 Task: Add a signature Lisa Hernandez containing With heartfelt thanks and warm wishes, Lisa Hernandez to email address softage.9@softage.net and add a label Training materials
Action: Mouse moved to (1152, 64)
Screenshot: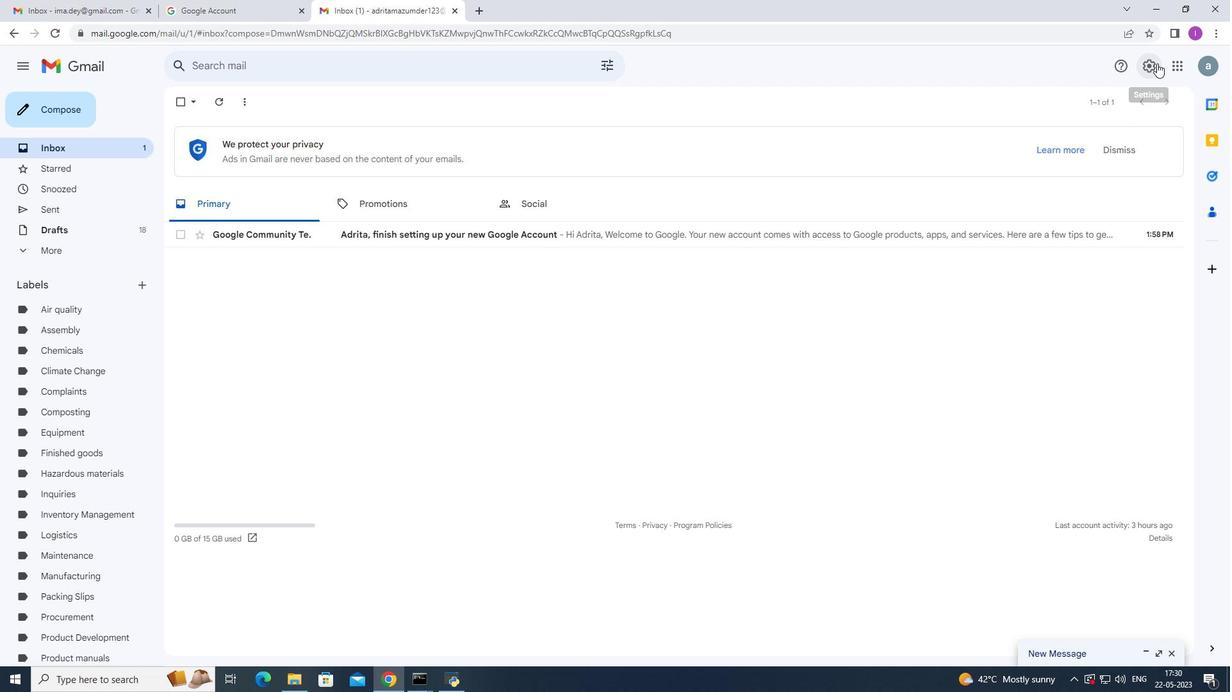 
Action: Mouse pressed left at (1152, 64)
Screenshot: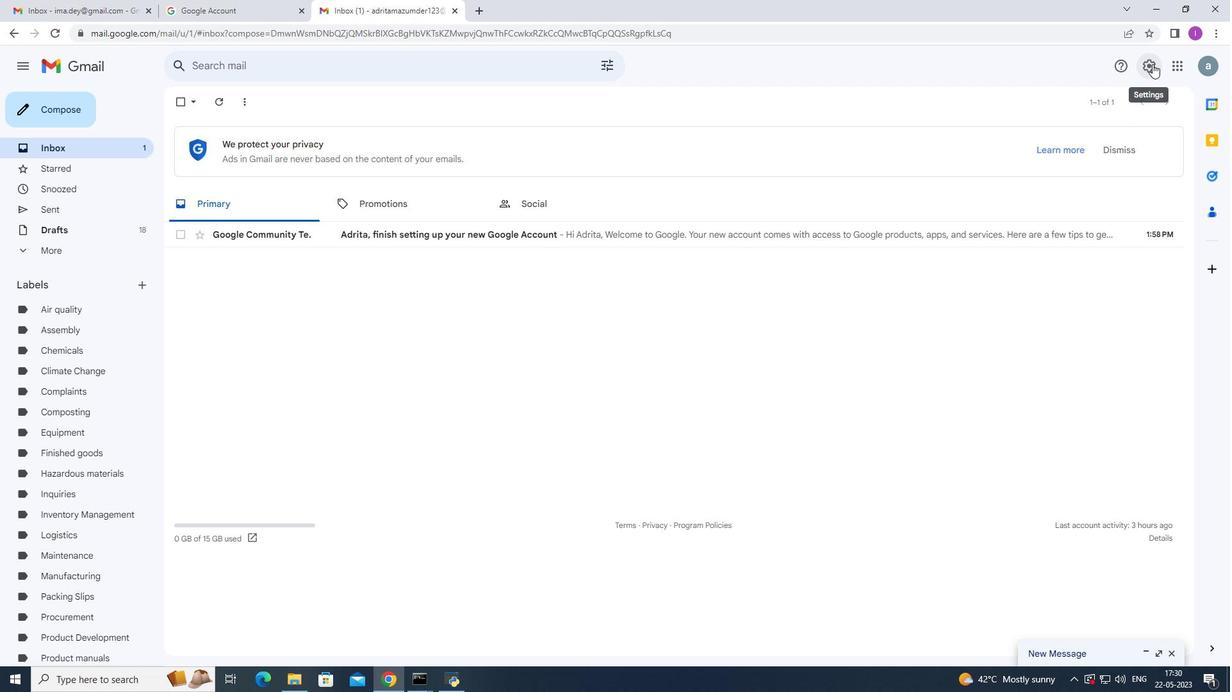 
Action: Mouse moved to (1092, 132)
Screenshot: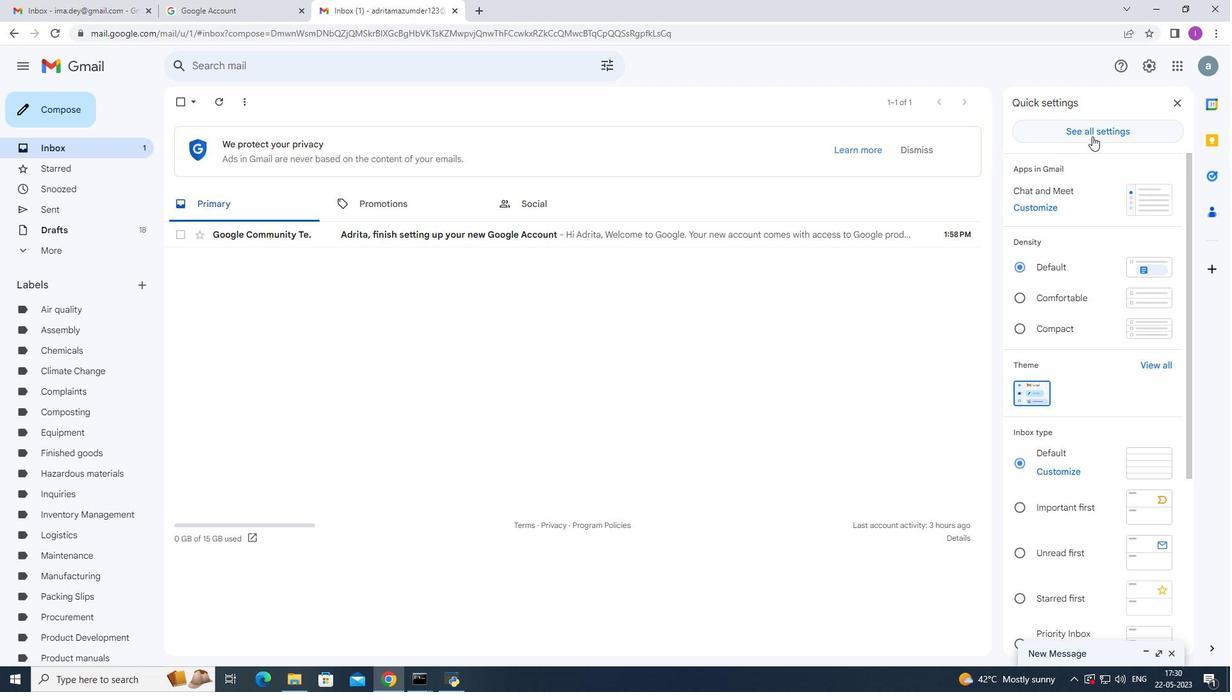 
Action: Mouse pressed left at (1092, 132)
Screenshot: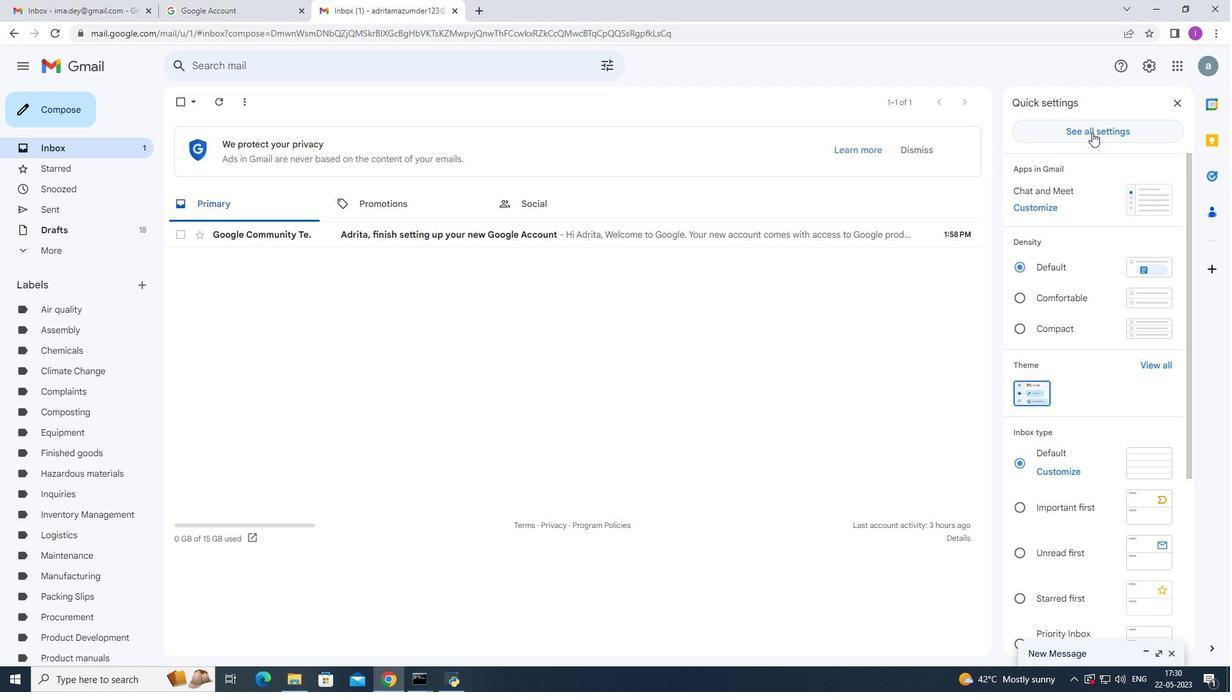 
Action: Mouse moved to (649, 412)
Screenshot: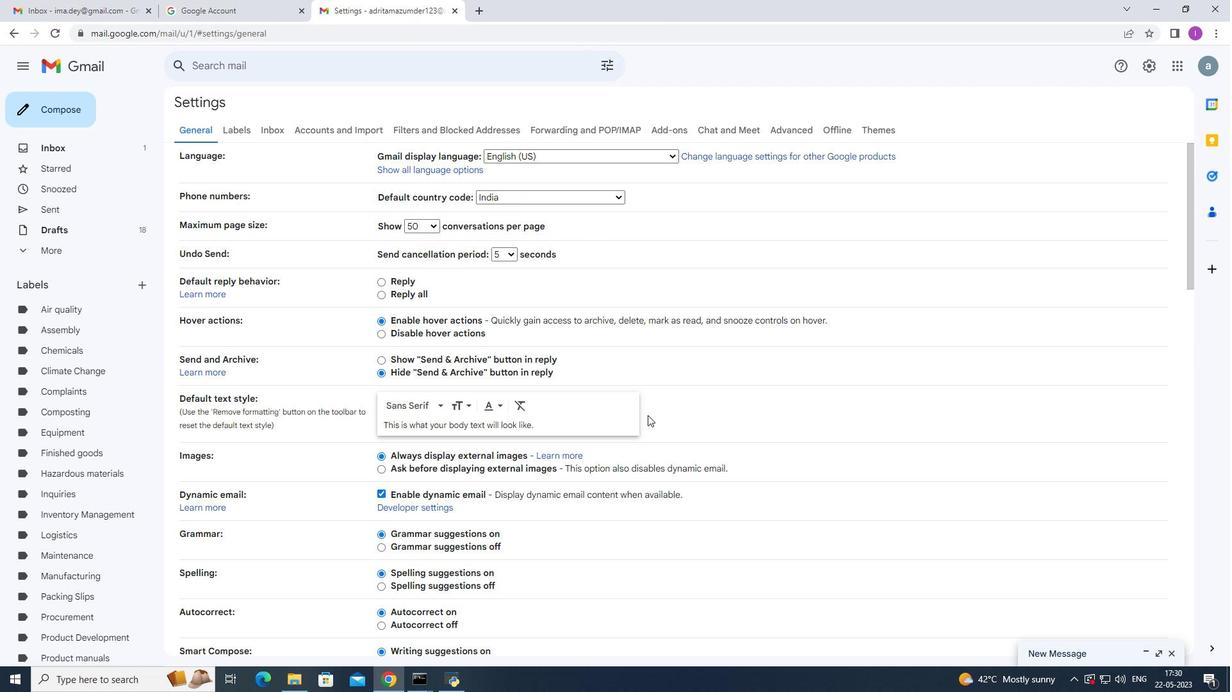 
Action: Mouse scrolled (649, 412) with delta (0, 0)
Screenshot: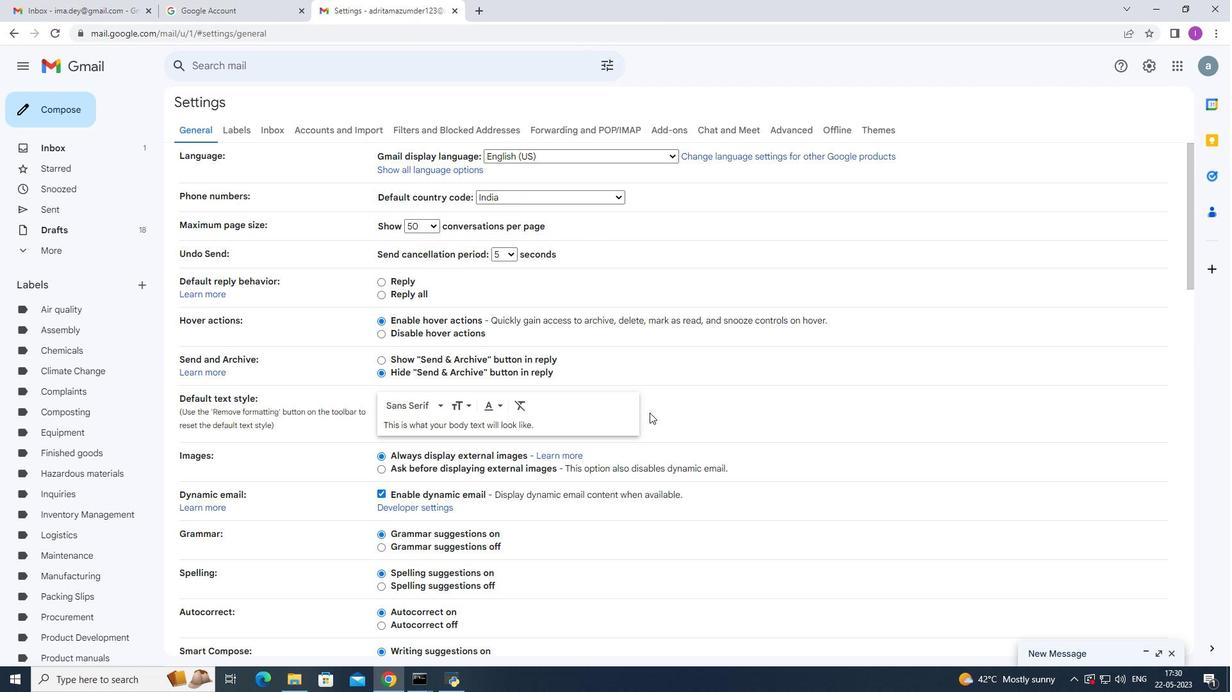 
Action: Mouse moved to (651, 415)
Screenshot: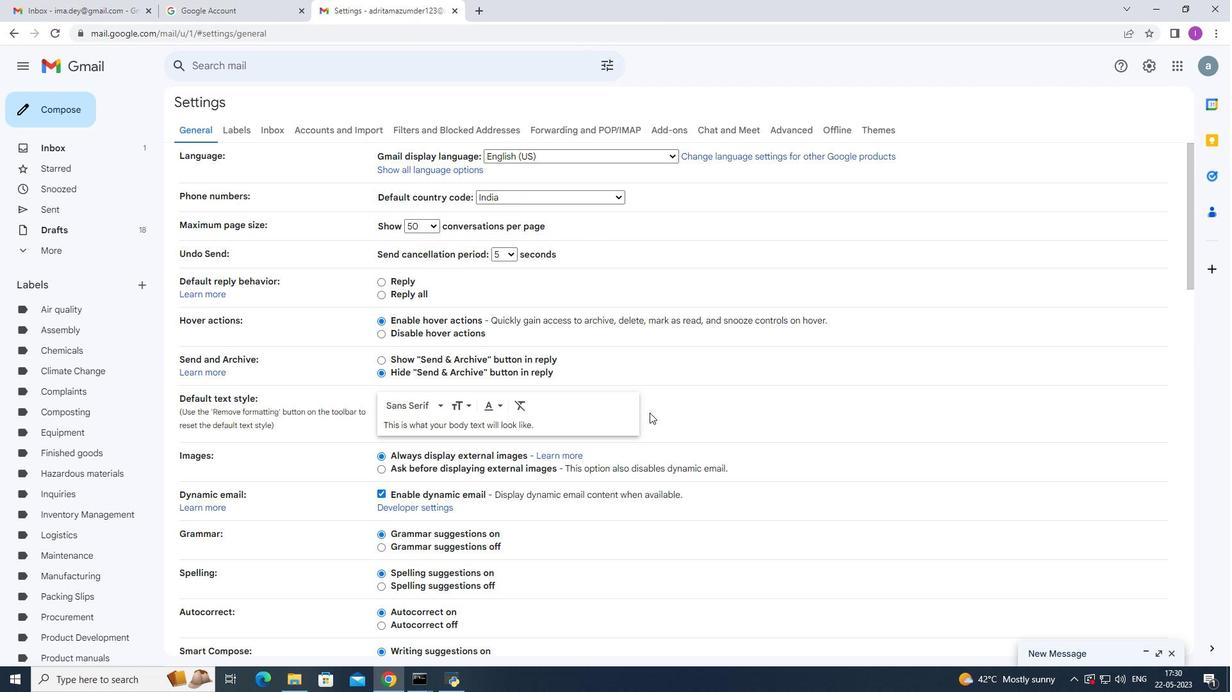 
Action: Mouse scrolled (651, 414) with delta (0, 0)
Screenshot: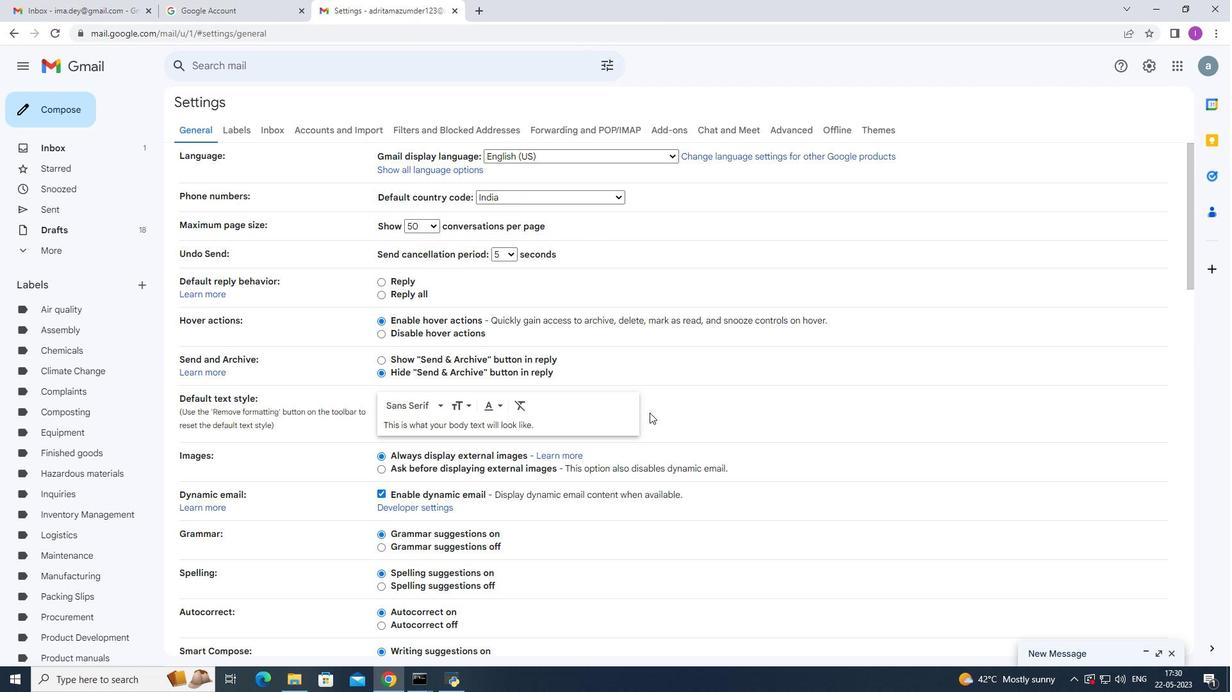 
Action: Mouse moved to (652, 416)
Screenshot: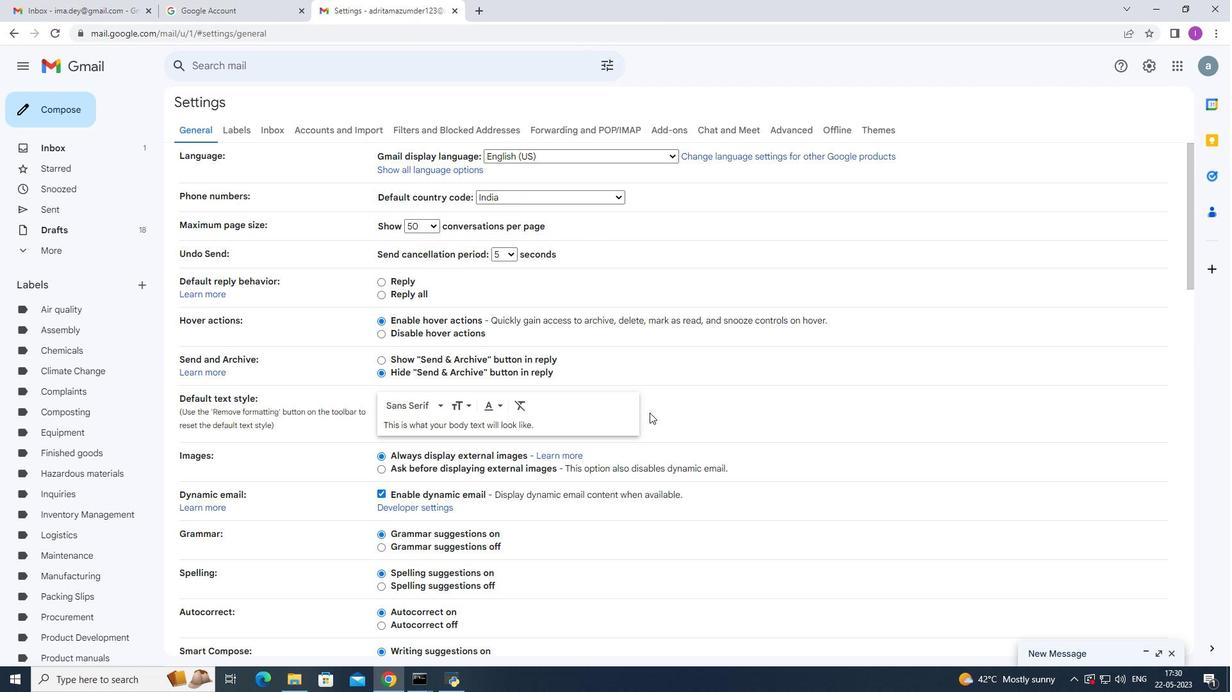 
Action: Mouse scrolled (651, 415) with delta (0, 0)
Screenshot: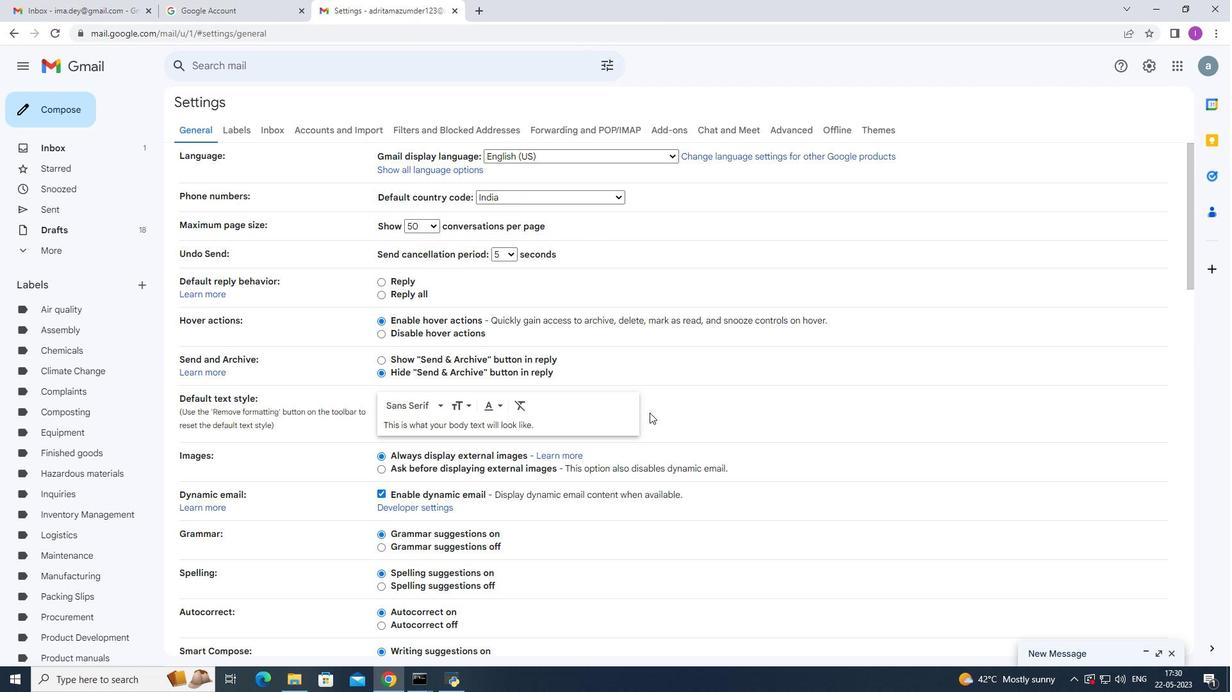 
Action: Mouse scrolled (652, 415) with delta (0, 0)
Screenshot: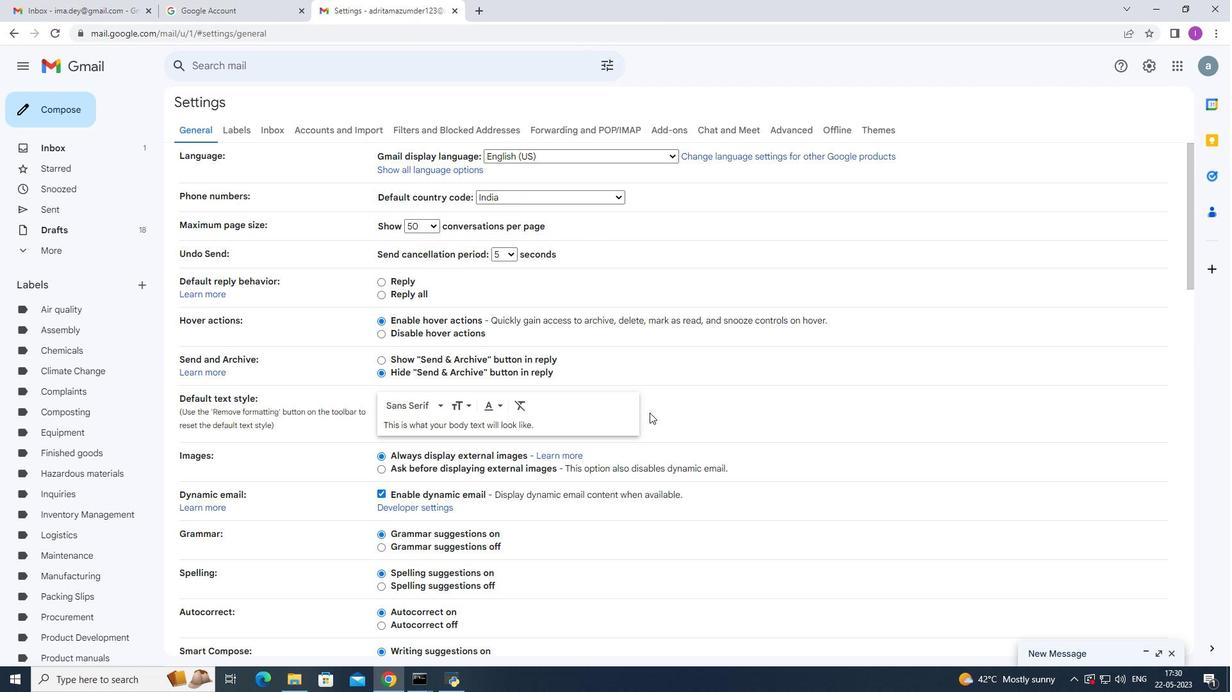 
Action: Mouse scrolled (652, 415) with delta (0, 0)
Screenshot: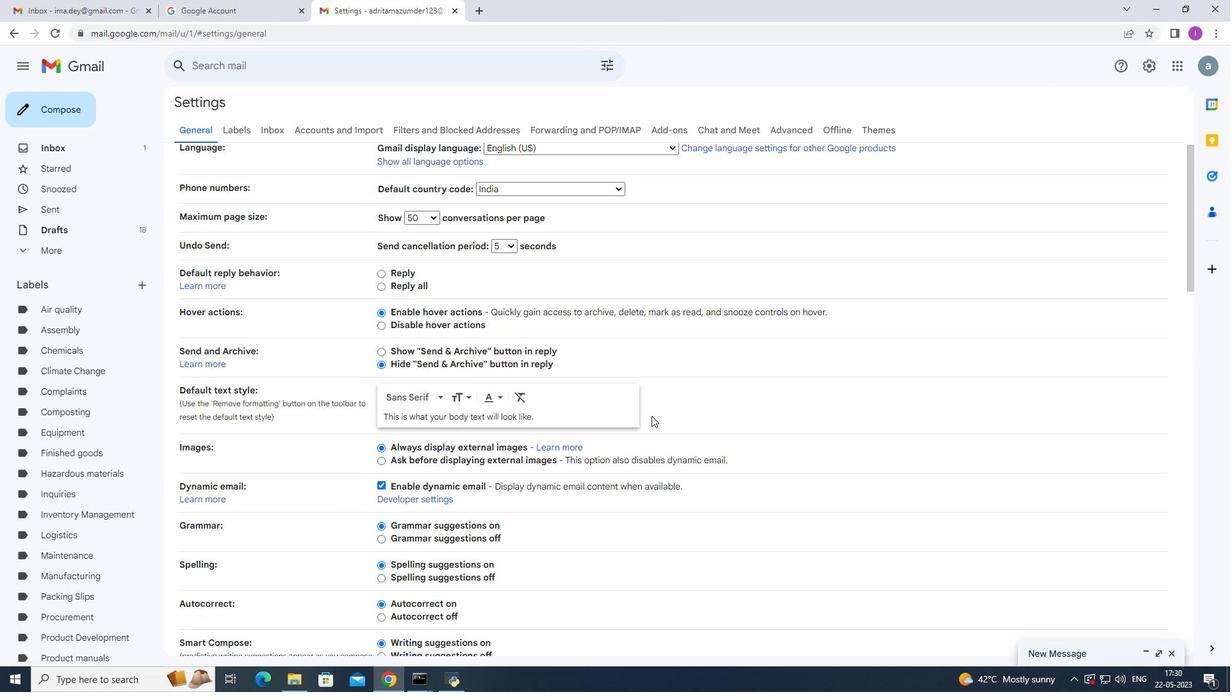 
Action: Mouse moved to (487, 427)
Screenshot: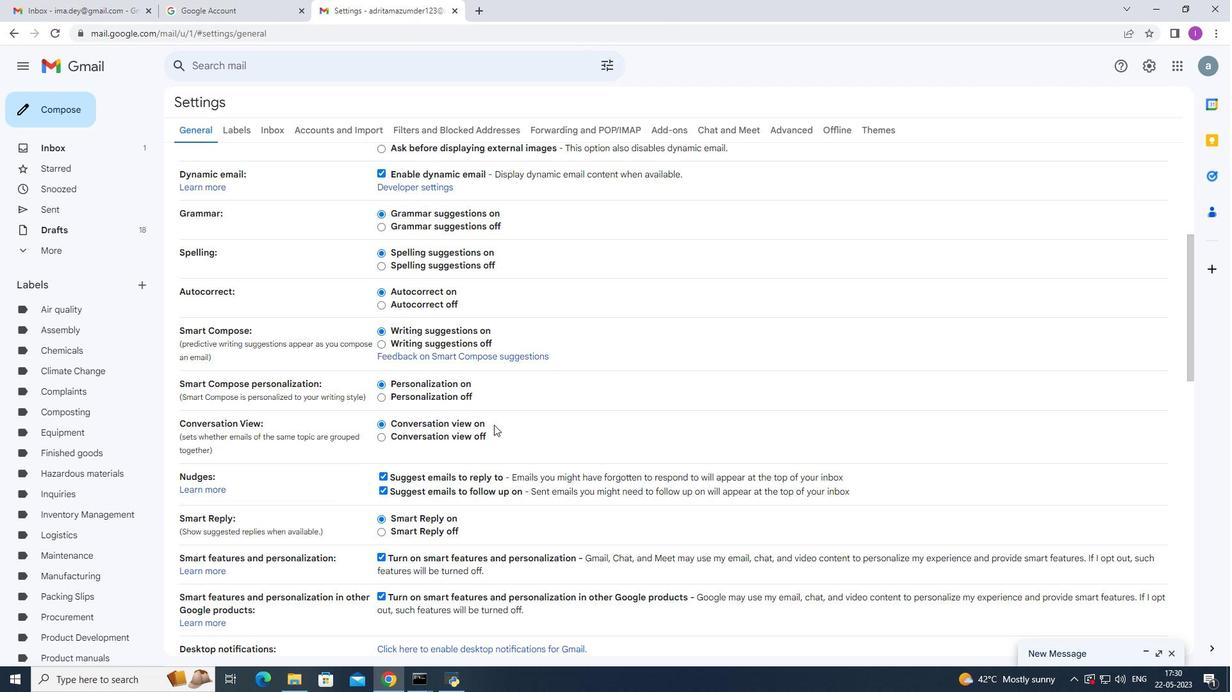 
Action: Mouse scrolled (487, 426) with delta (0, 0)
Screenshot: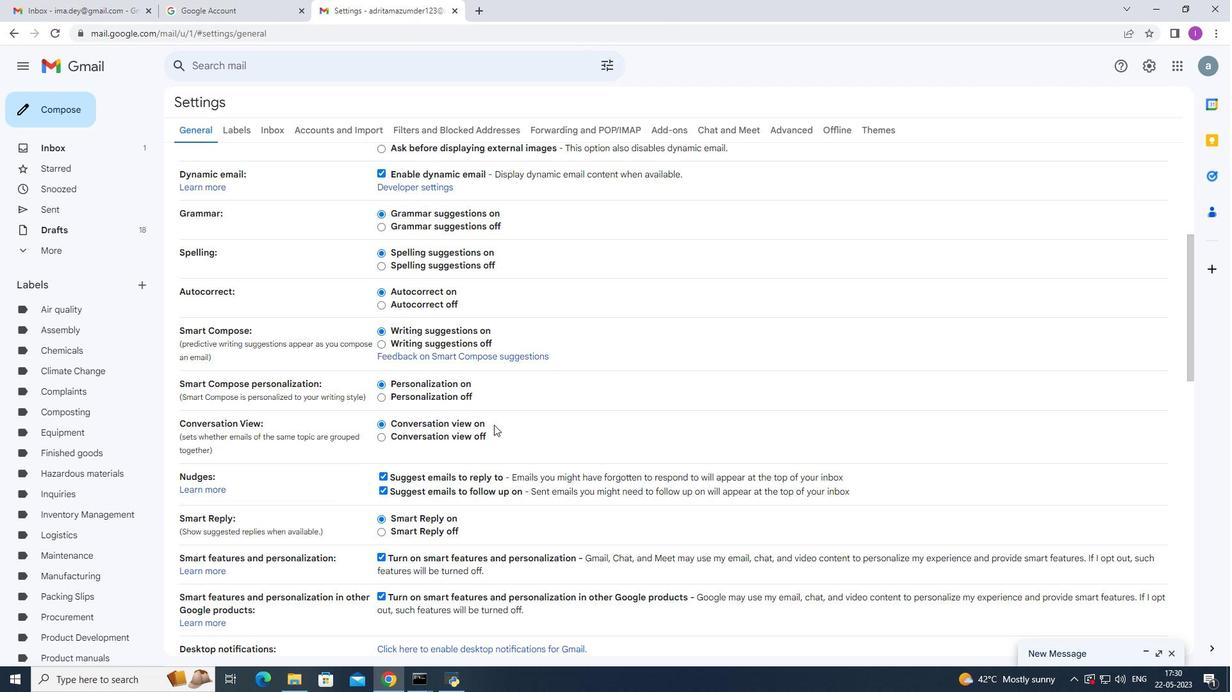 
Action: Mouse moved to (487, 430)
Screenshot: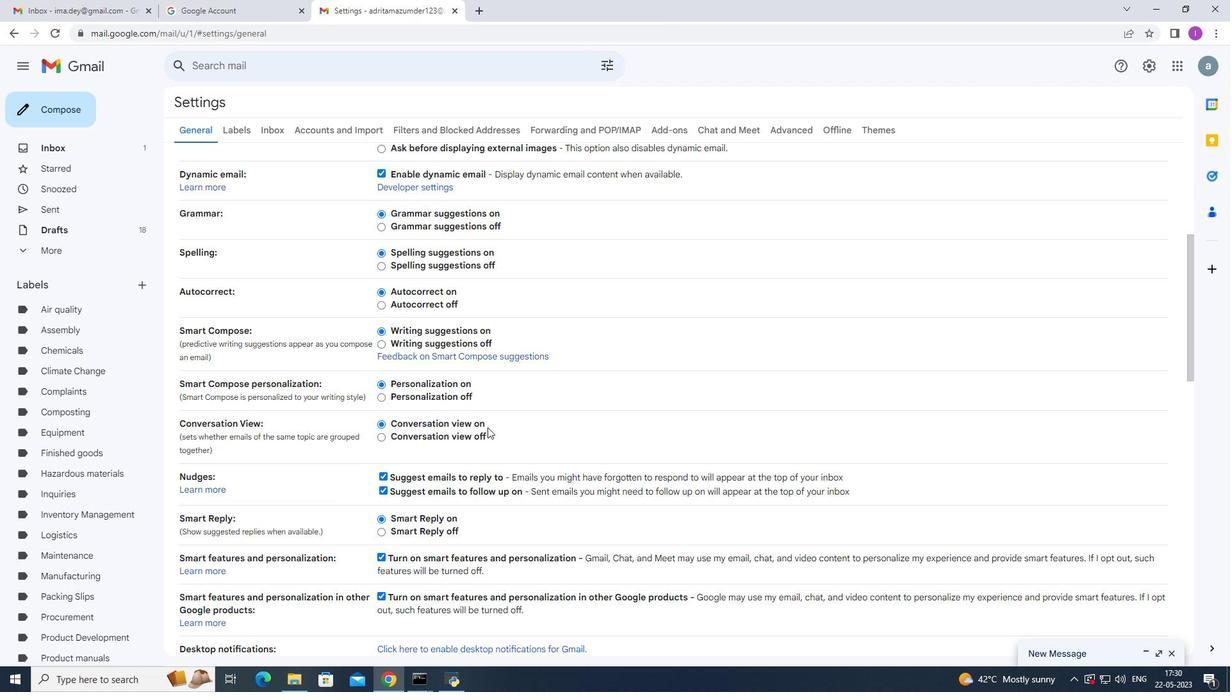 
Action: Mouse scrolled (487, 430) with delta (0, 0)
Screenshot: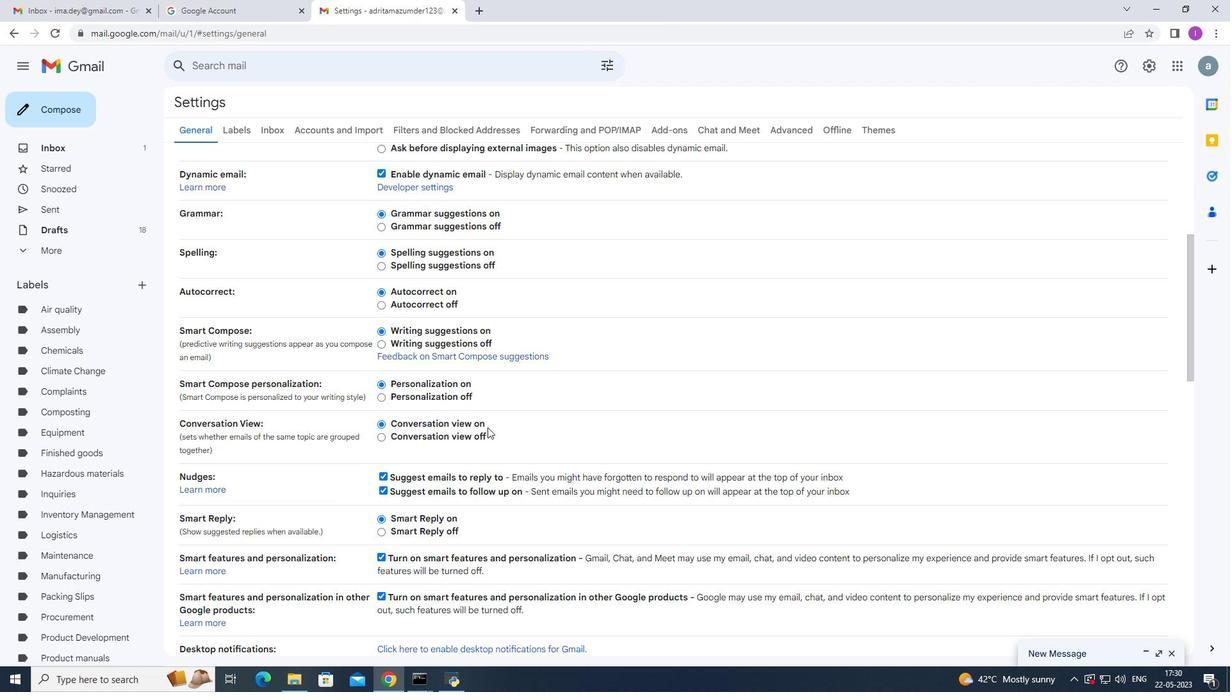 
Action: Mouse moved to (487, 432)
Screenshot: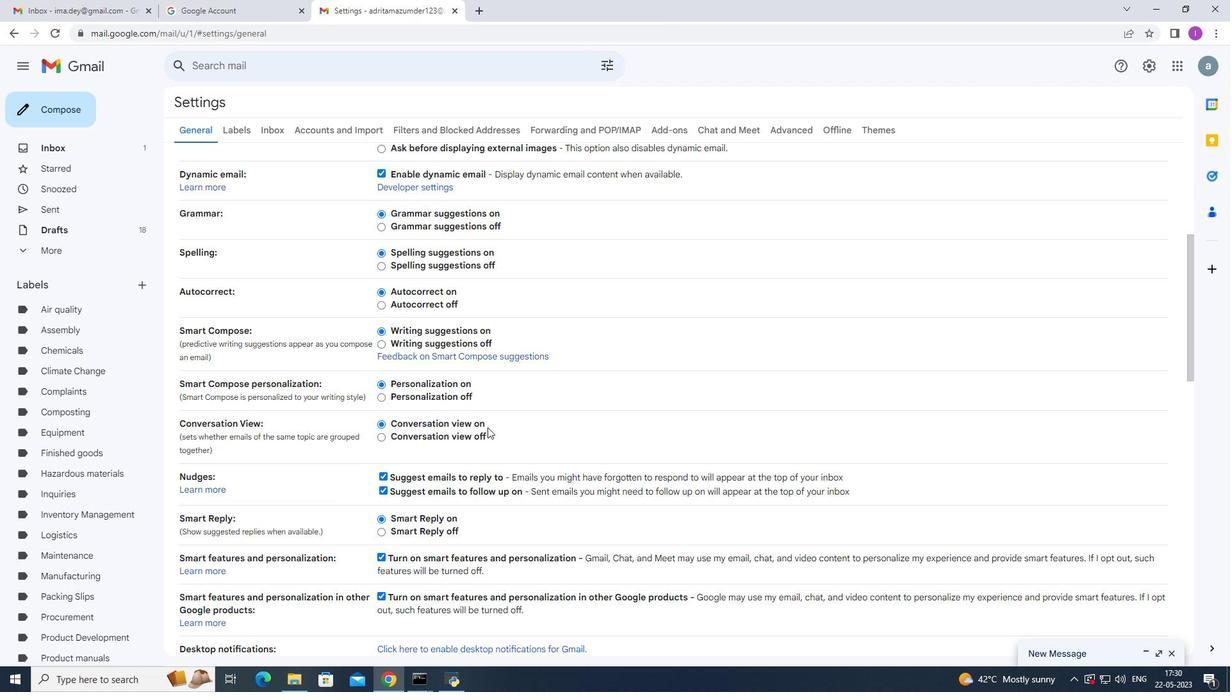 
Action: Mouse scrolled (487, 431) with delta (0, 0)
Screenshot: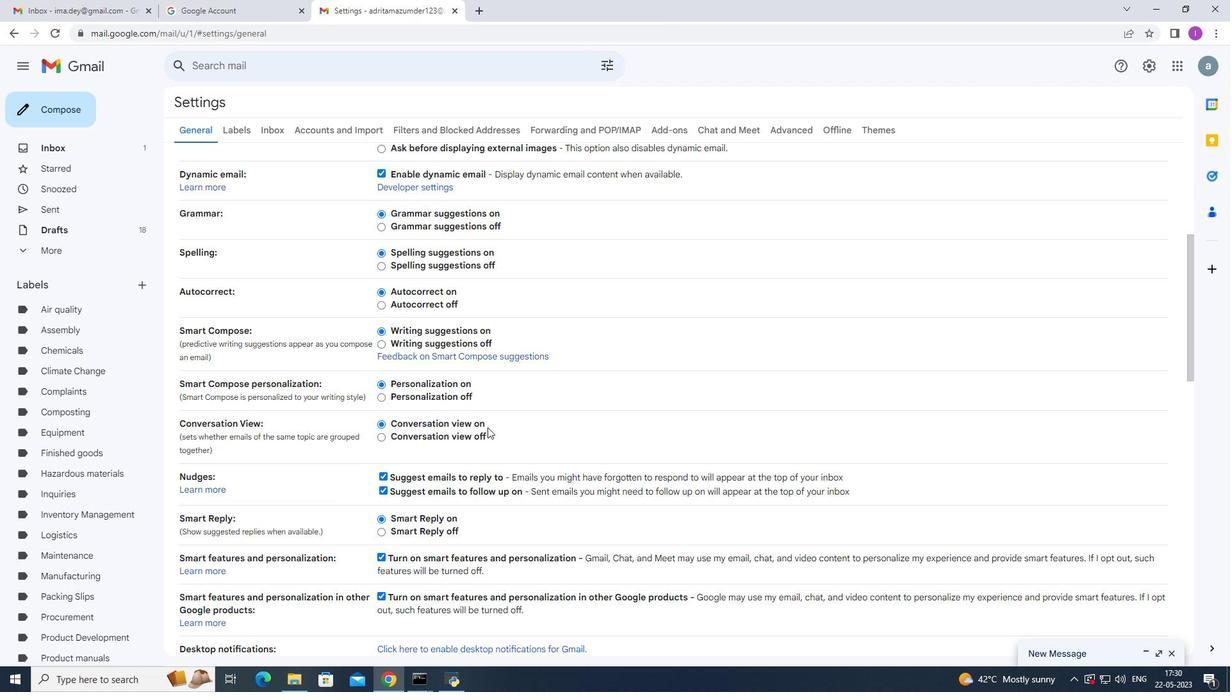 
Action: Mouse scrolled (487, 431) with delta (0, 0)
Screenshot: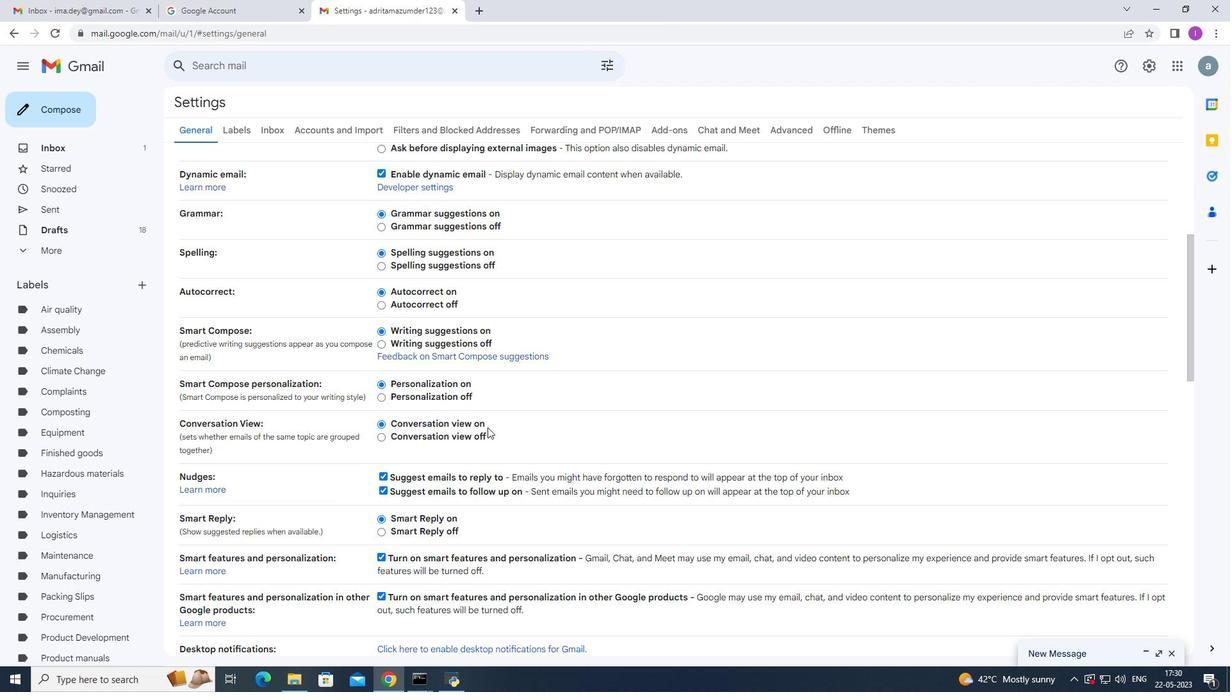 
Action: Mouse scrolled (487, 431) with delta (0, 0)
Screenshot: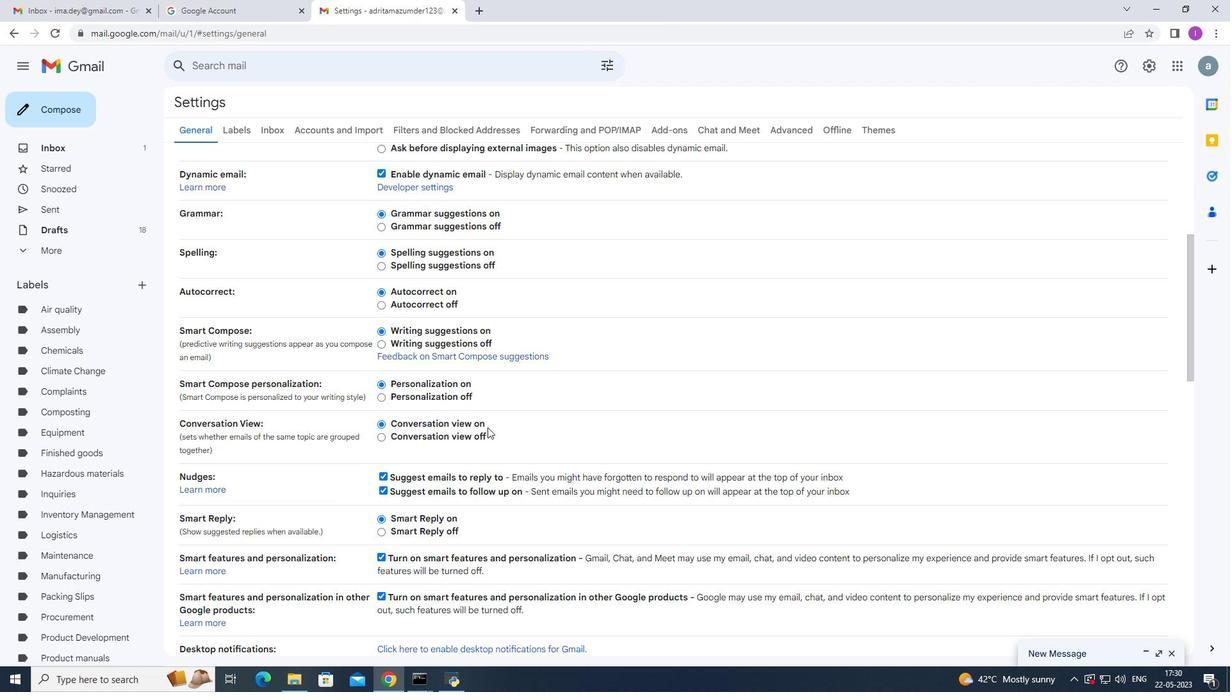 
Action: Mouse moved to (460, 509)
Screenshot: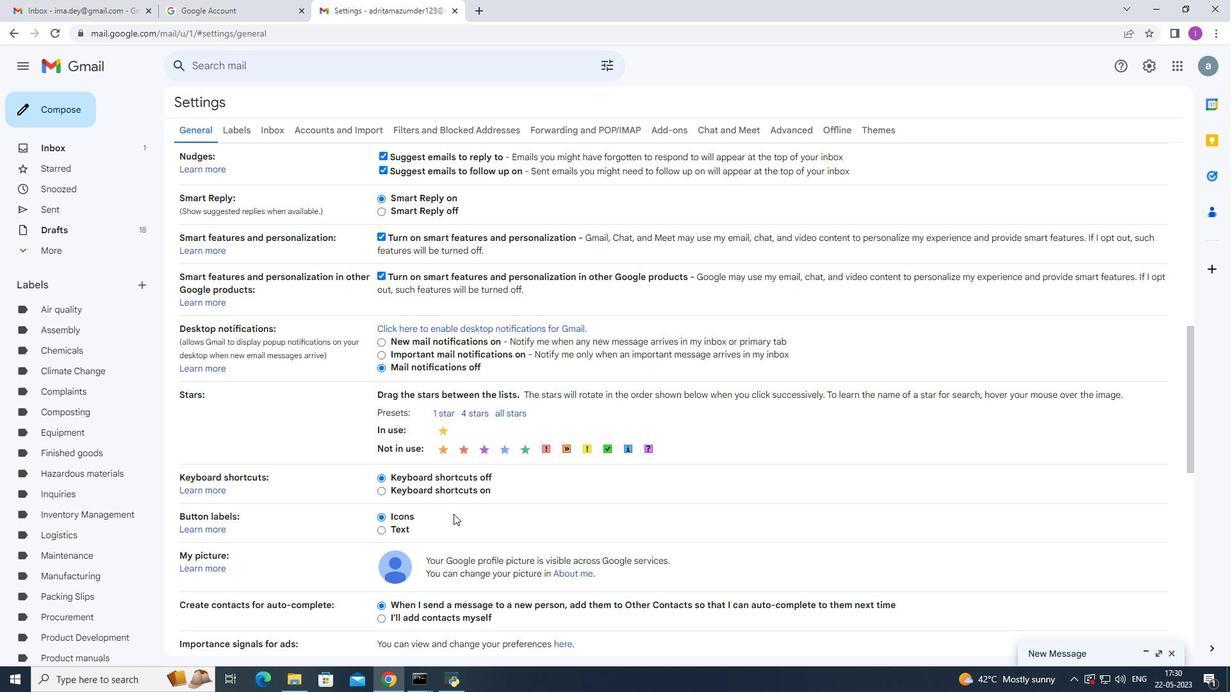 
Action: Mouse scrolled (460, 508) with delta (0, 0)
Screenshot: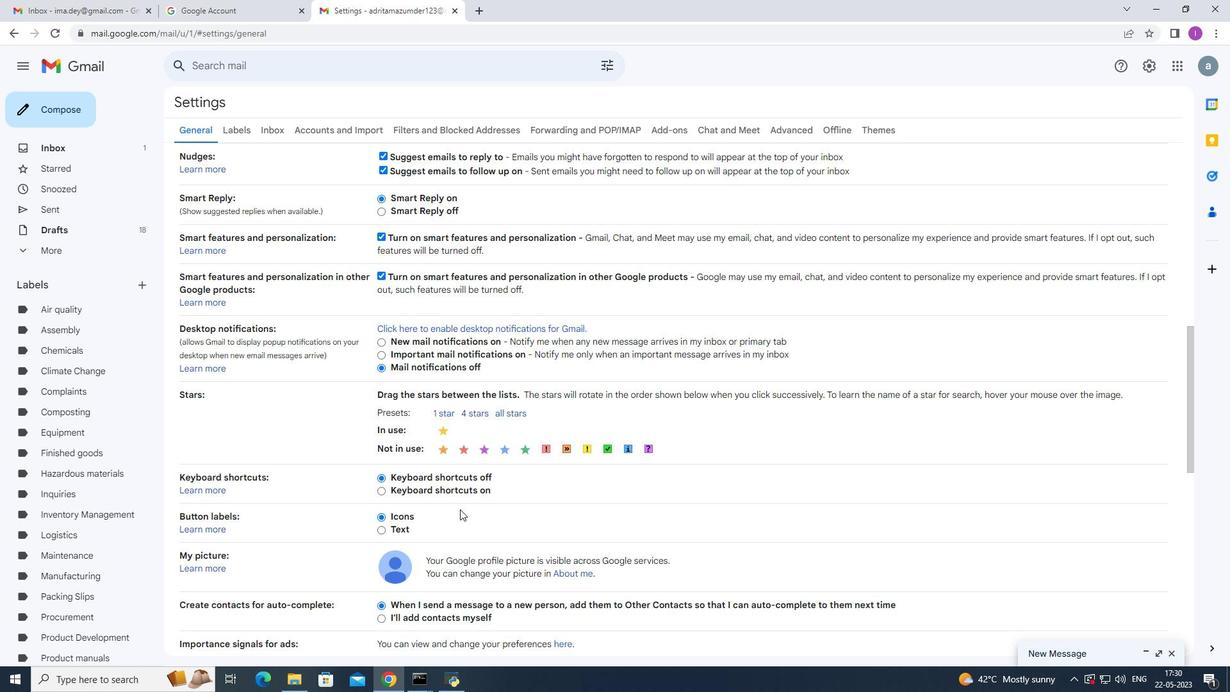 
Action: Mouse moved to (460, 509)
Screenshot: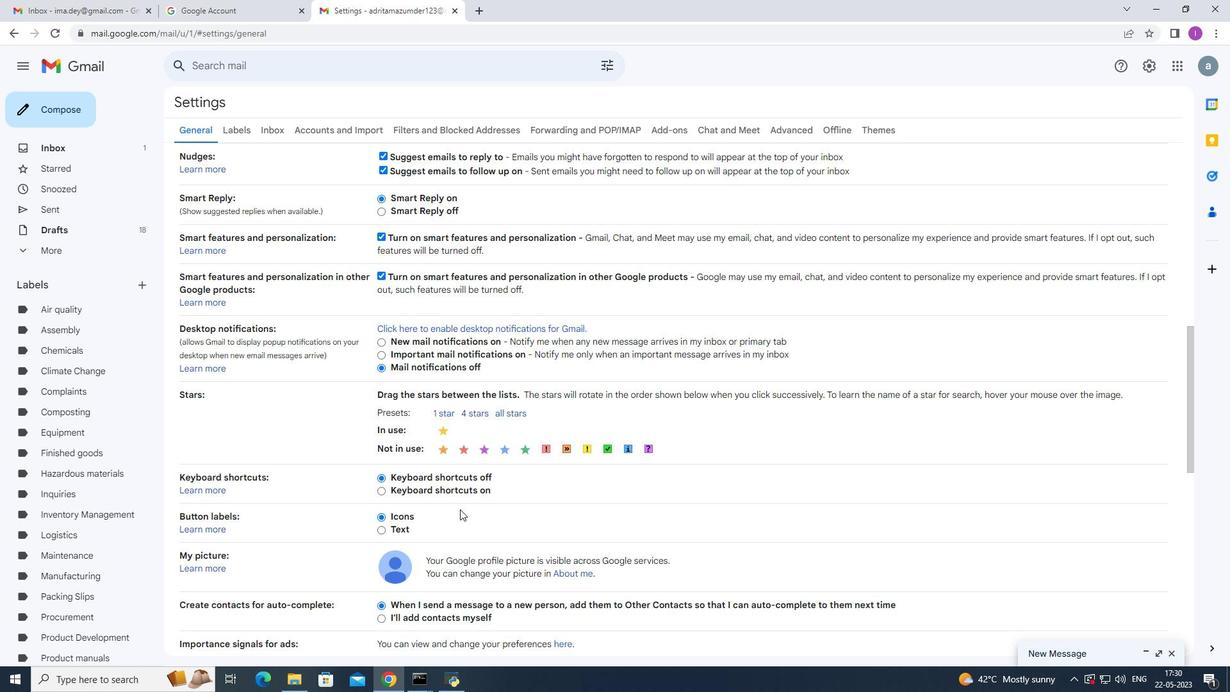 
Action: Mouse scrolled (460, 508) with delta (0, 0)
Screenshot: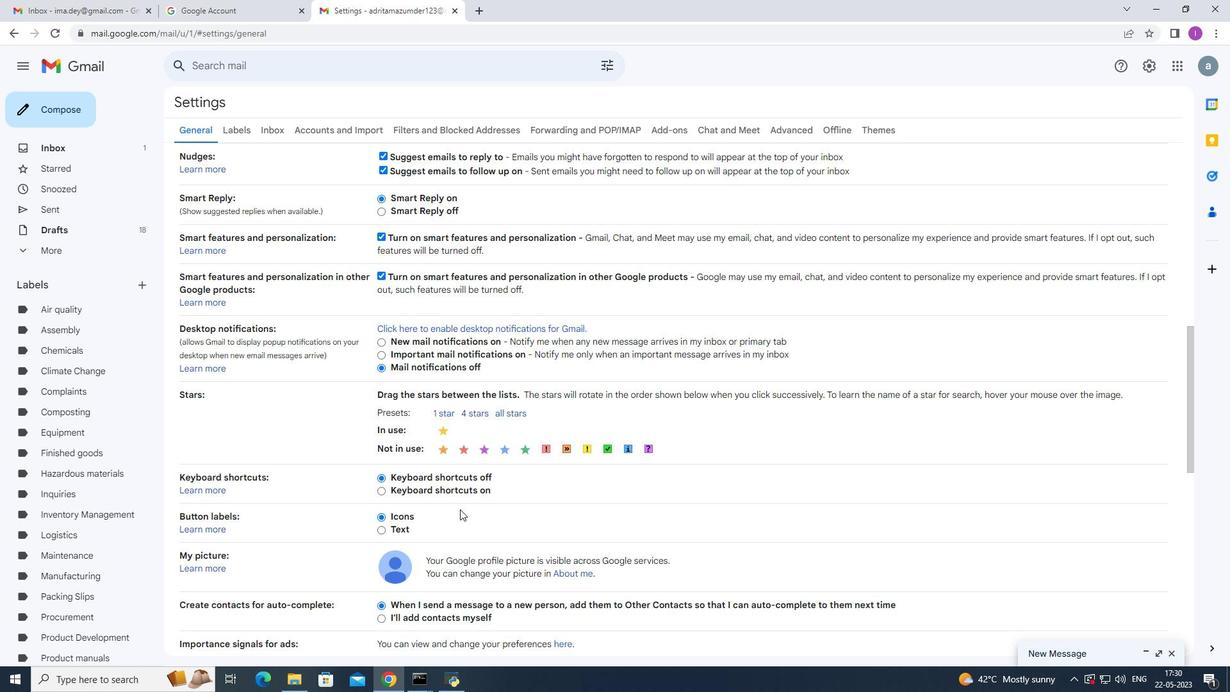 
Action: Mouse moved to (461, 509)
Screenshot: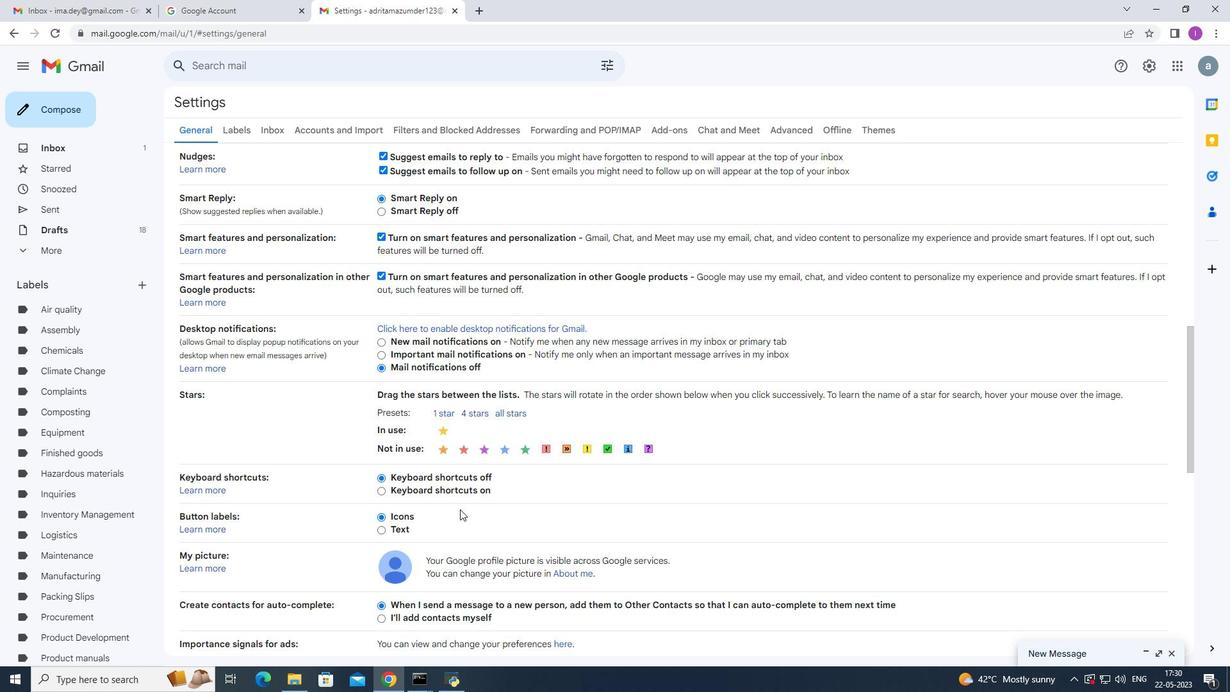 
Action: Mouse scrolled (461, 508) with delta (0, 0)
Screenshot: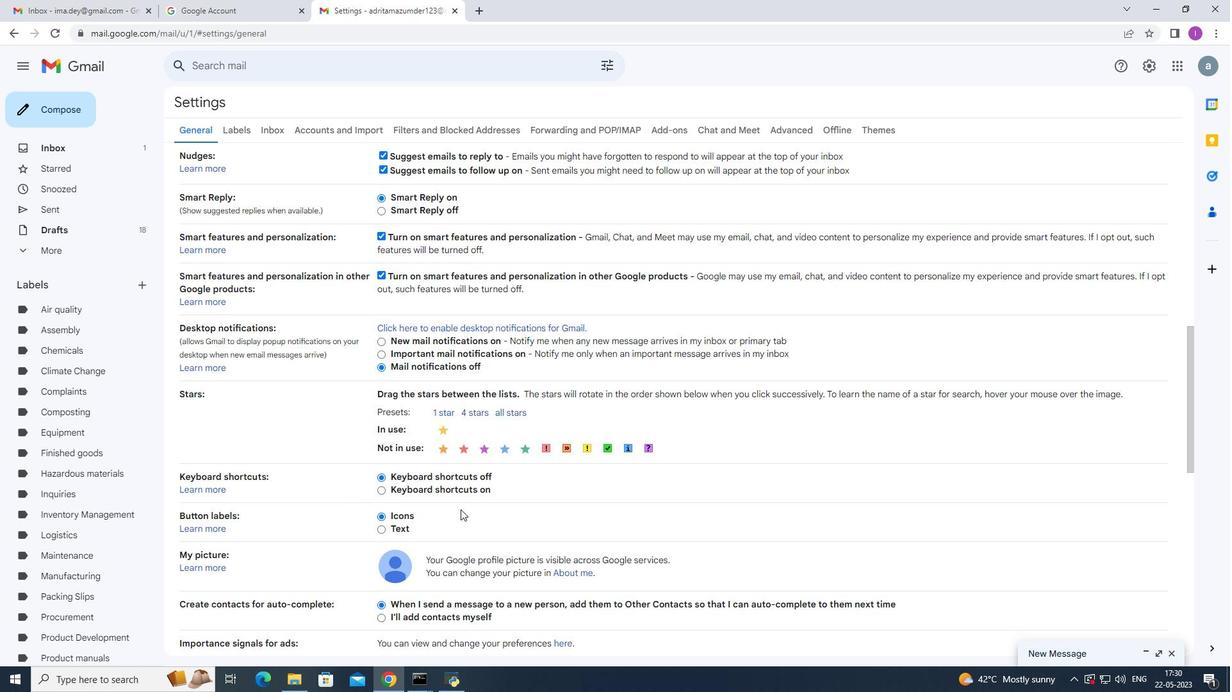 
Action: Mouse moved to (462, 509)
Screenshot: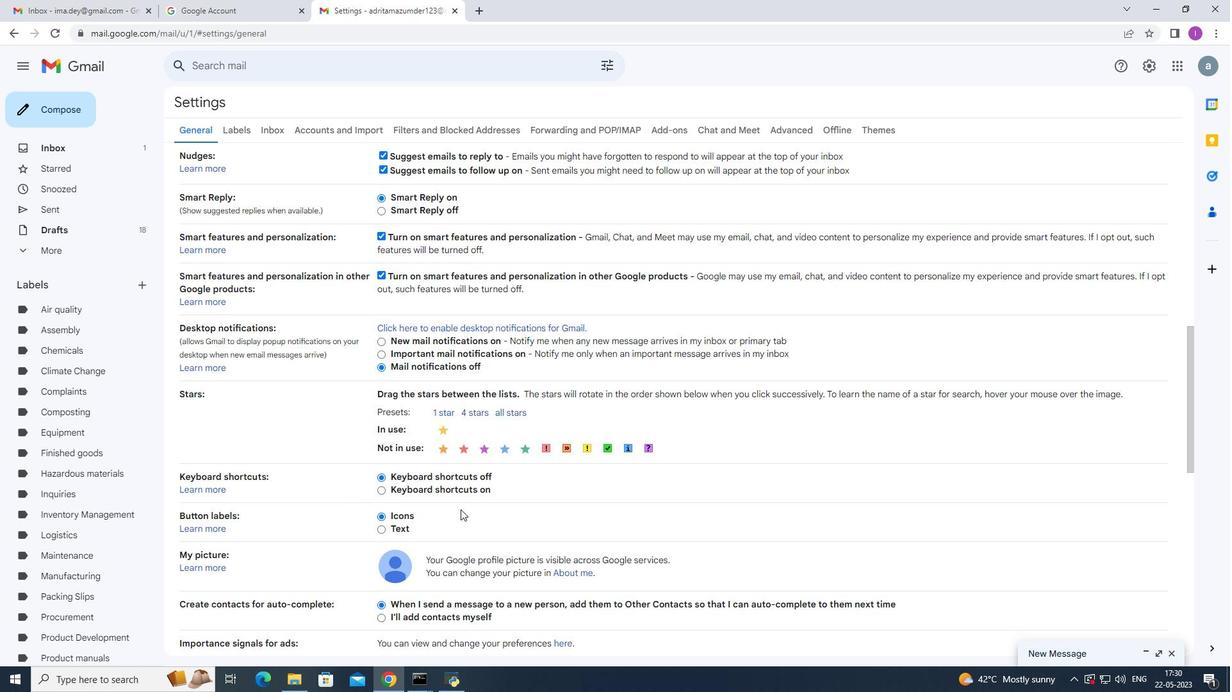 
Action: Mouse scrolled (462, 508) with delta (0, 0)
Screenshot: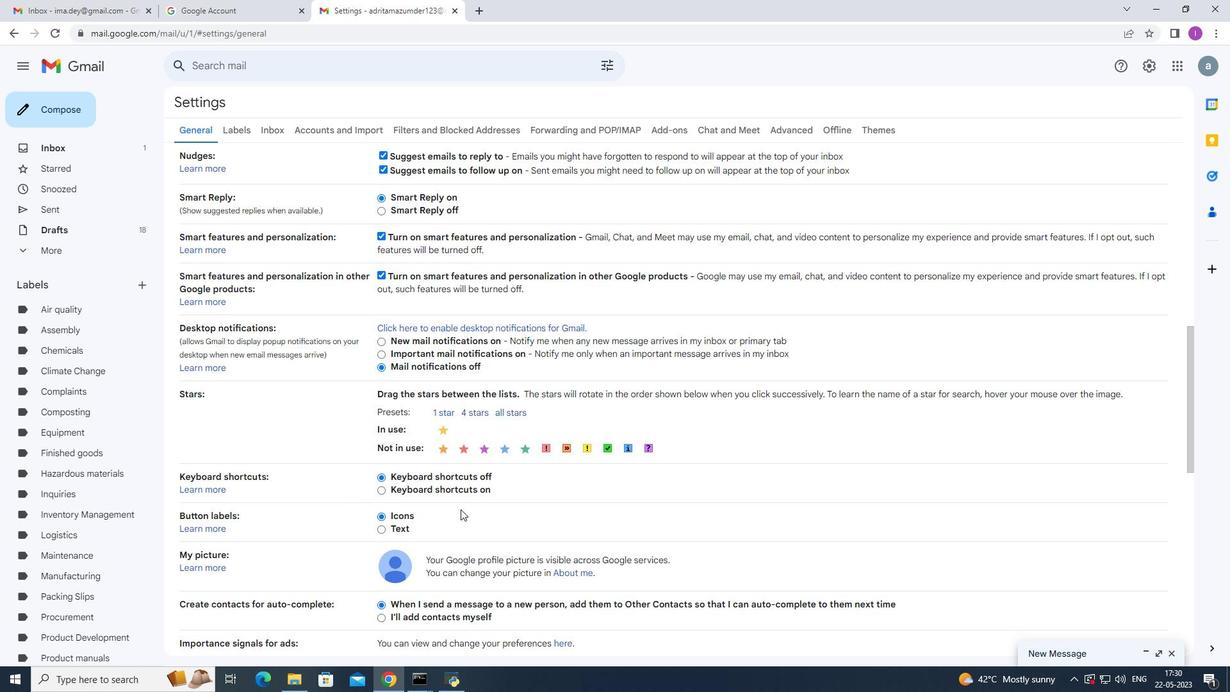 
Action: Mouse moved to (462, 509)
Screenshot: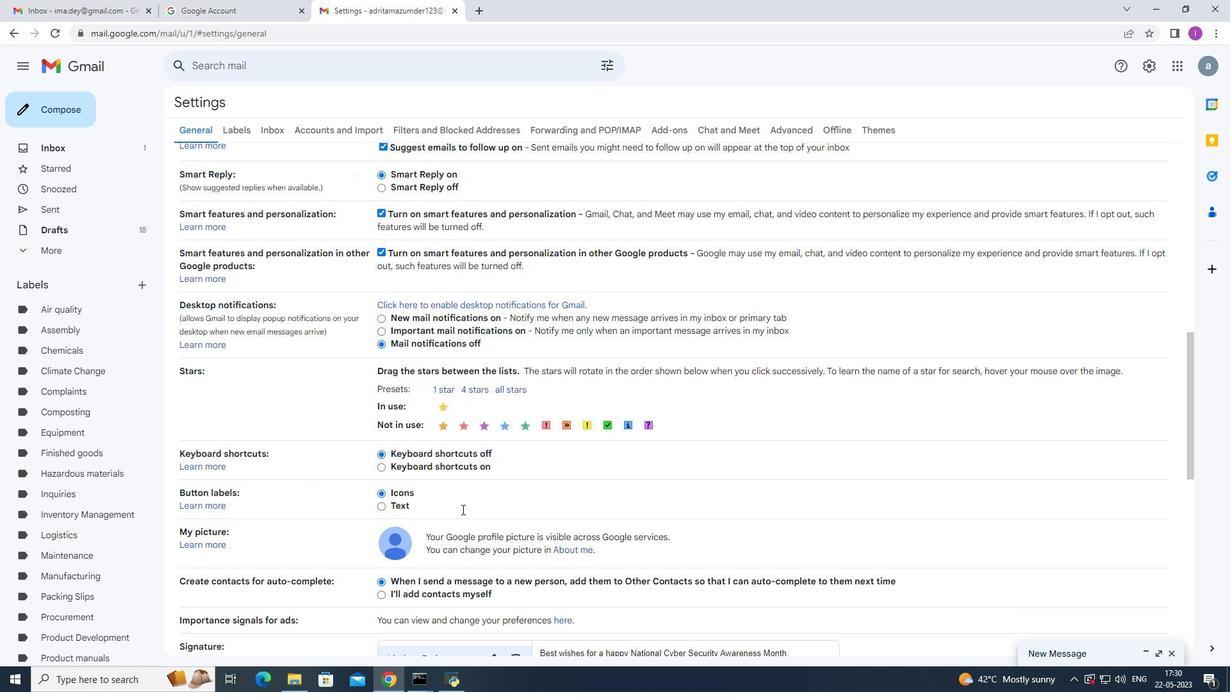 
Action: Mouse scrolled (462, 508) with delta (0, 0)
Screenshot: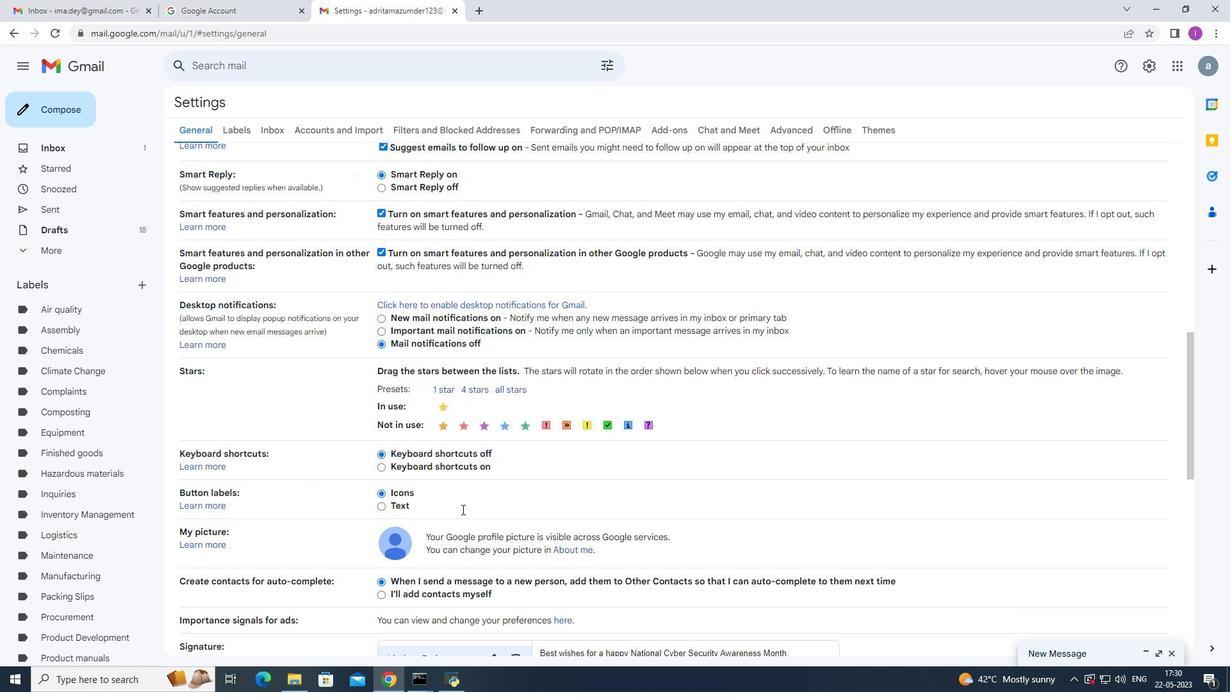 
Action: Mouse moved to (515, 362)
Screenshot: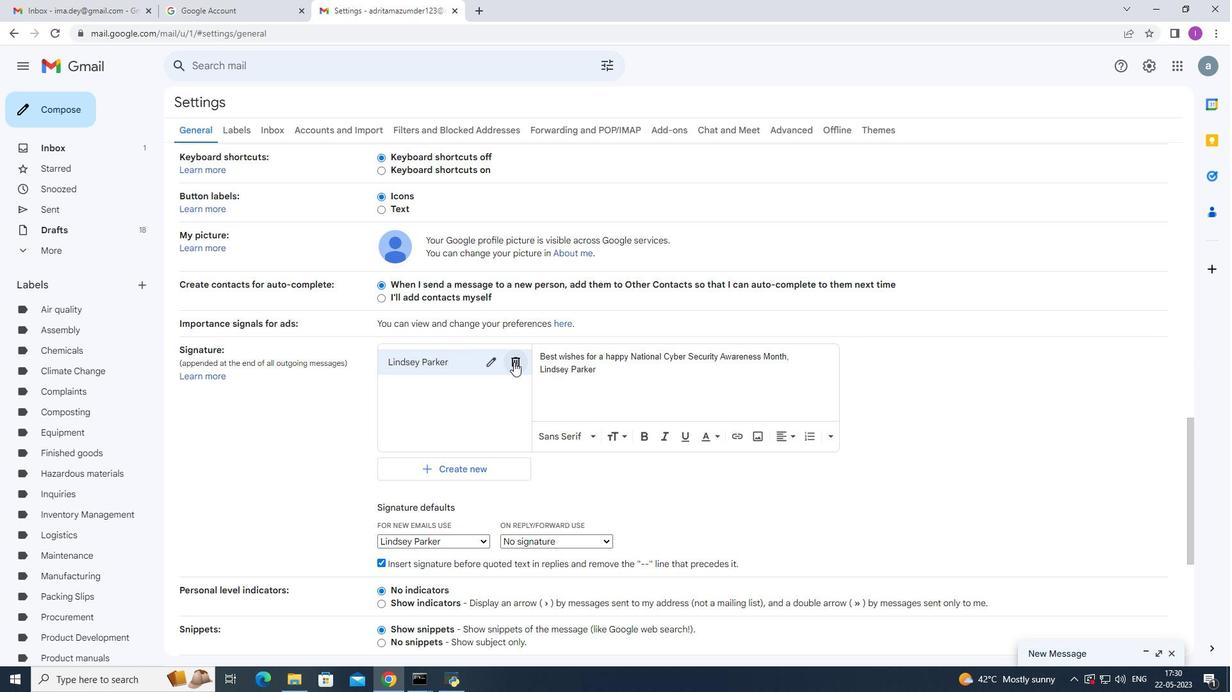 
Action: Mouse pressed left at (515, 362)
Screenshot: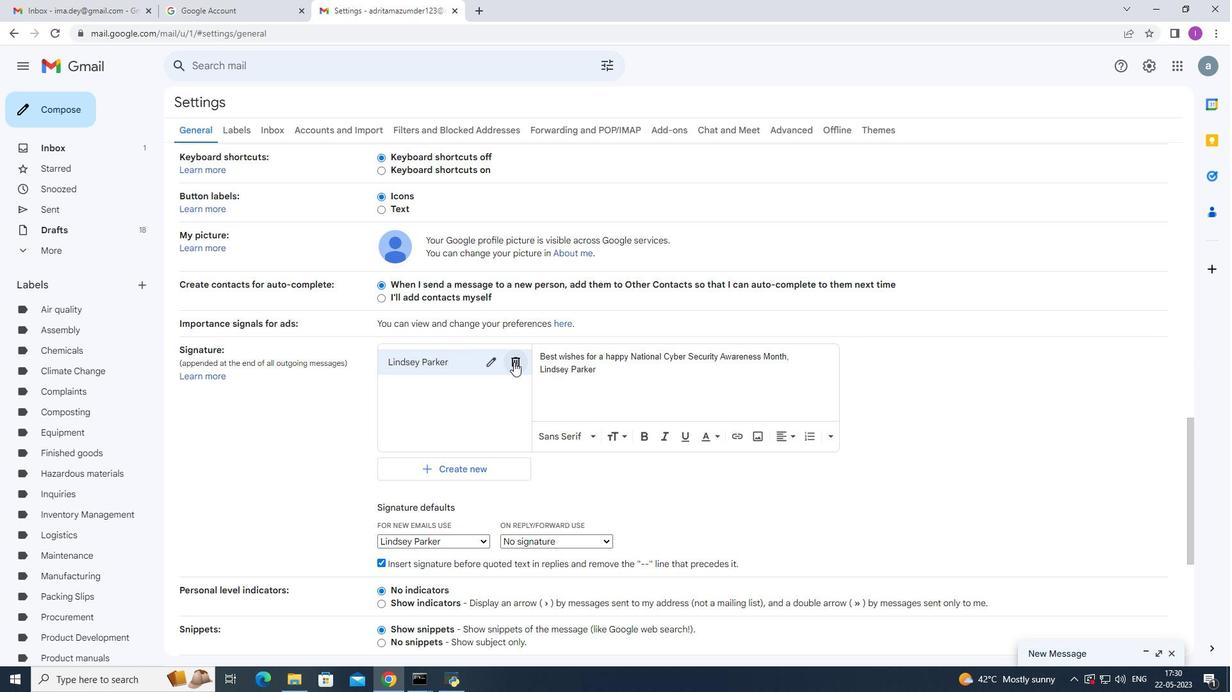 
Action: Mouse moved to (725, 387)
Screenshot: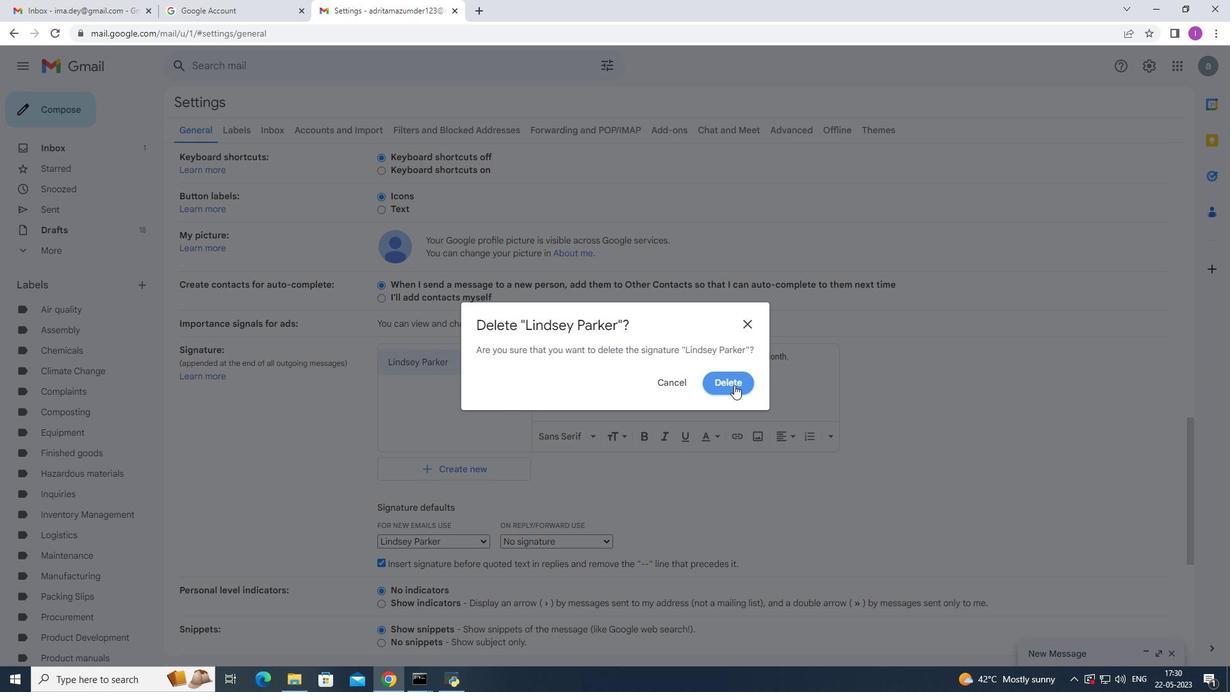 
Action: Mouse pressed left at (725, 387)
Screenshot: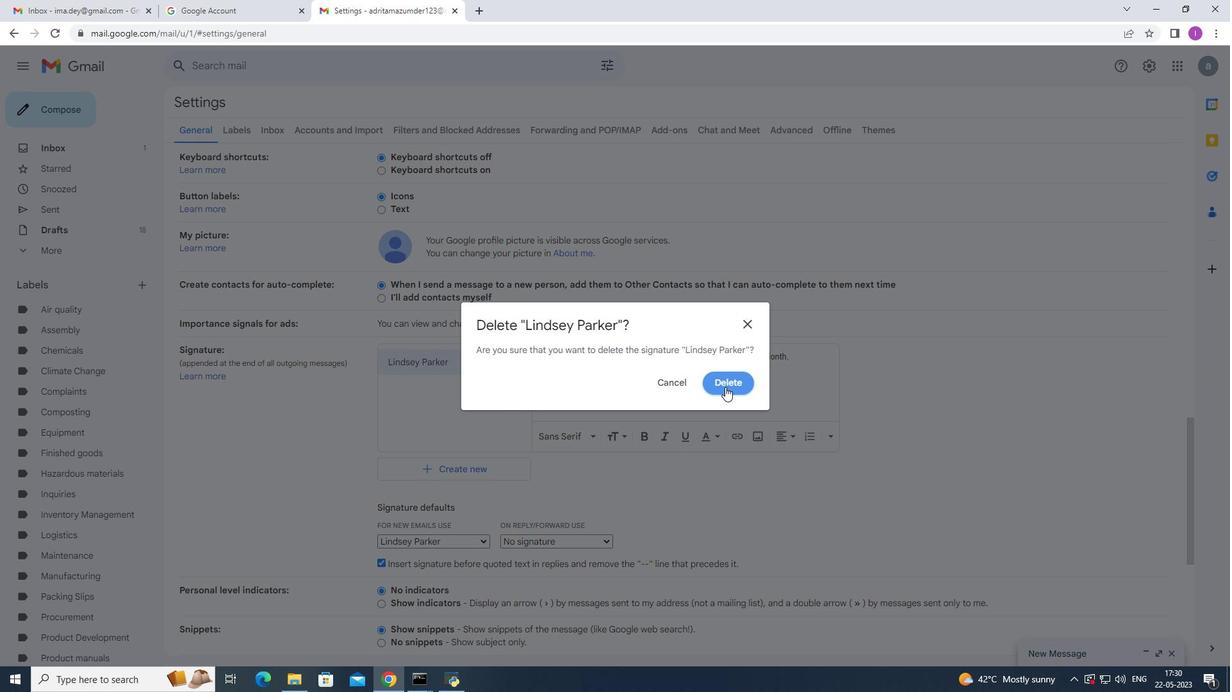 
Action: Mouse moved to (424, 377)
Screenshot: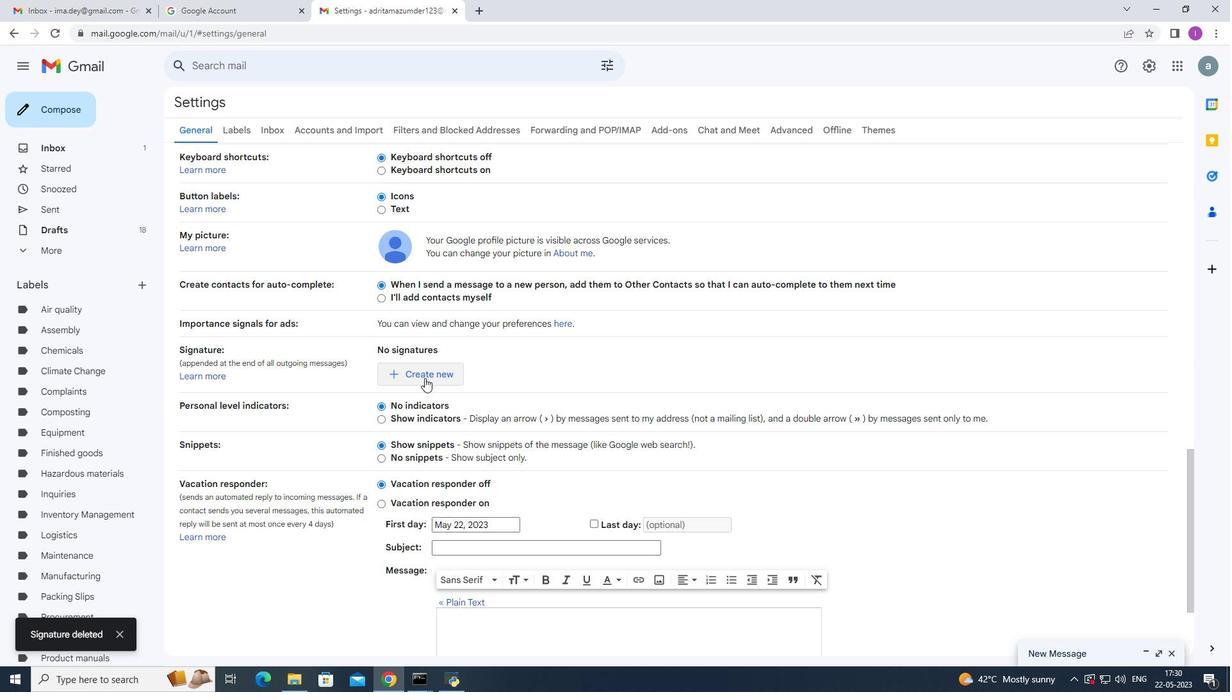 
Action: Mouse pressed left at (424, 377)
Screenshot: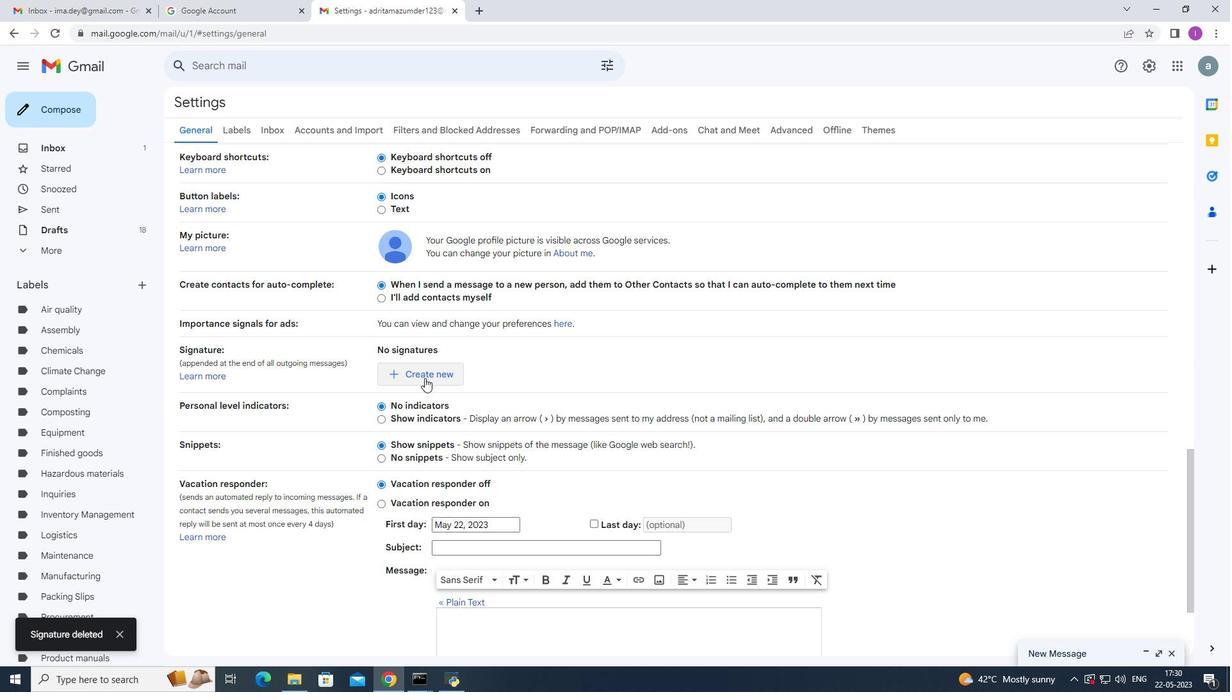 
Action: Mouse moved to (556, 354)
Screenshot: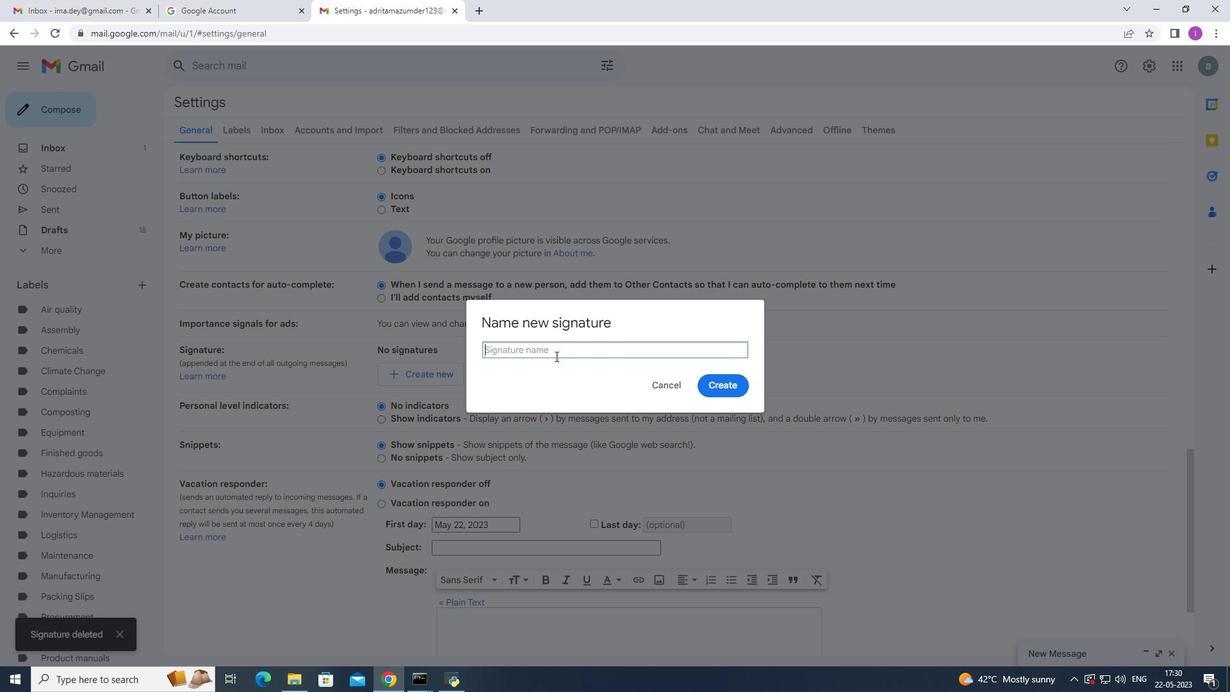 
Action: Key pressed <Key.shift><Key.shift><Key.shift><Key.shift>Lisa<Key.space><Key.shift><Key.shift><Key.shift><Key.shift><Key.shift><Key.shift><Key.shift><Key.shift><Key.shift><Key.shift><Key.shift><Key.shift><Key.shift><Key.shift><Key.shift><Key.shift><Key.shift><Key.shift><Key.shift><Key.shift>Hernandez
Screenshot: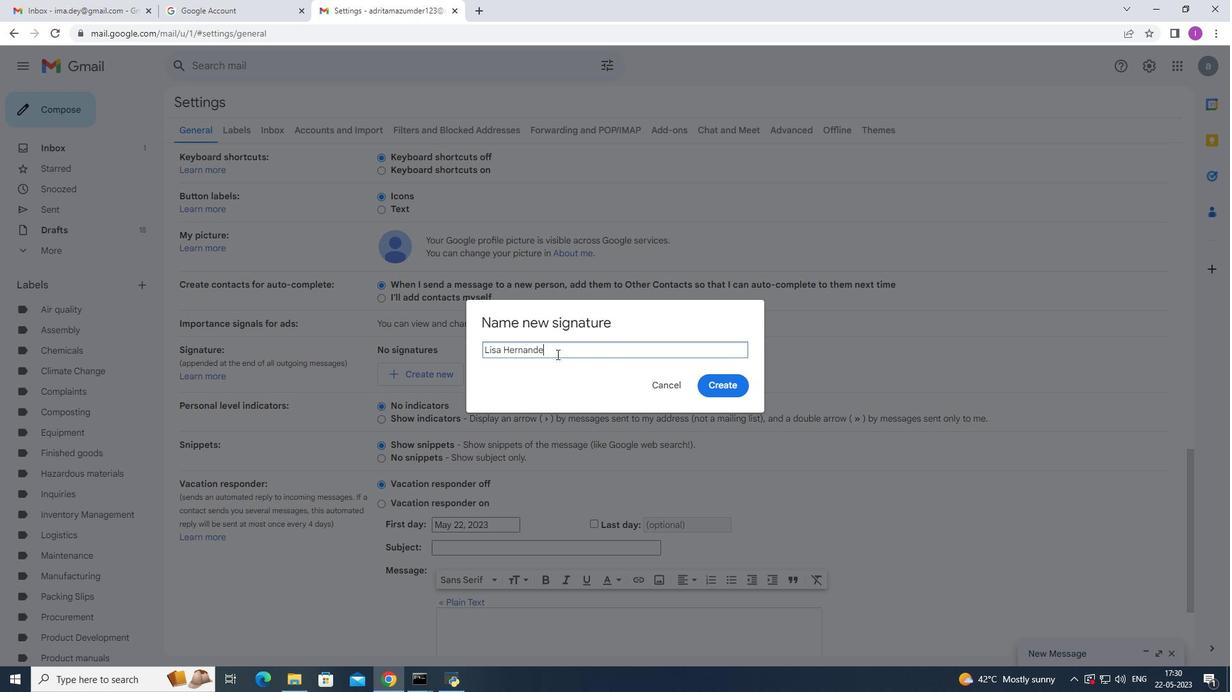 
Action: Mouse moved to (719, 380)
Screenshot: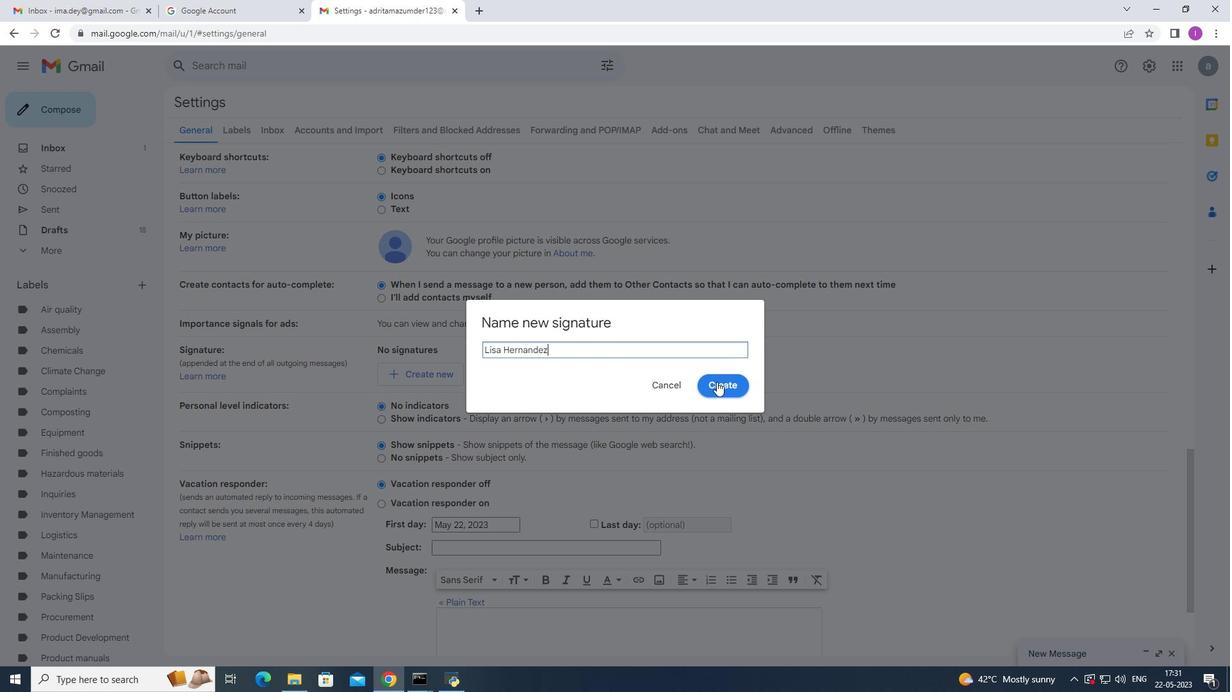 
Action: Mouse pressed left at (719, 380)
Screenshot: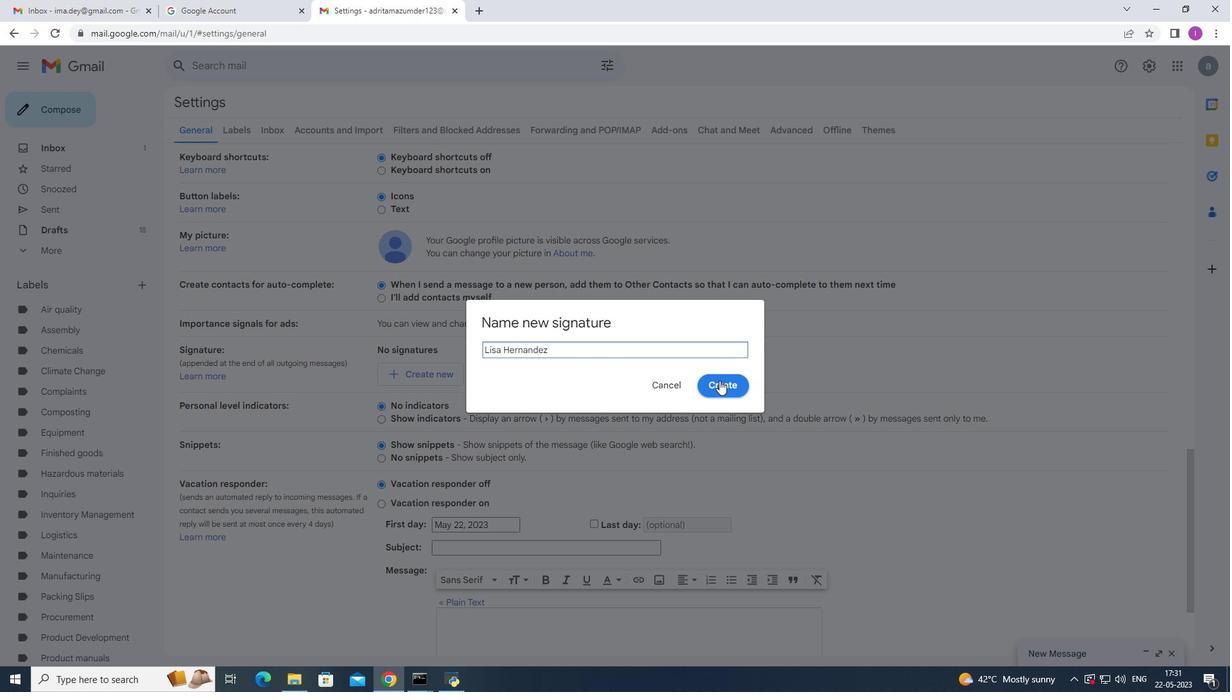 
Action: Mouse moved to (486, 544)
Screenshot: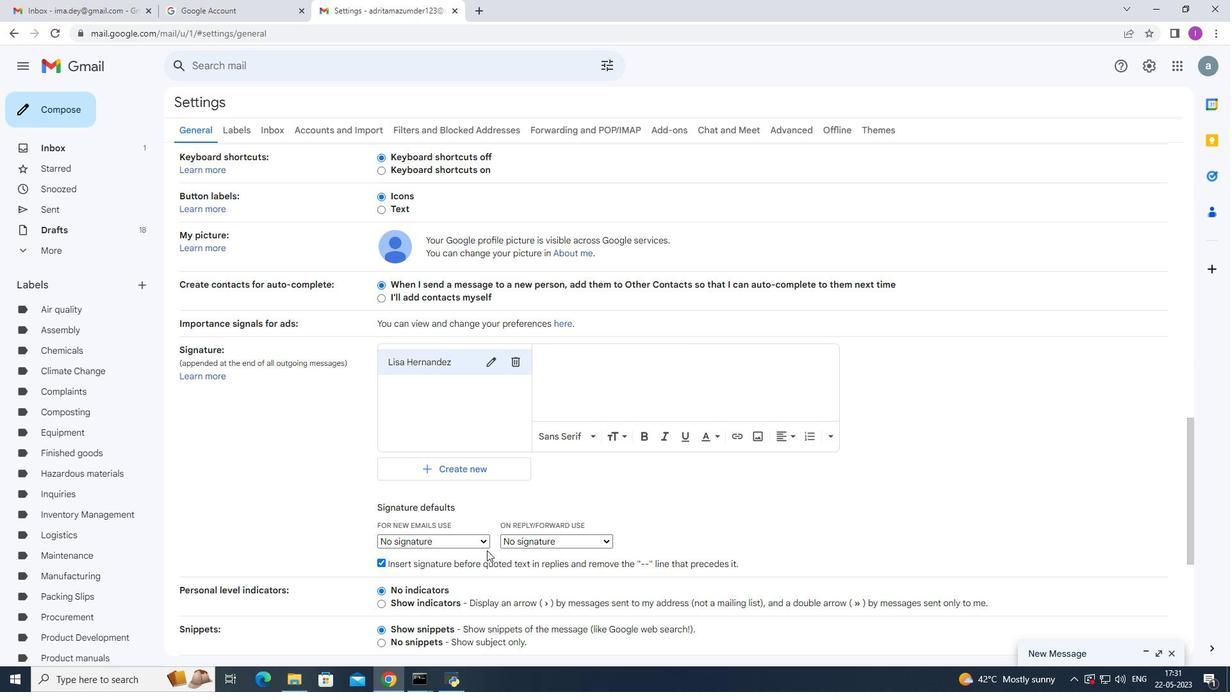 
Action: Mouse pressed left at (486, 544)
Screenshot: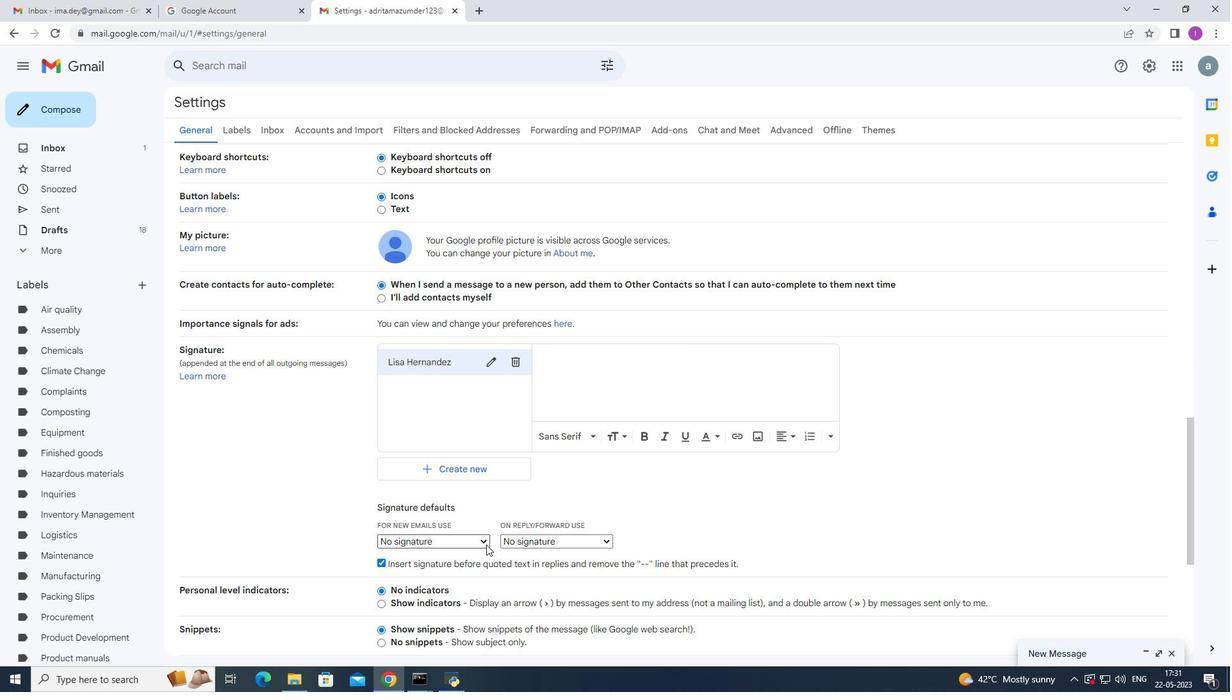 
Action: Mouse moved to (466, 565)
Screenshot: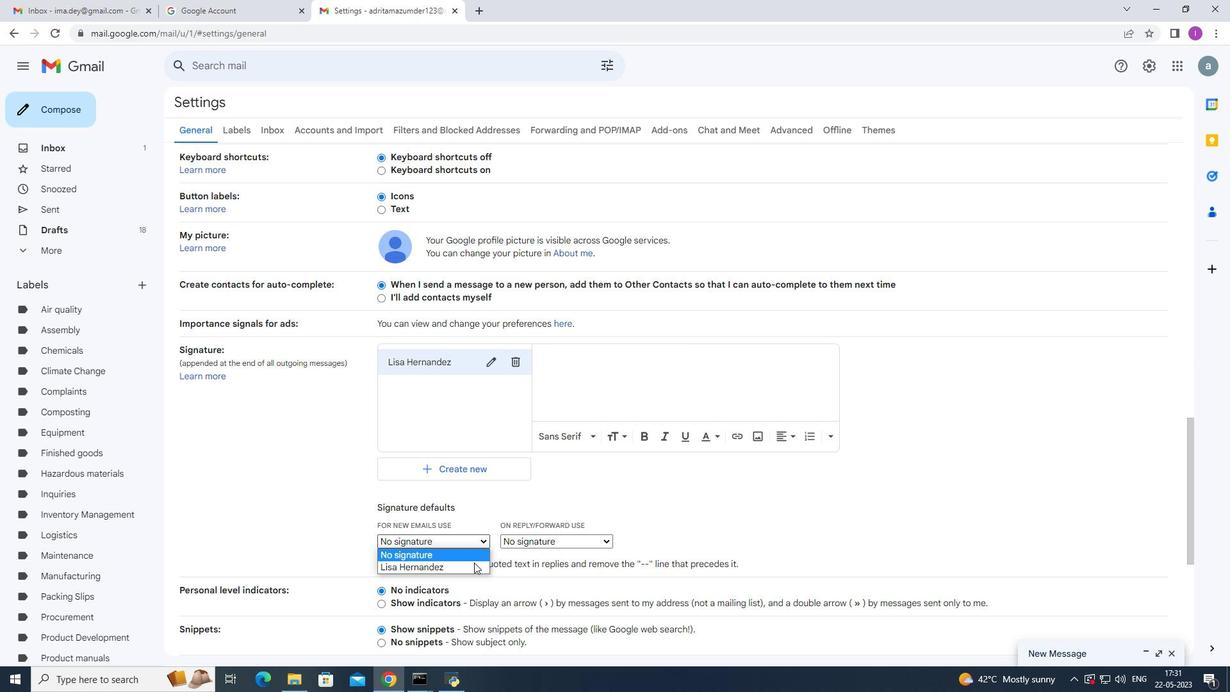 
Action: Mouse pressed left at (466, 565)
Screenshot: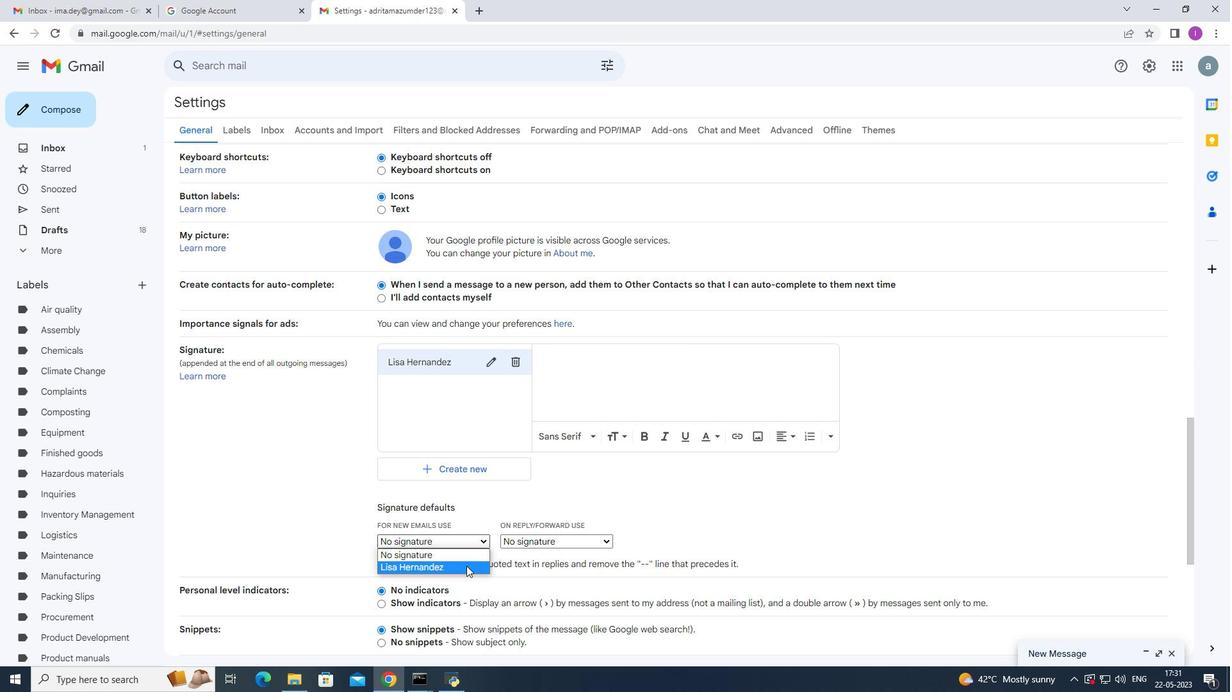 
Action: Mouse moved to (557, 356)
Screenshot: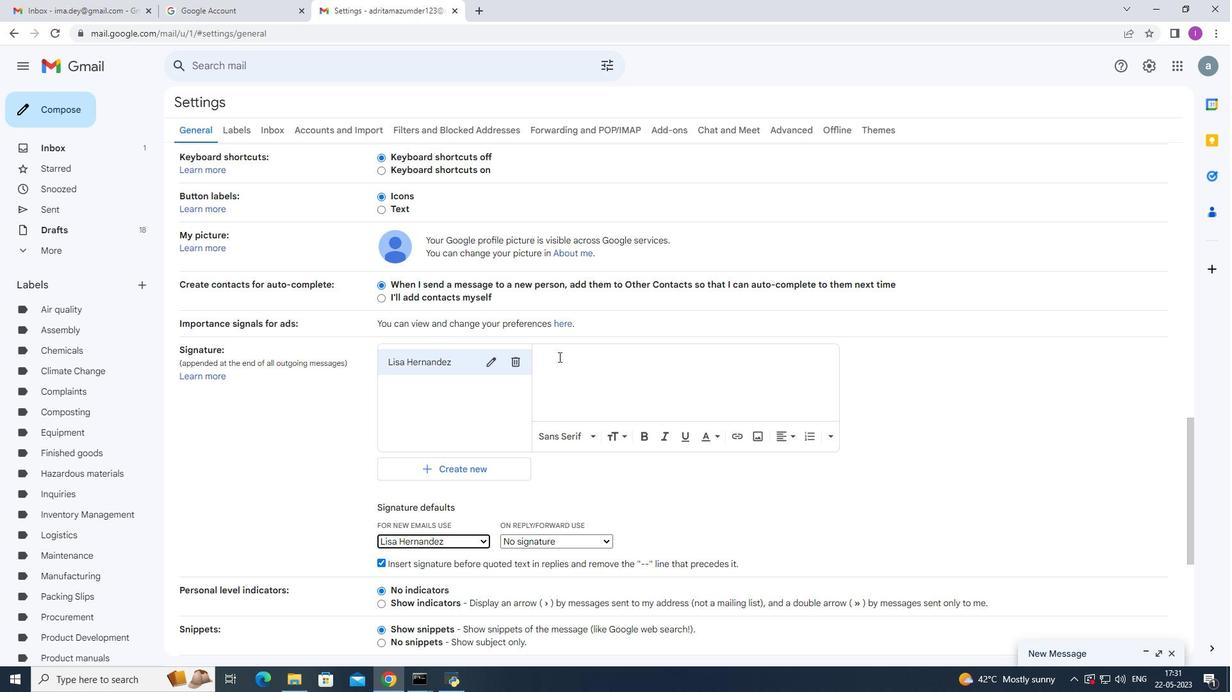
Action: Mouse pressed left at (557, 356)
Screenshot: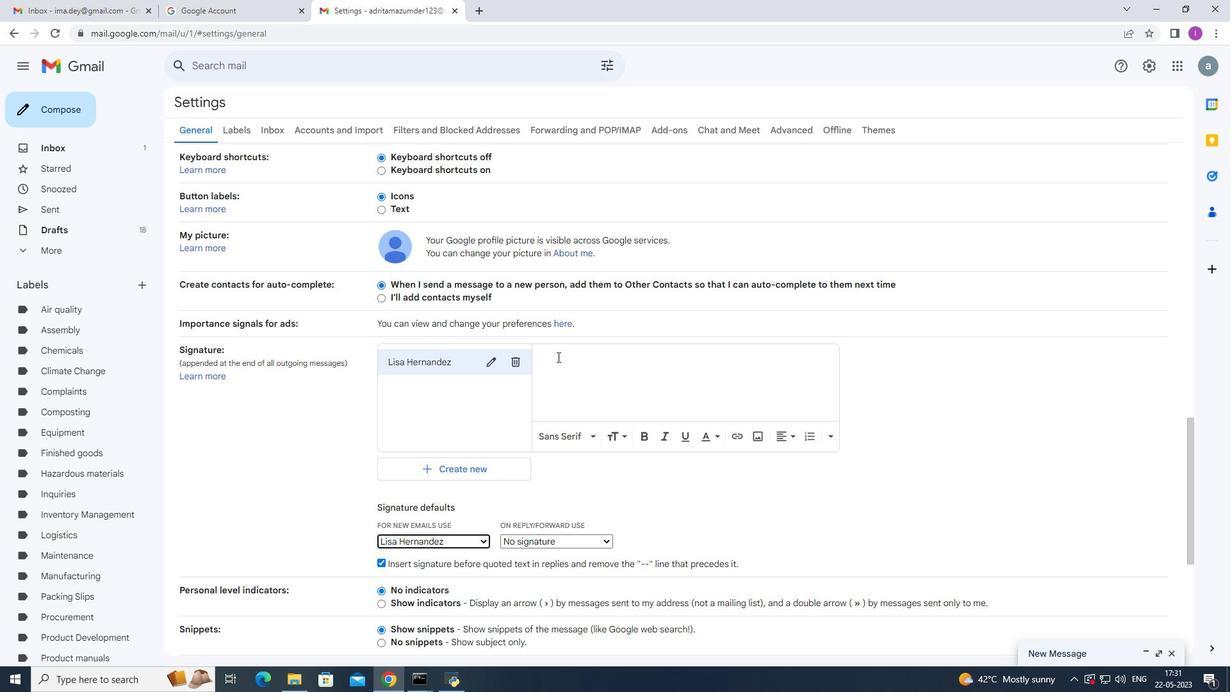 
Action: Mouse moved to (638, 367)
Screenshot: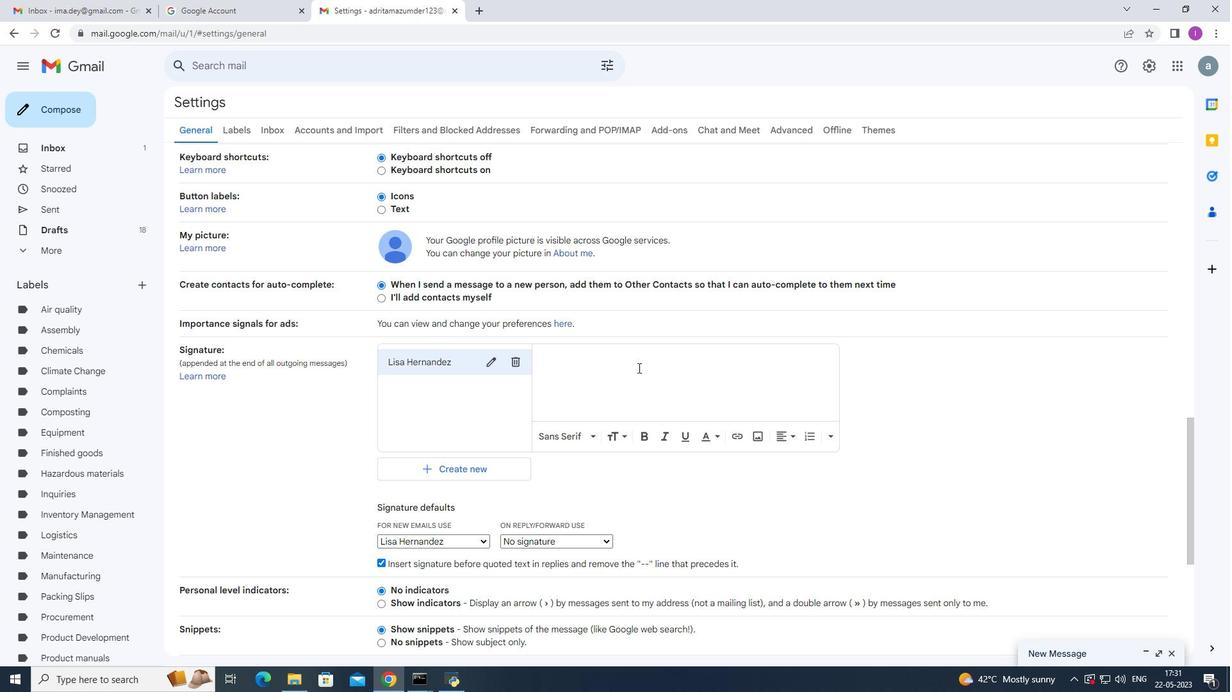 
Action: Key pressed <Key.shift><Key.shift><Key.shift><Key.shift><Key.shift><Key.shift><Key.shift><Key.shift><Key.shift><Key.shift><Key.shift><Key.shift><Key.shift><Key.shift><Key.shift>With<Key.space>heartfek
Screenshot: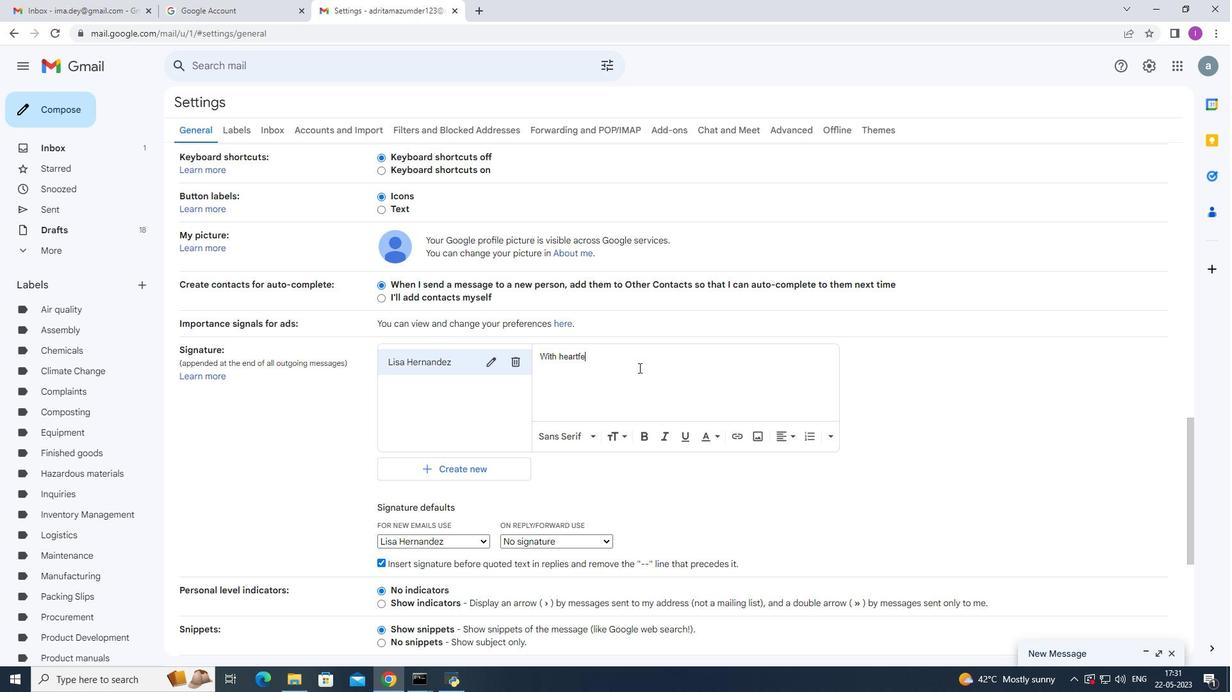 
Action: Mouse moved to (652, 385)
Screenshot: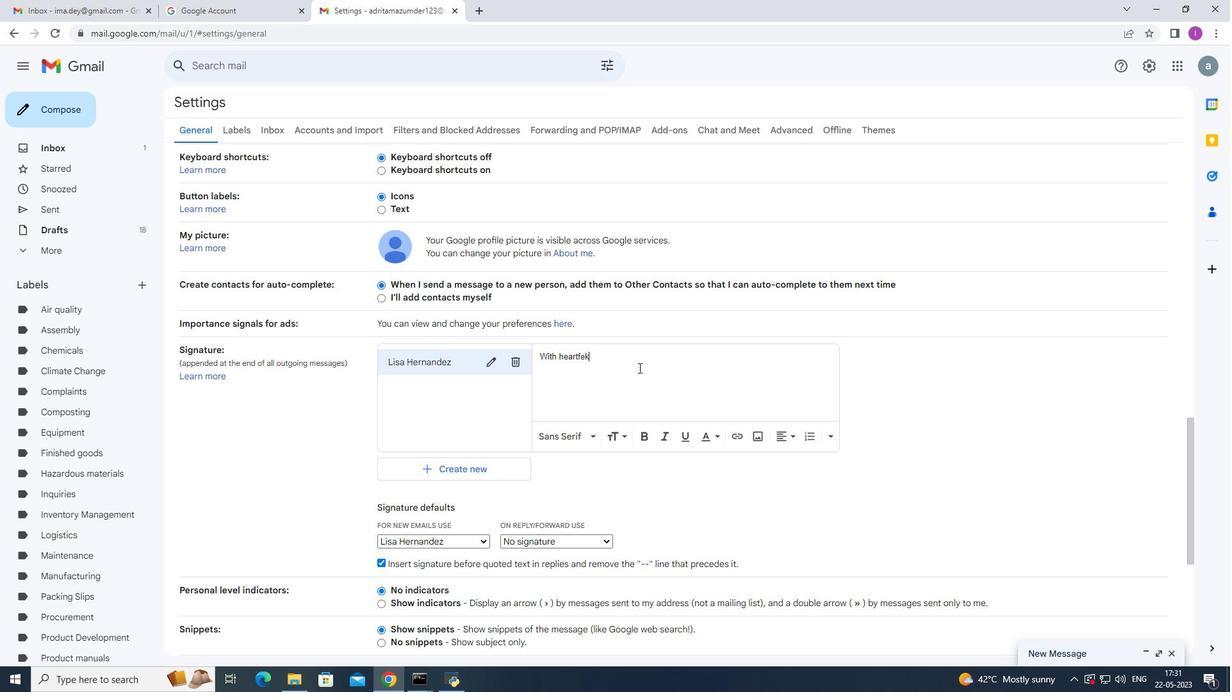 
Action: Mouse pressed left at (652, 385)
Screenshot: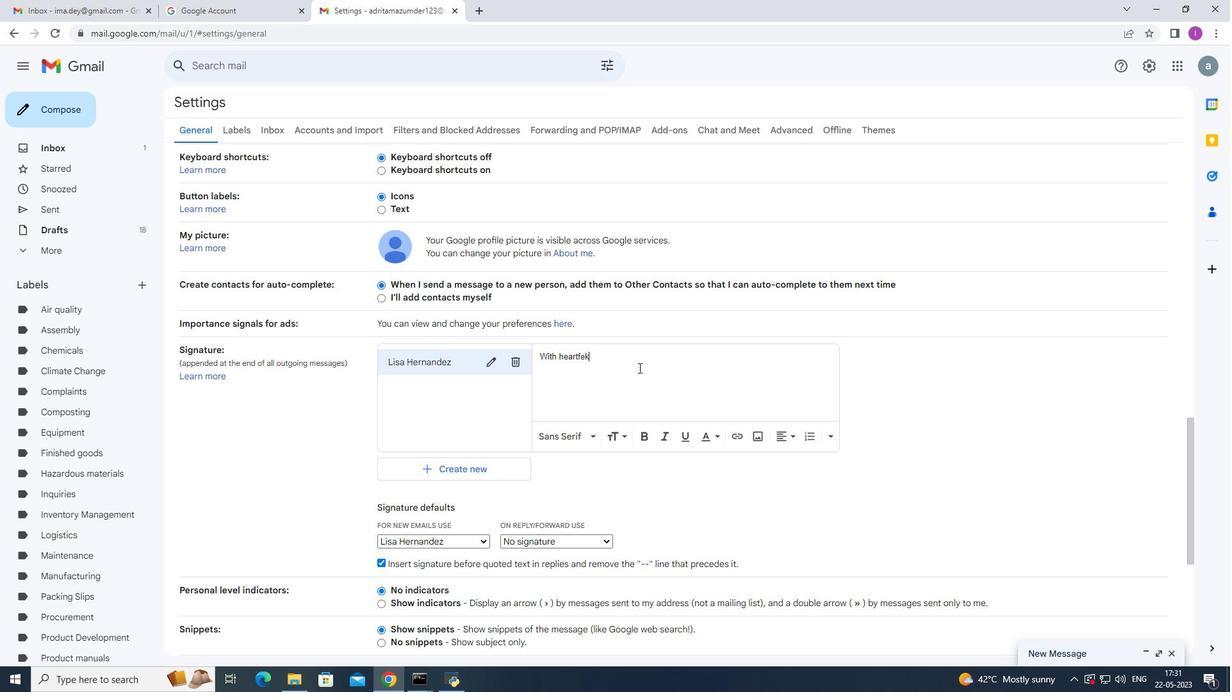 
Action: Mouse moved to (722, 485)
Screenshot: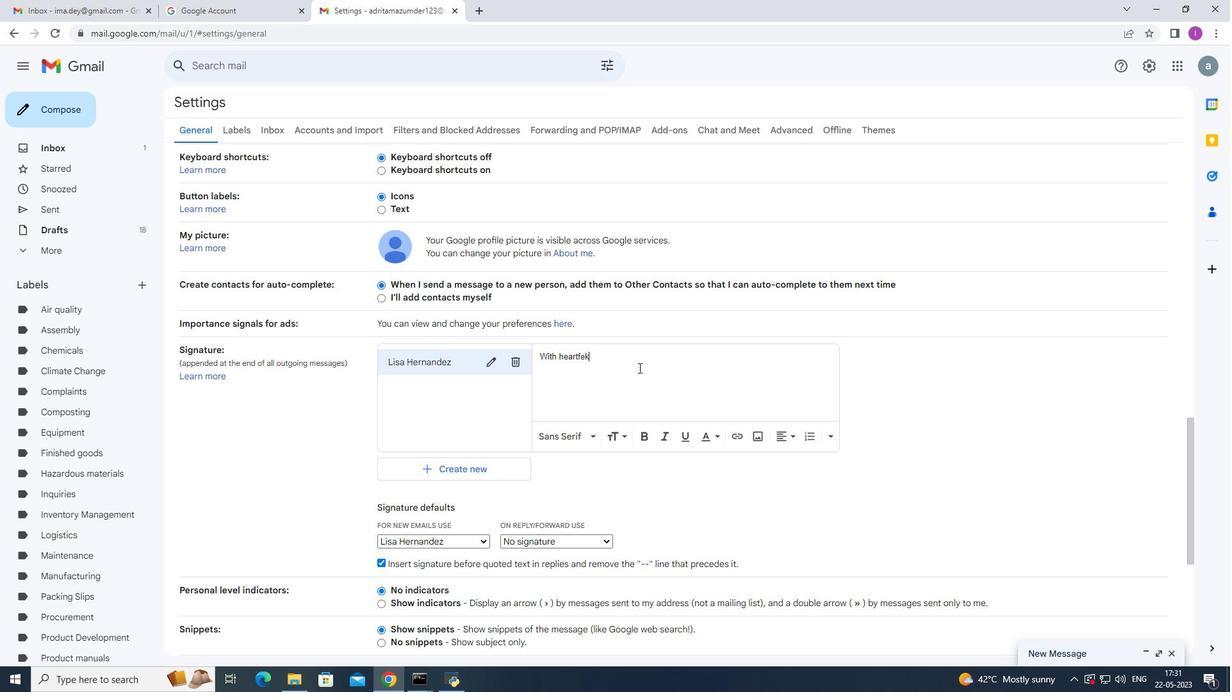
Action: Key pressed <Key.backspace>lt<Key.space>thanks<Key.space>and<Key.space>warm<Key.space>wishes,<Key.enter><Key.shift>Lisa<Key.space><Key.shift>Hernandez
Screenshot: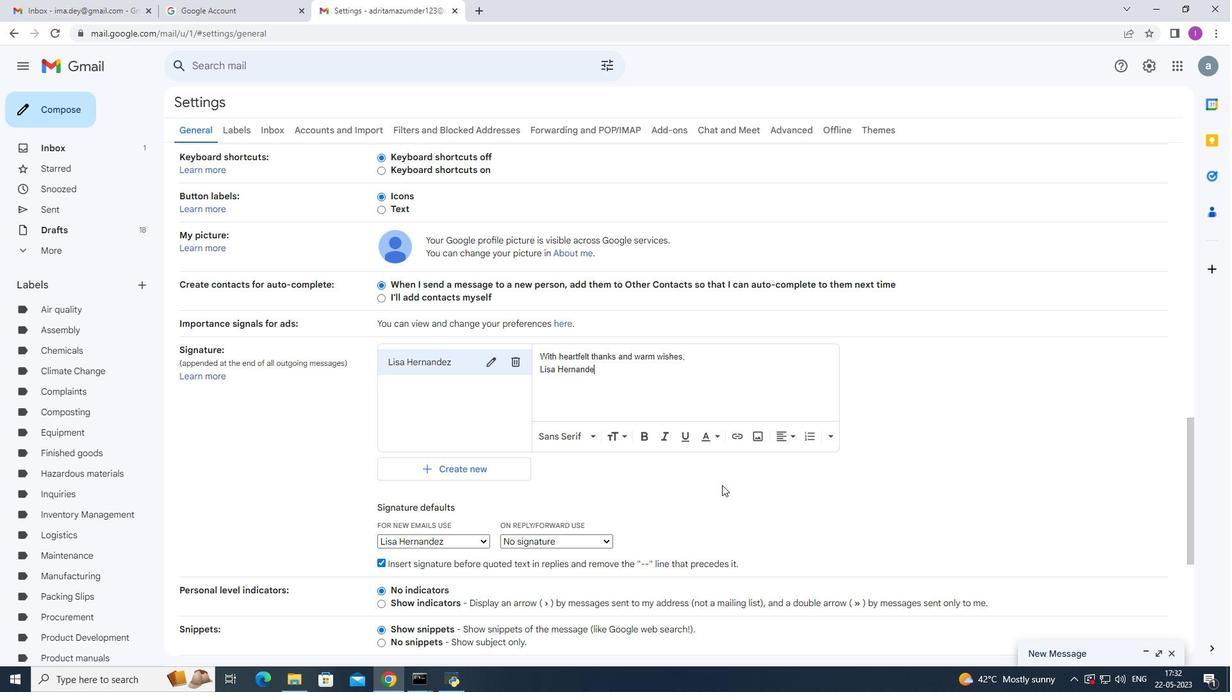 
Action: Mouse moved to (523, 469)
Screenshot: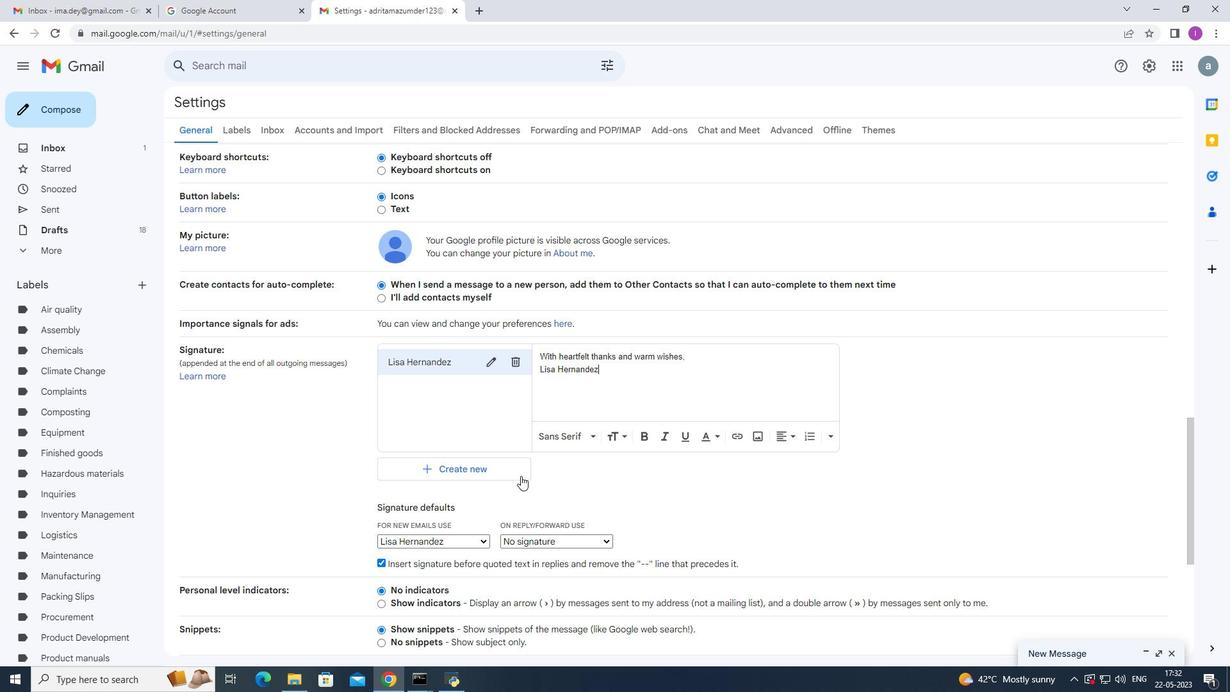 
Action: Mouse scrolled (523, 468) with delta (0, 0)
Screenshot: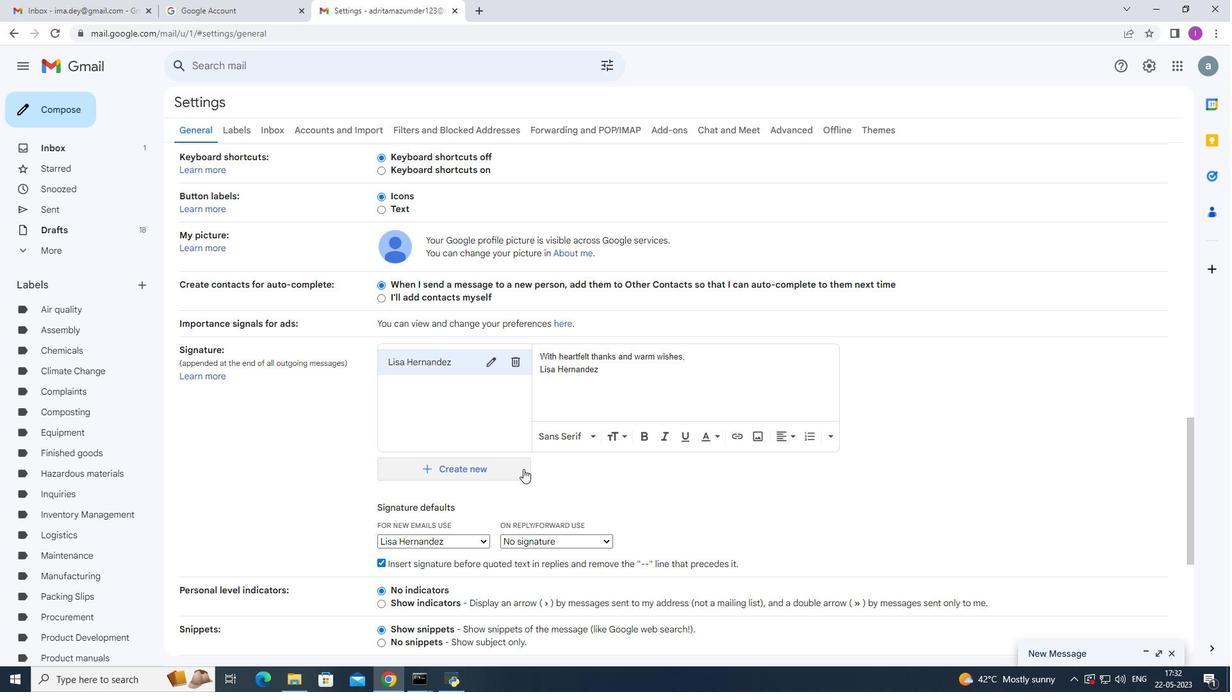 
Action: Mouse moved to (523, 468)
Screenshot: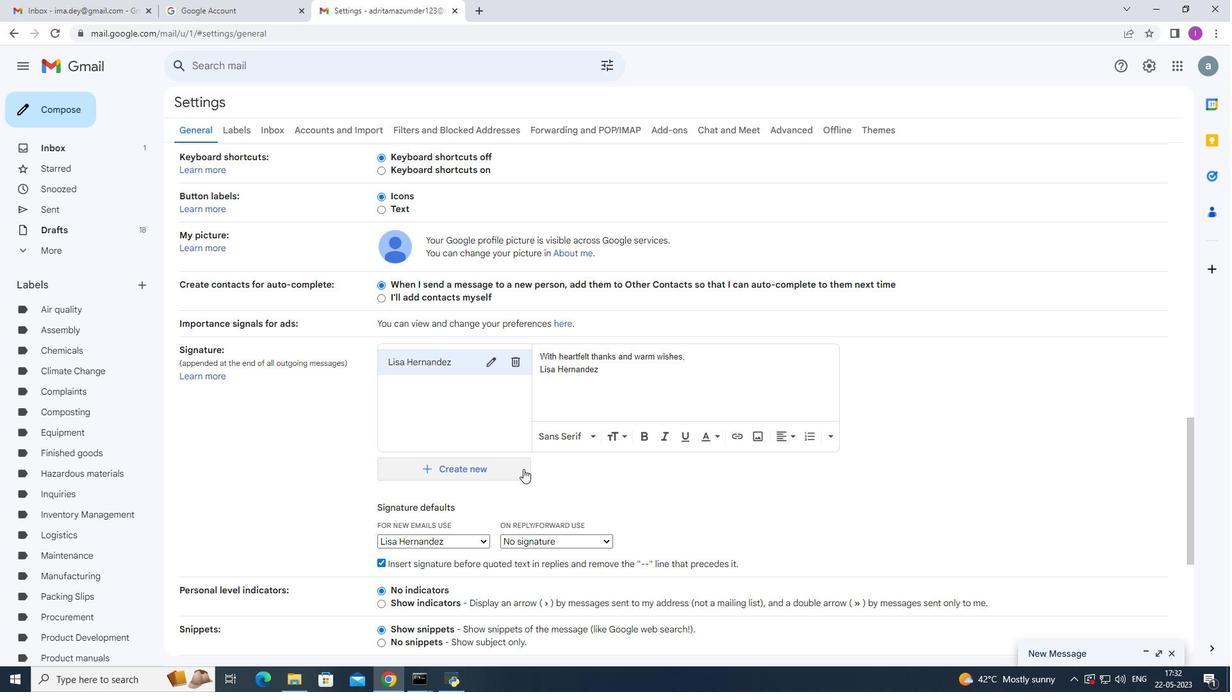 
Action: Mouse scrolled (523, 467) with delta (0, 0)
Screenshot: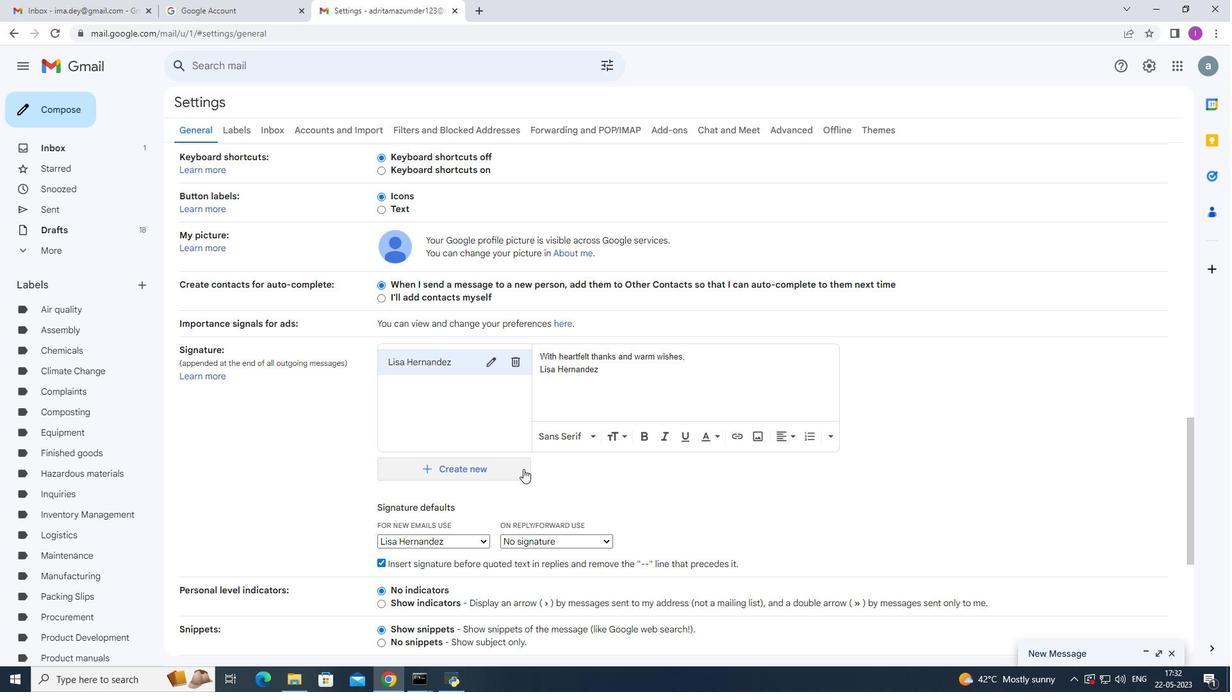 
Action: Mouse scrolled (523, 467) with delta (0, 0)
Screenshot: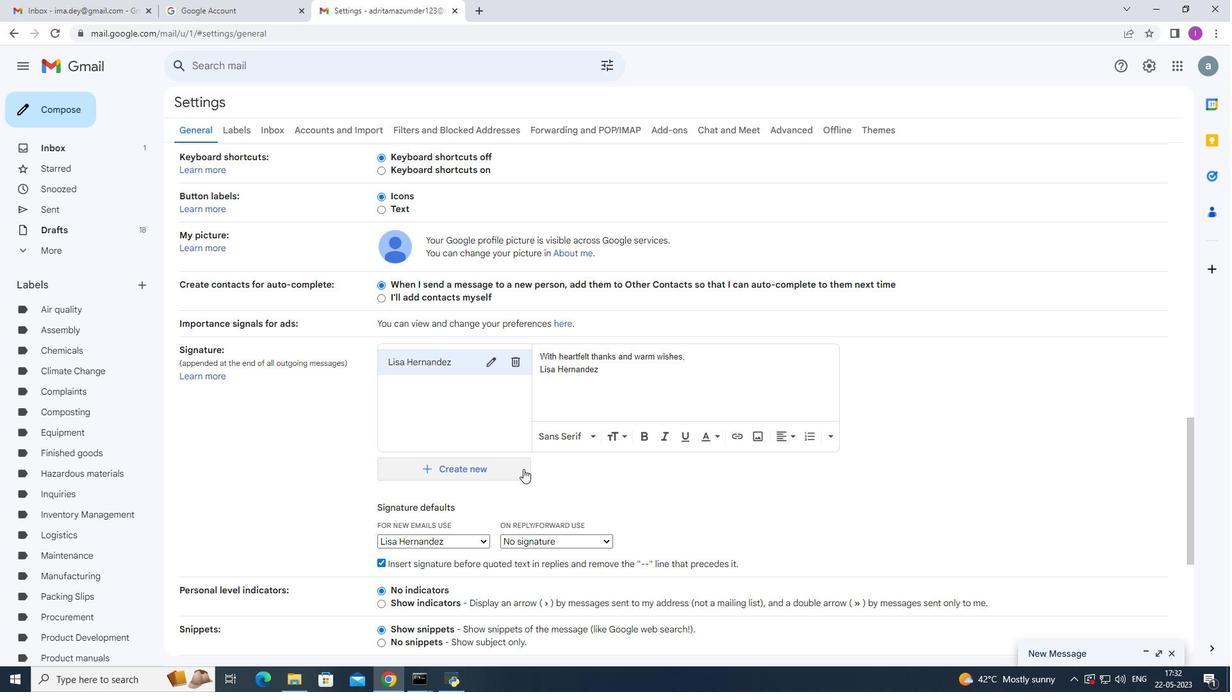 
Action: Mouse moved to (546, 509)
Screenshot: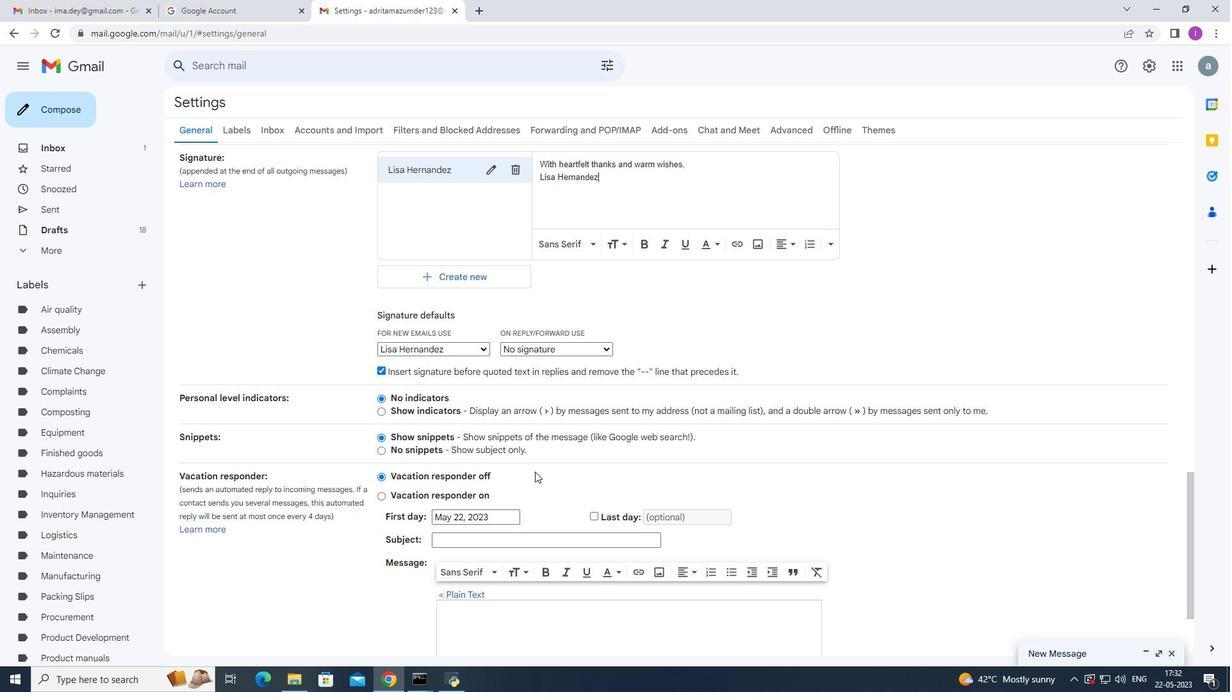 
Action: Mouse scrolled (536, 476) with delta (0, 0)
Screenshot: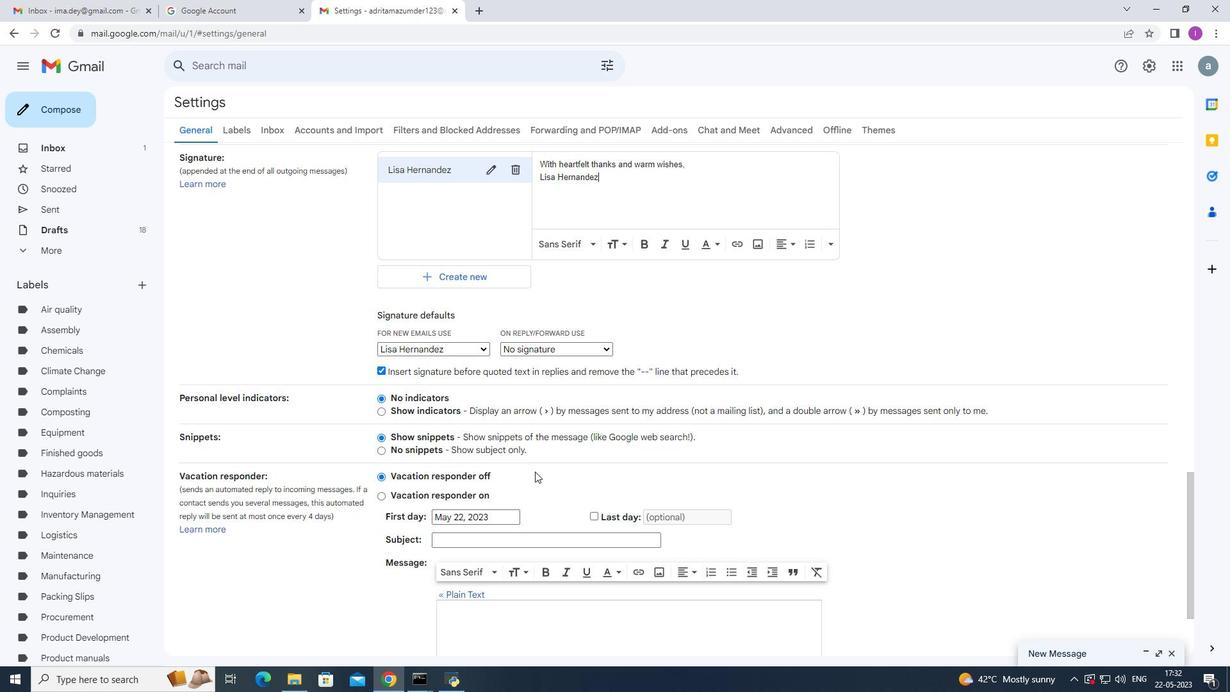 
Action: Mouse moved to (560, 530)
Screenshot: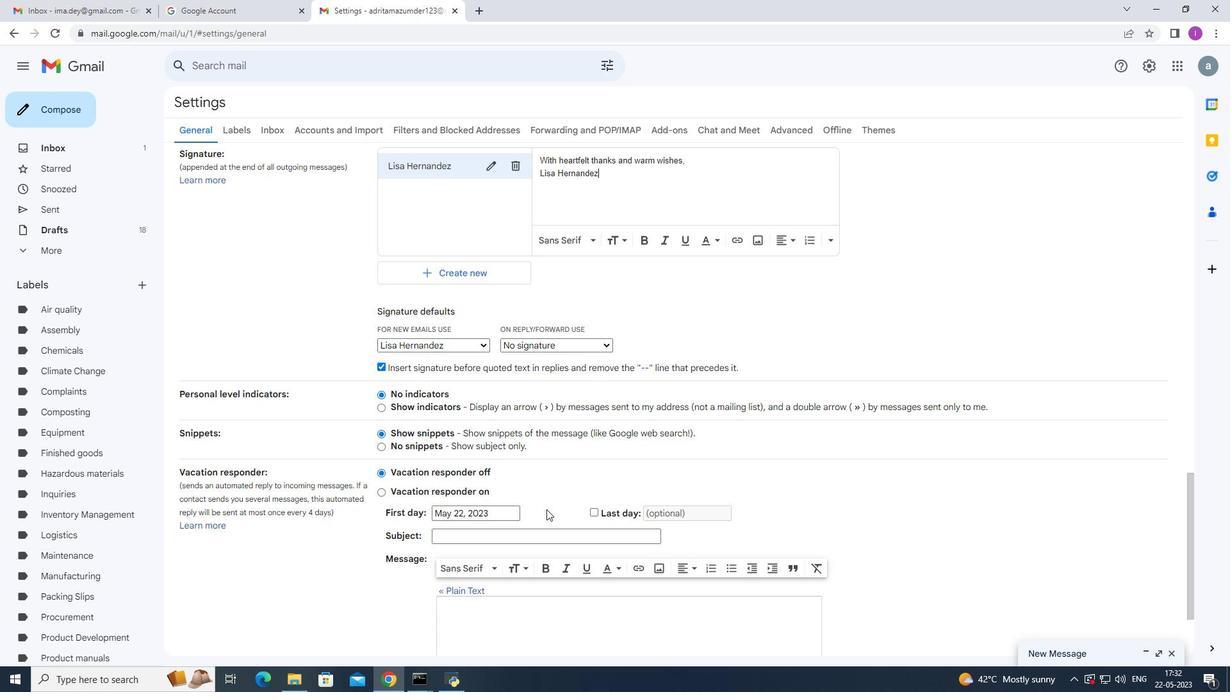 
Action: Mouse scrolled (547, 512) with delta (0, 0)
Screenshot: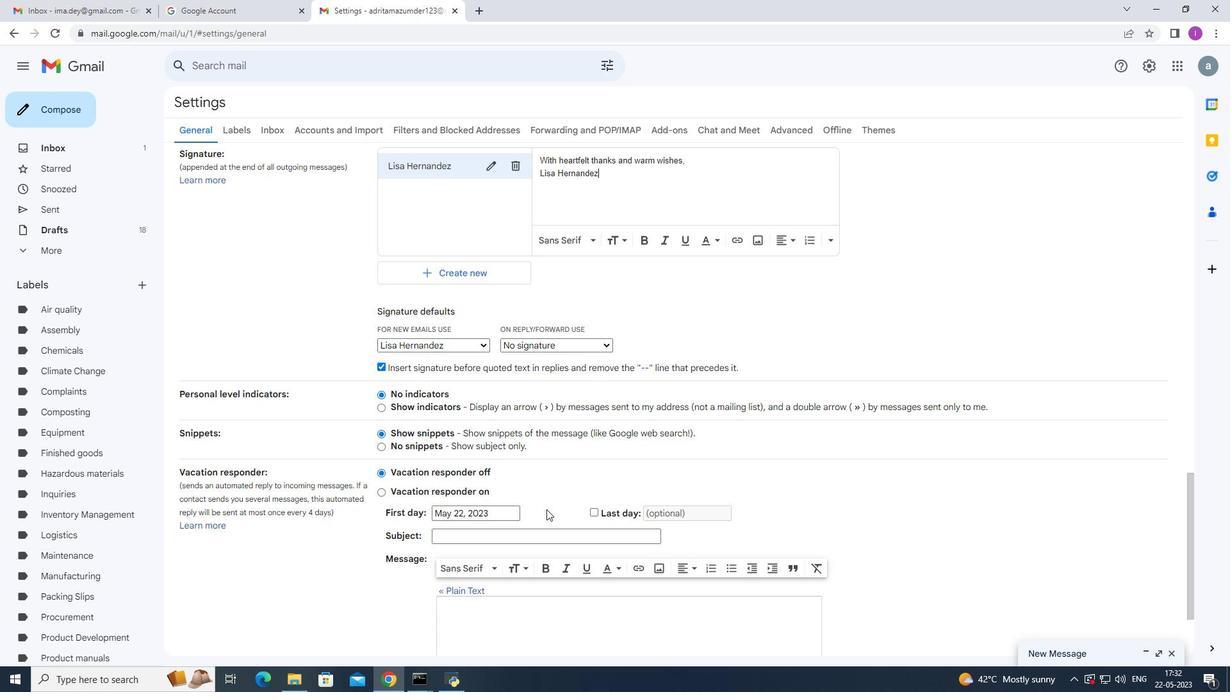 
Action: Mouse moved to (560, 529)
Screenshot: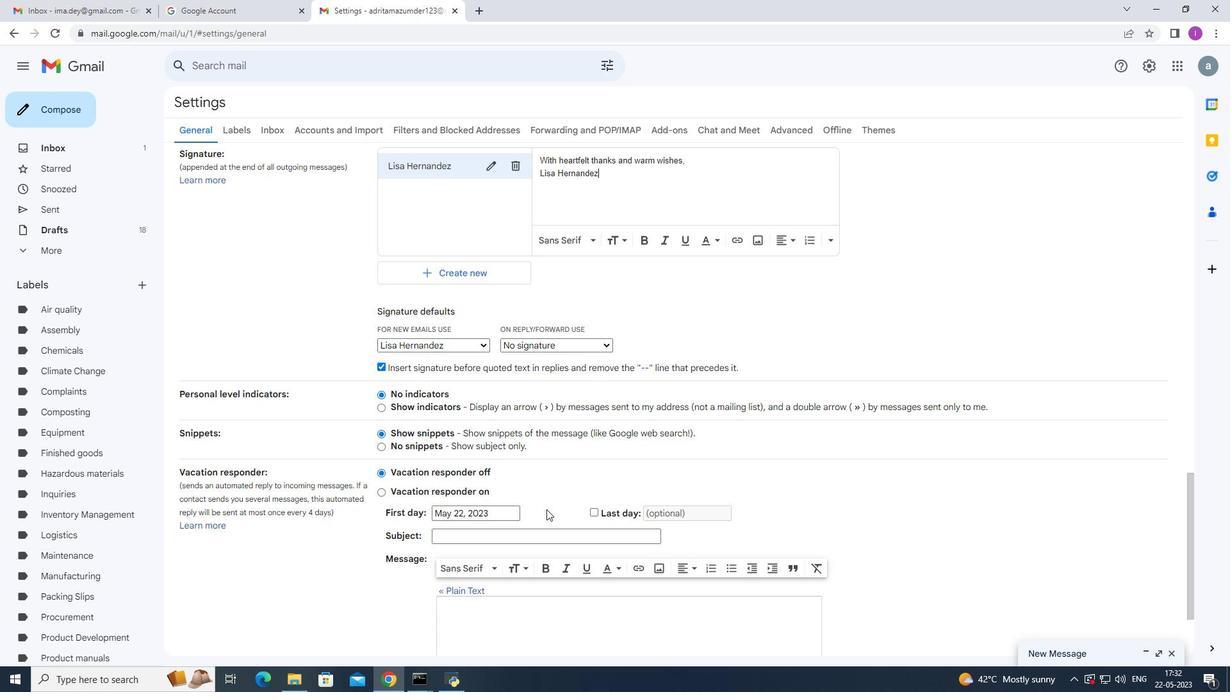 
Action: Mouse scrolled (550, 518) with delta (0, 0)
Screenshot: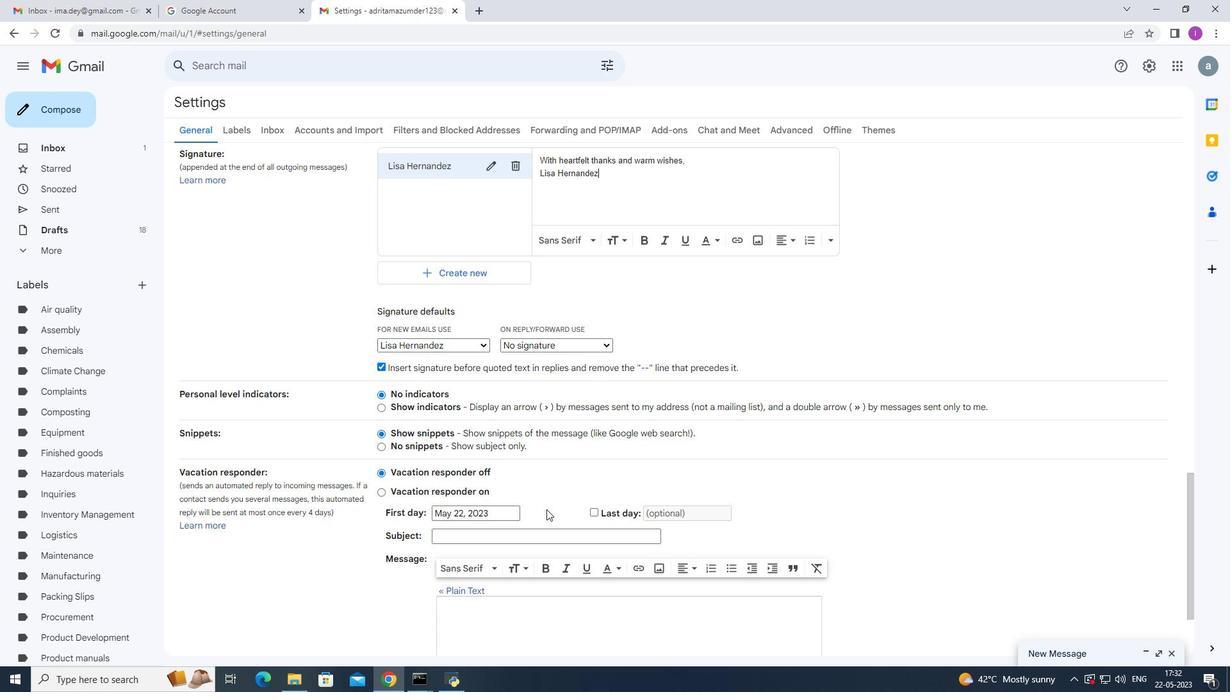 
Action: Mouse moved to (561, 529)
Screenshot: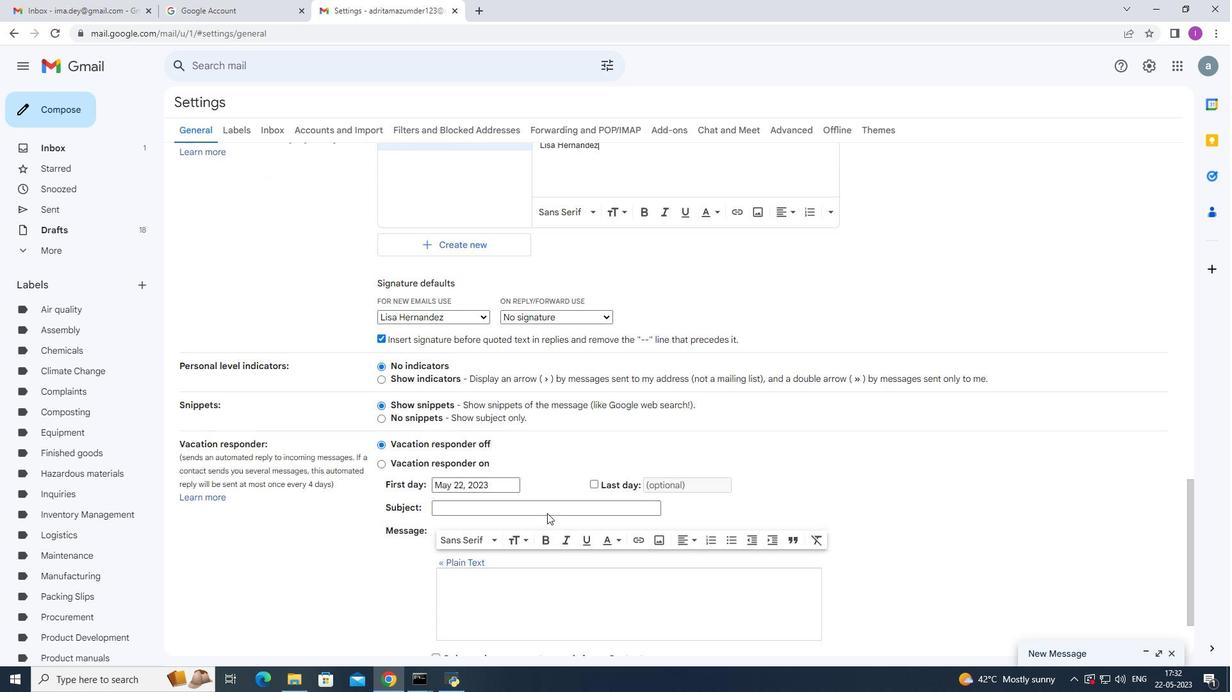 
Action: Mouse scrolled (551, 519) with delta (0, 0)
Screenshot: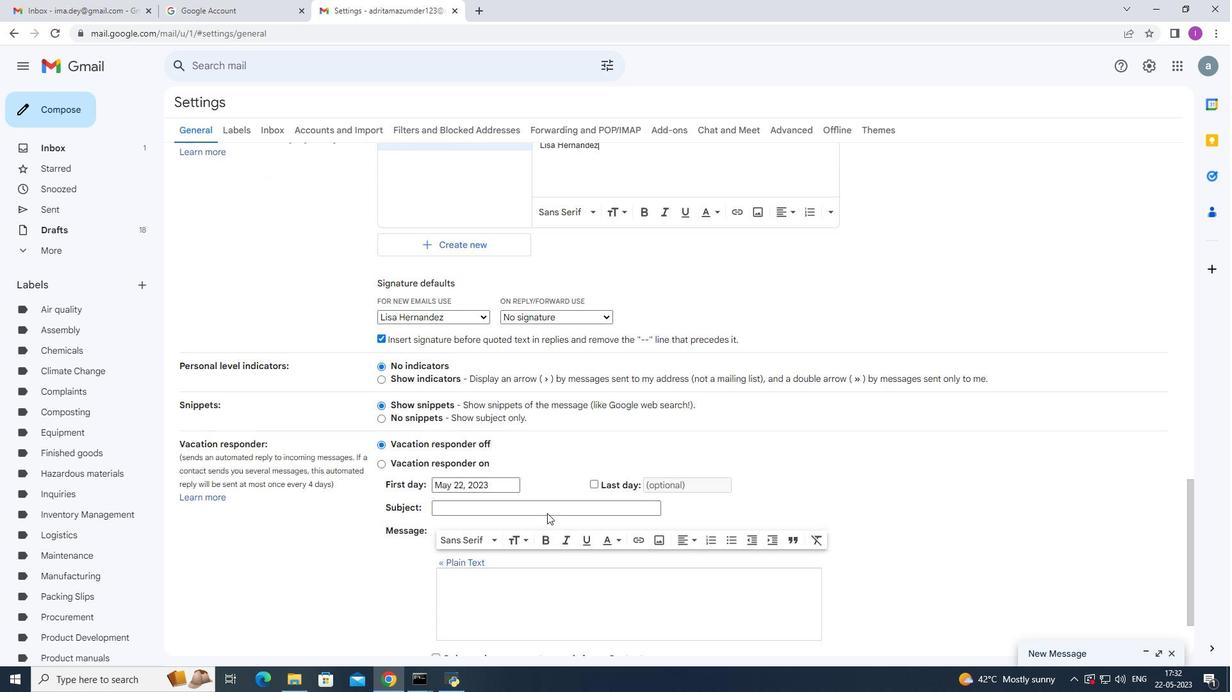 
Action: Mouse moved to (563, 529)
Screenshot: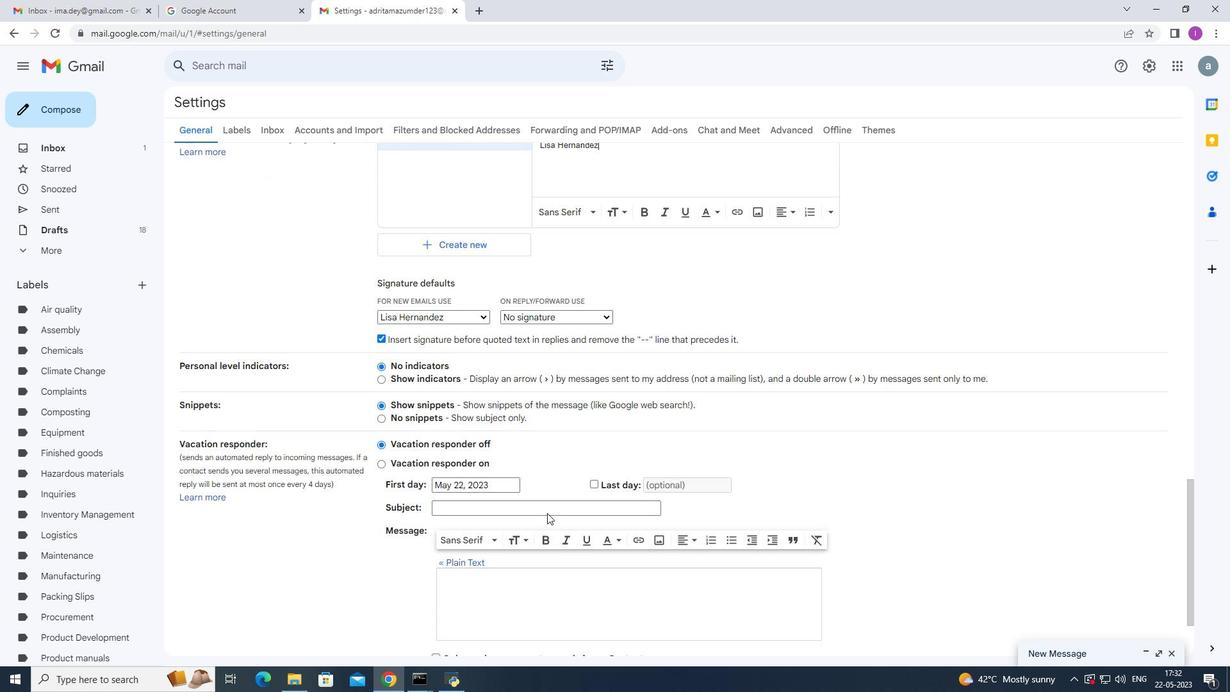 
Action: Mouse scrolled (563, 528) with delta (0, 0)
Screenshot: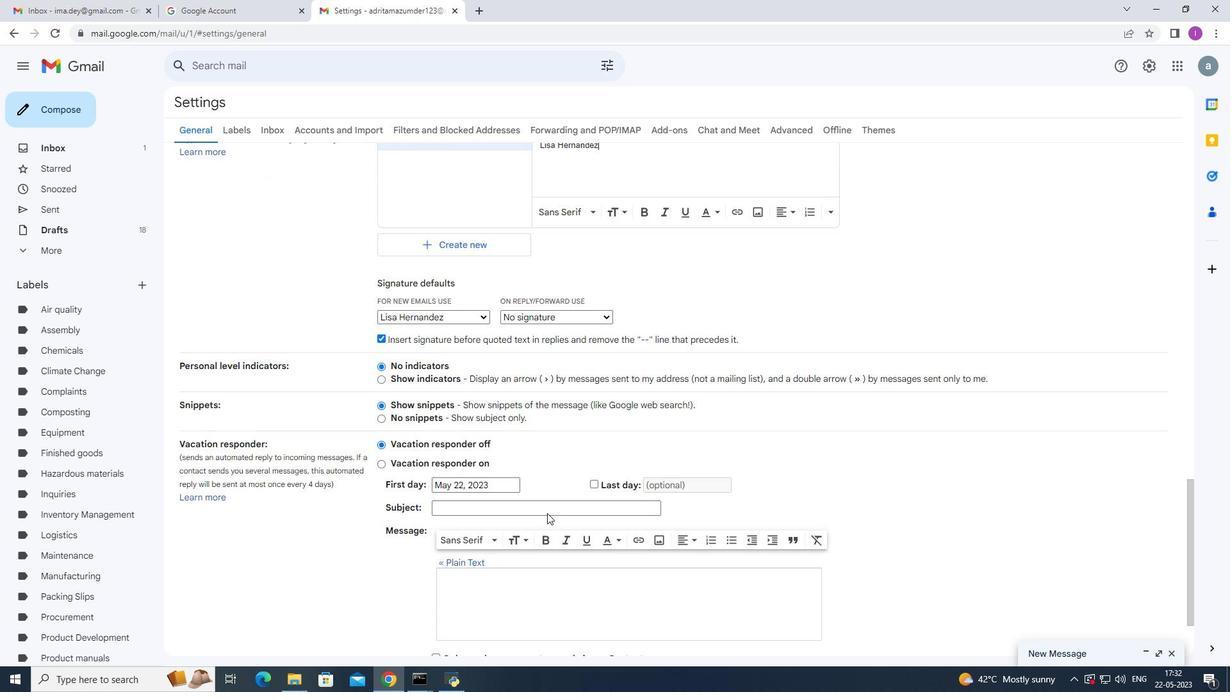 
Action: Mouse moved to (567, 542)
Screenshot: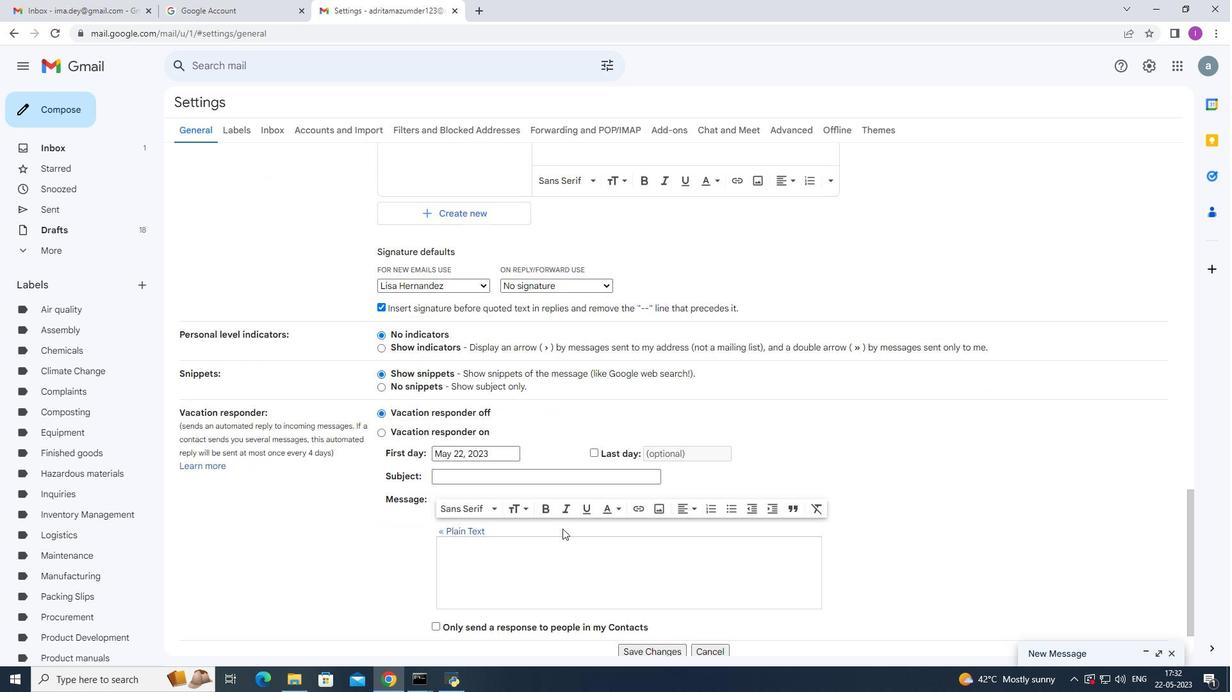 
Action: Mouse scrolled (567, 542) with delta (0, 0)
Screenshot: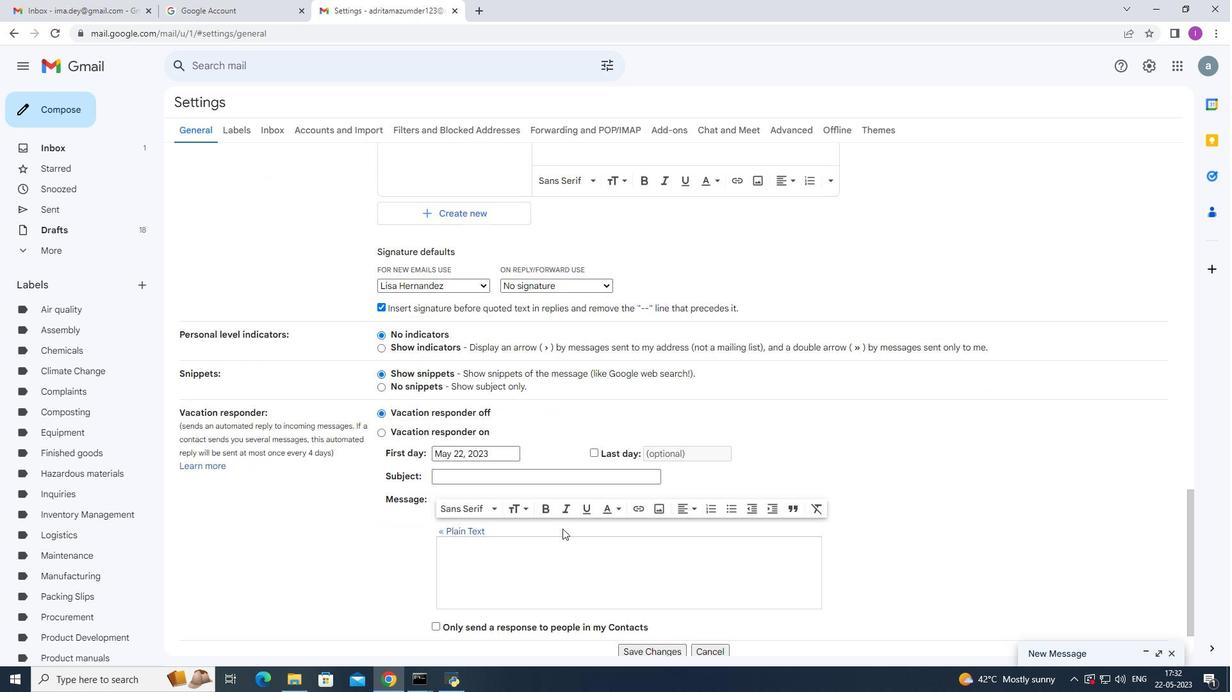 
Action: Mouse moved to (571, 548)
Screenshot: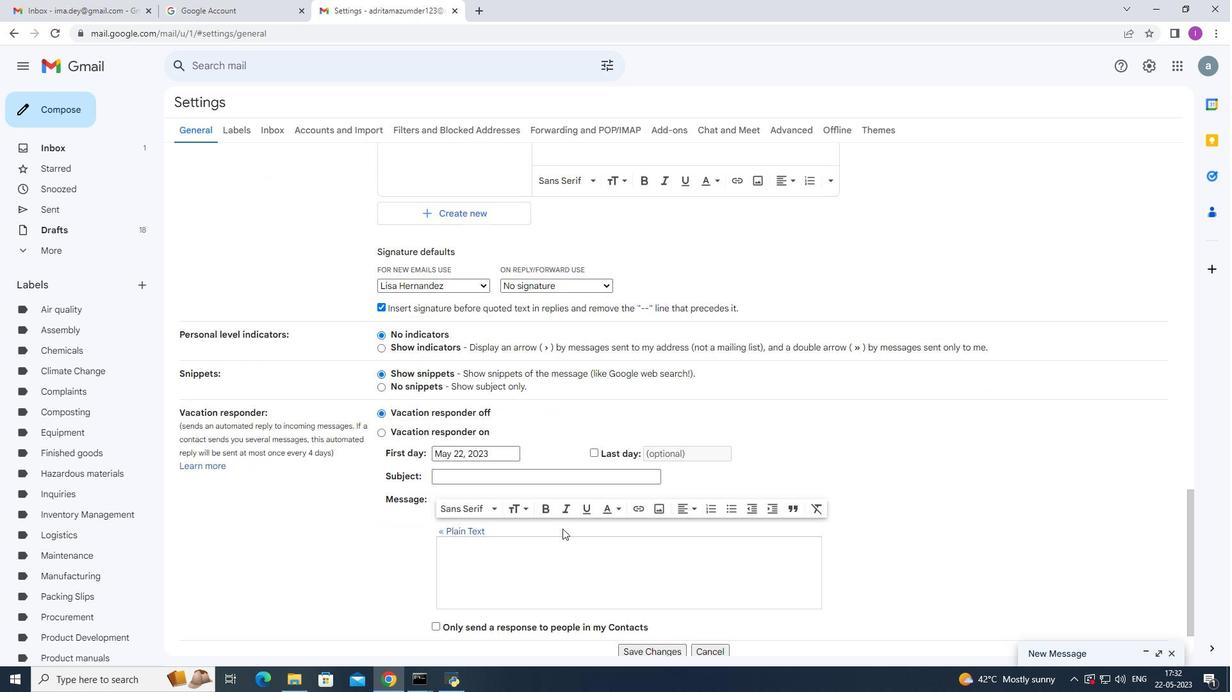 
Action: Mouse scrolled (571, 547) with delta (0, 0)
Screenshot: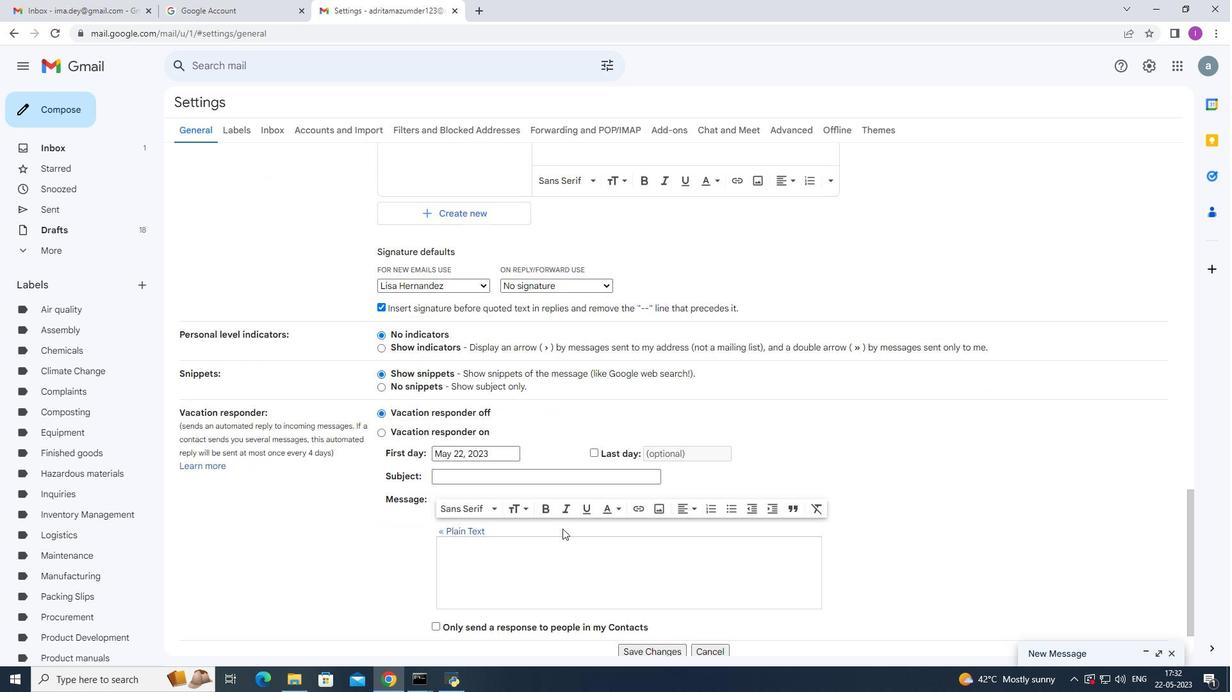 
Action: Mouse moved to (591, 570)
Screenshot: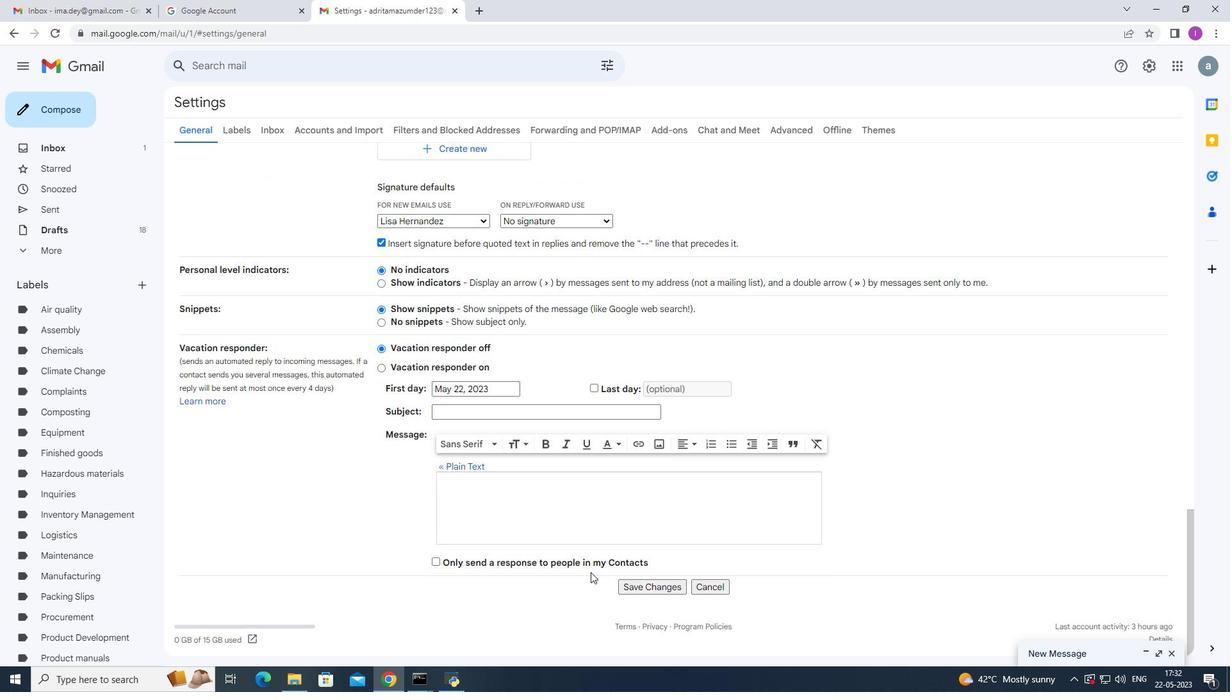 
Action: Mouse scrolled (591, 569) with delta (0, 0)
Screenshot: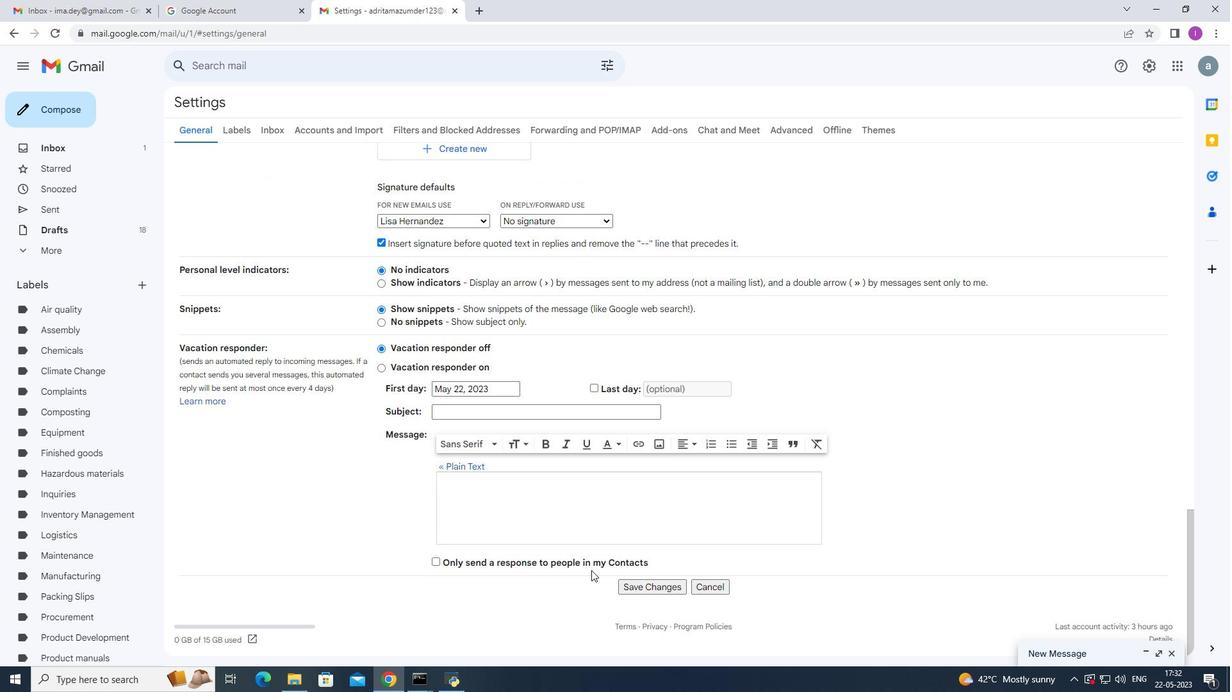 
Action: Mouse moved to (592, 570)
Screenshot: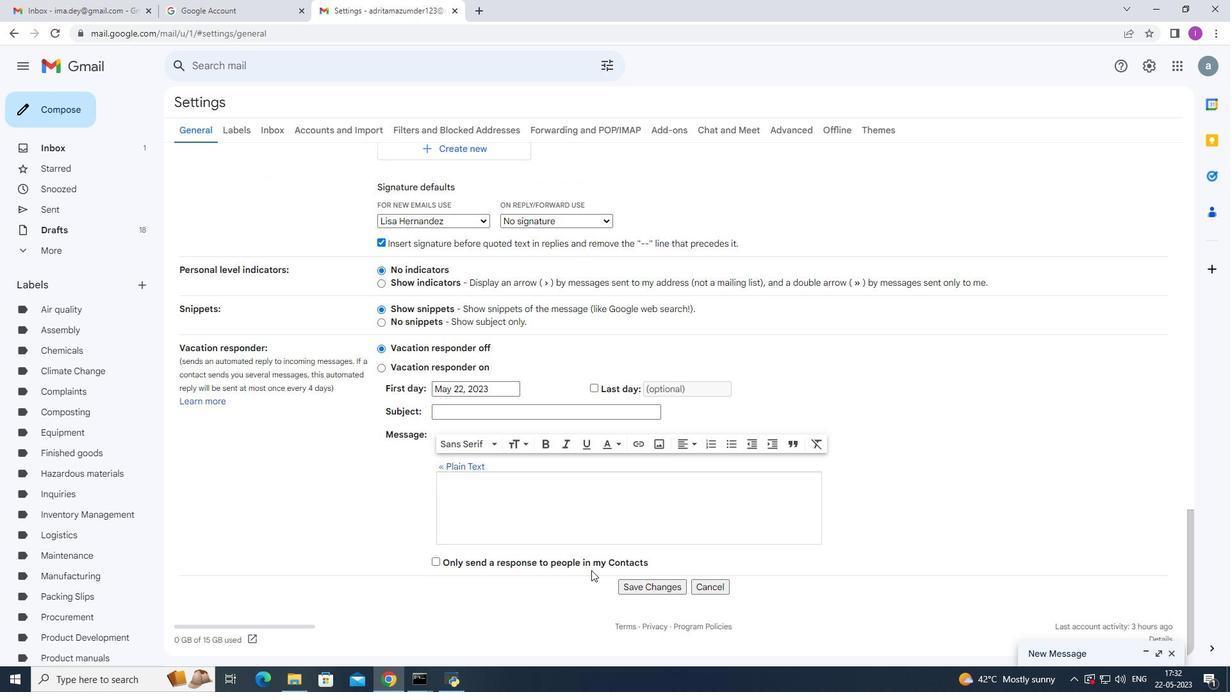 
Action: Mouse scrolled (592, 569) with delta (0, 0)
Screenshot: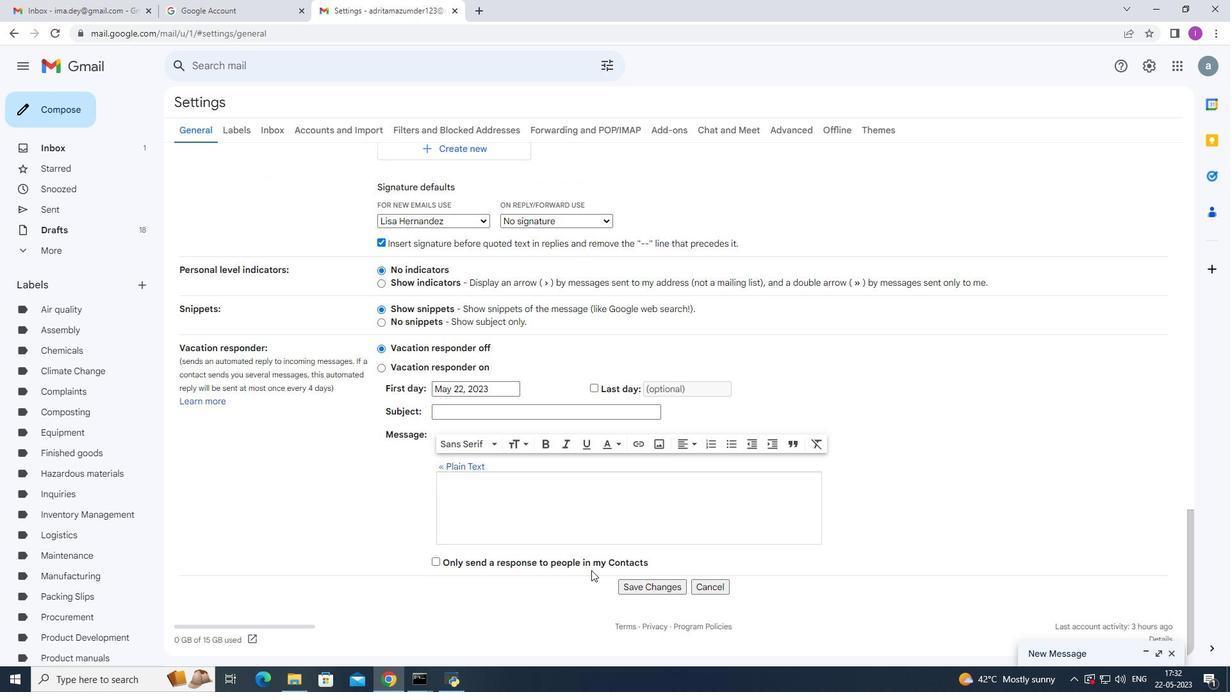 
Action: Mouse moved to (593, 574)
Screenshot: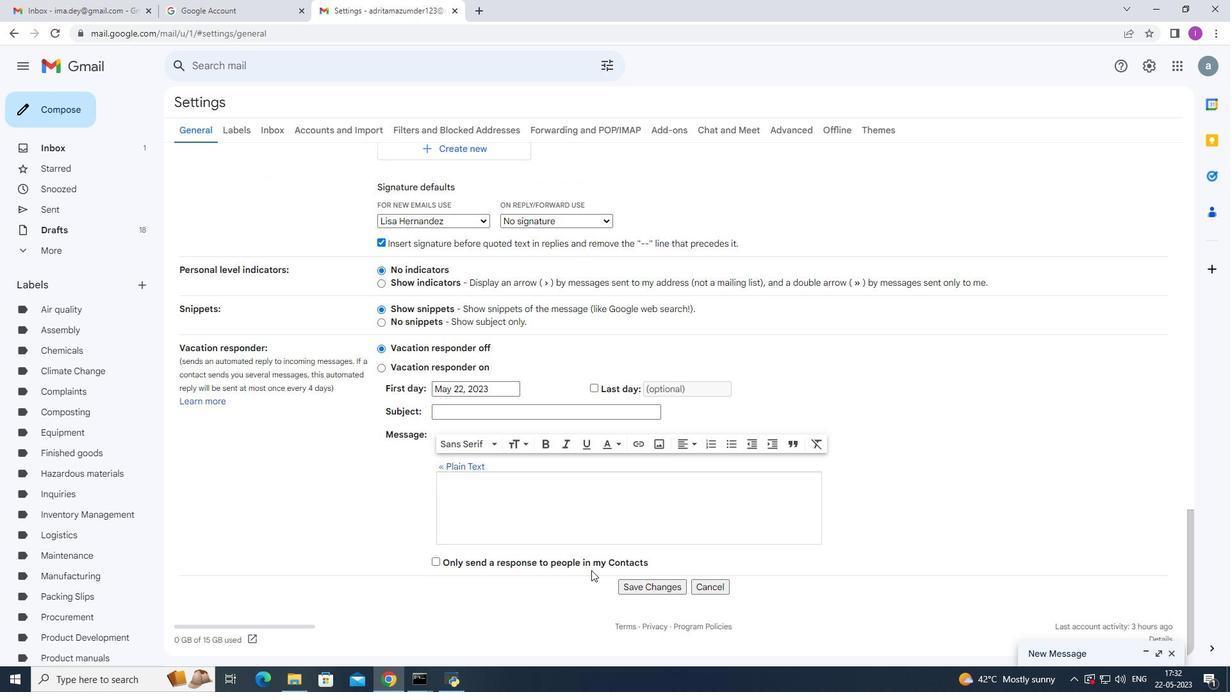 
Action: Mouse scrolled (592, 572) with delta (0, 0)
Screenshot: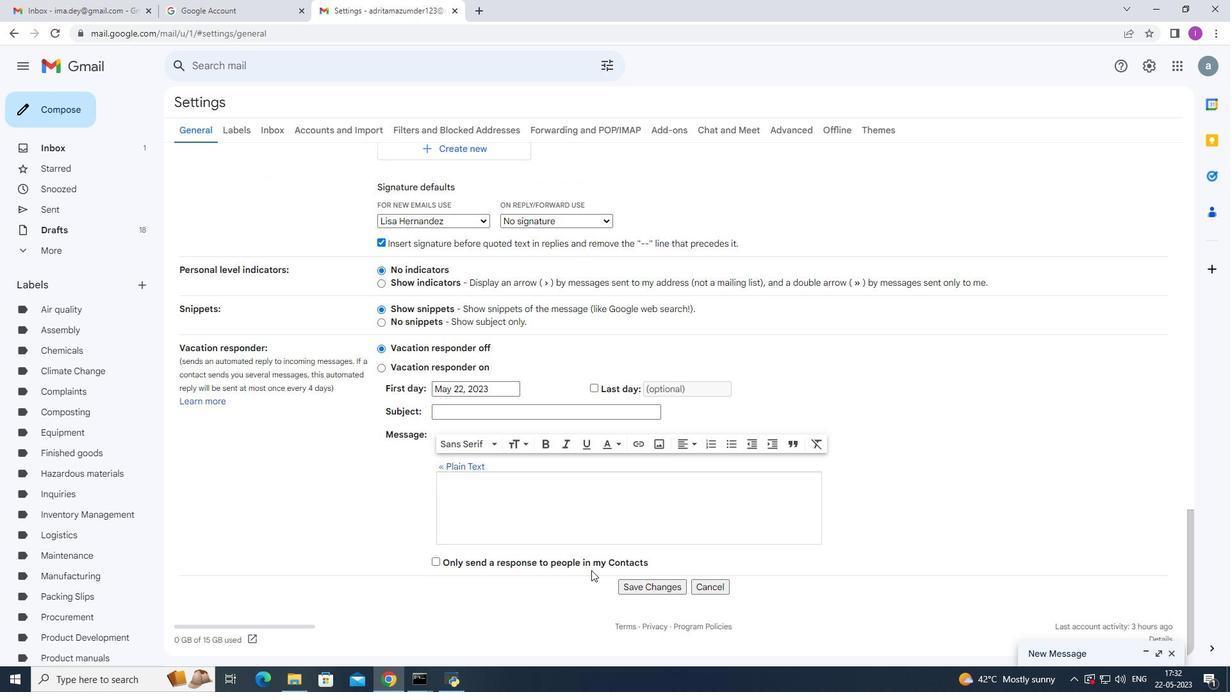 
Action: Mouse moved to (595, 576)
Screenshot: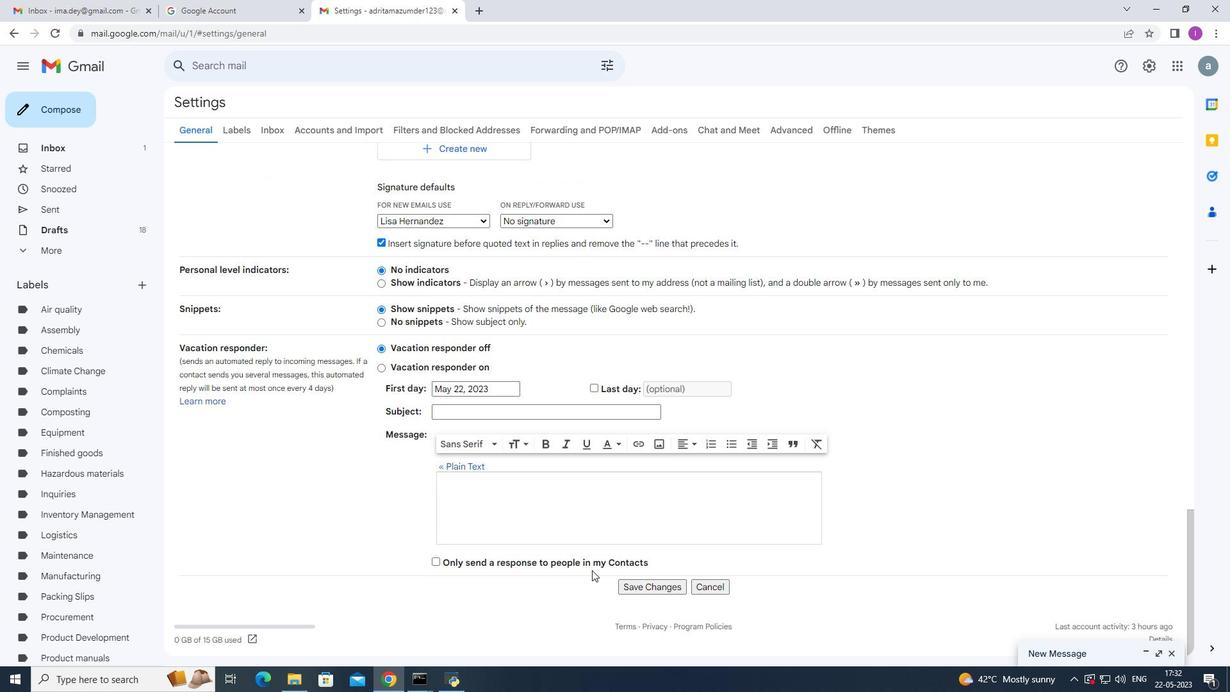 
Action: Mouse scrolled (594, 574) with delta (0, 0)
Screenshot: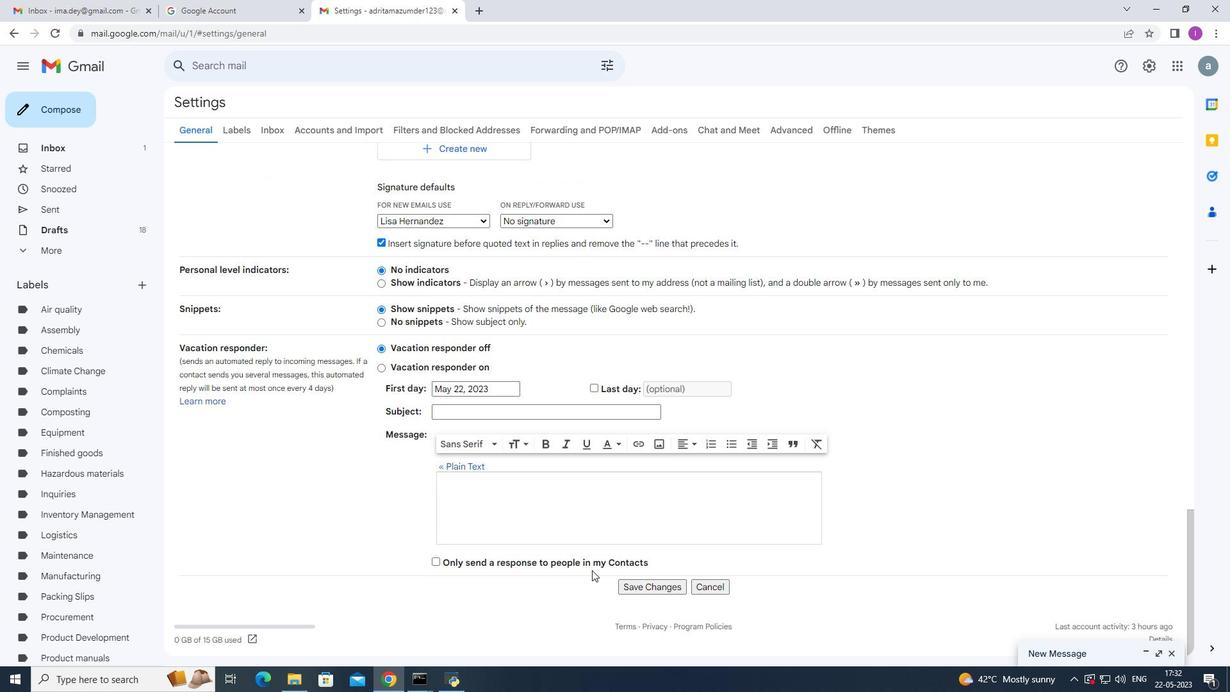 
Action: Mouse moved to (645, 590)
Screenshot: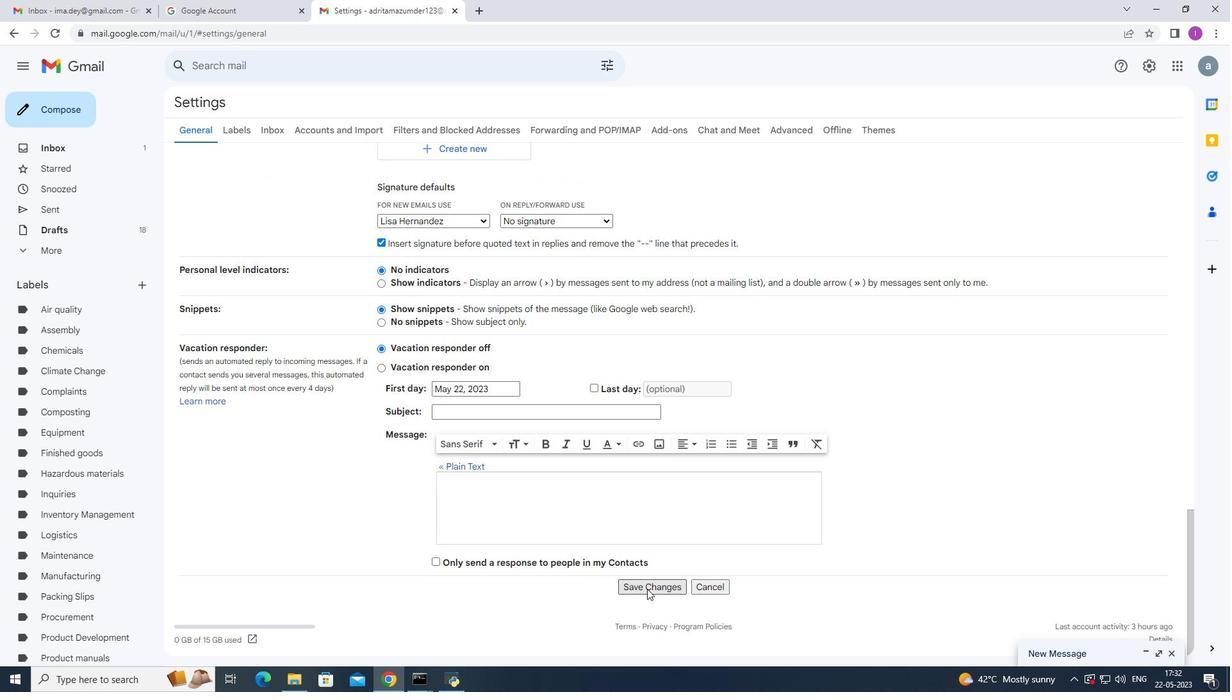 
Action: Mouse pressed left at (645, 590)
Screenshot: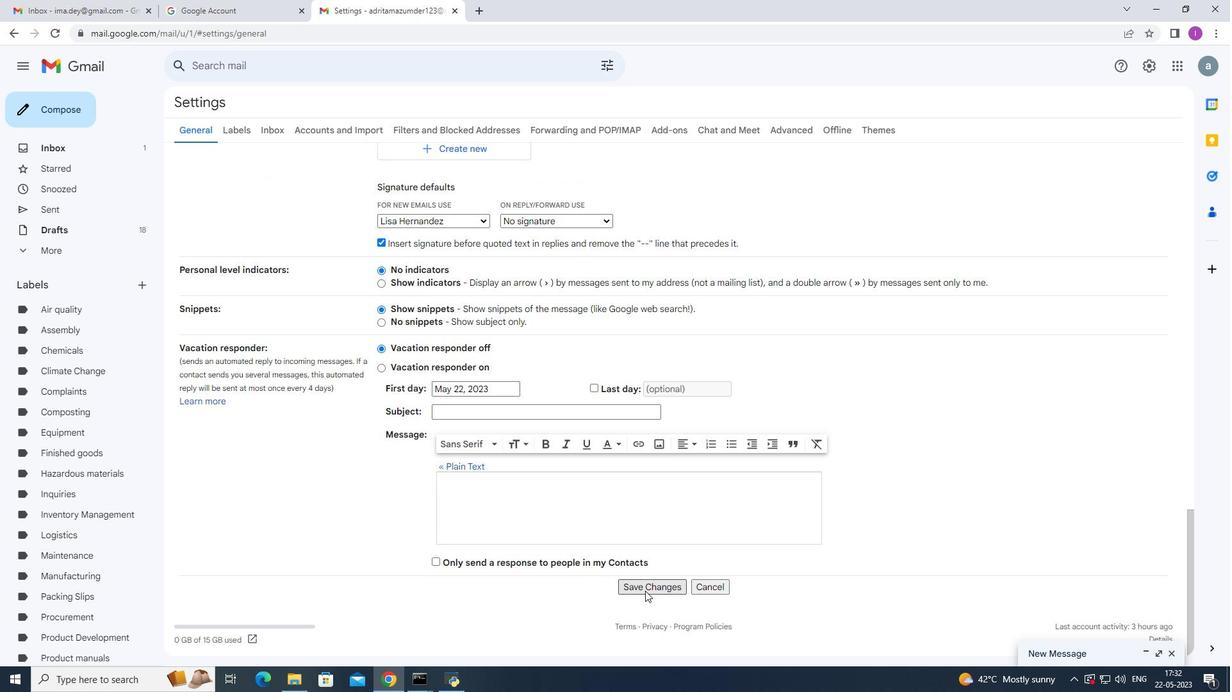 
Action: Mouse moved to (64, 108)
Screenshot: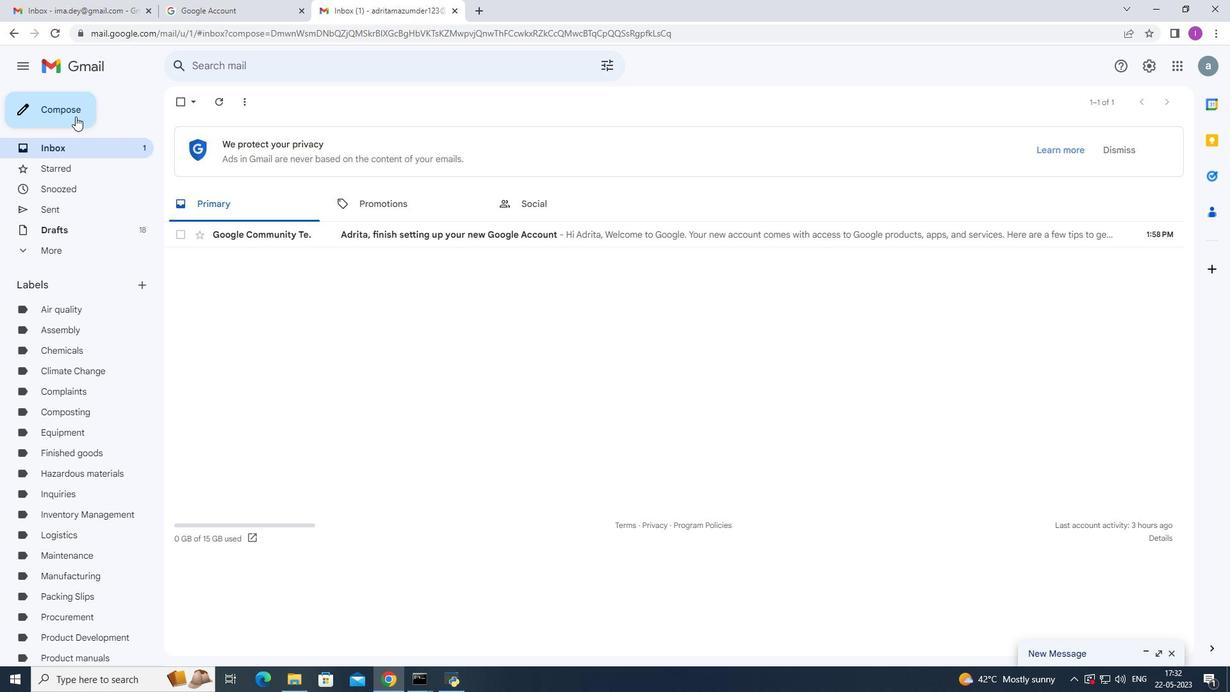 
Action: Mouse pressed left at (64, 108)
Screenshot: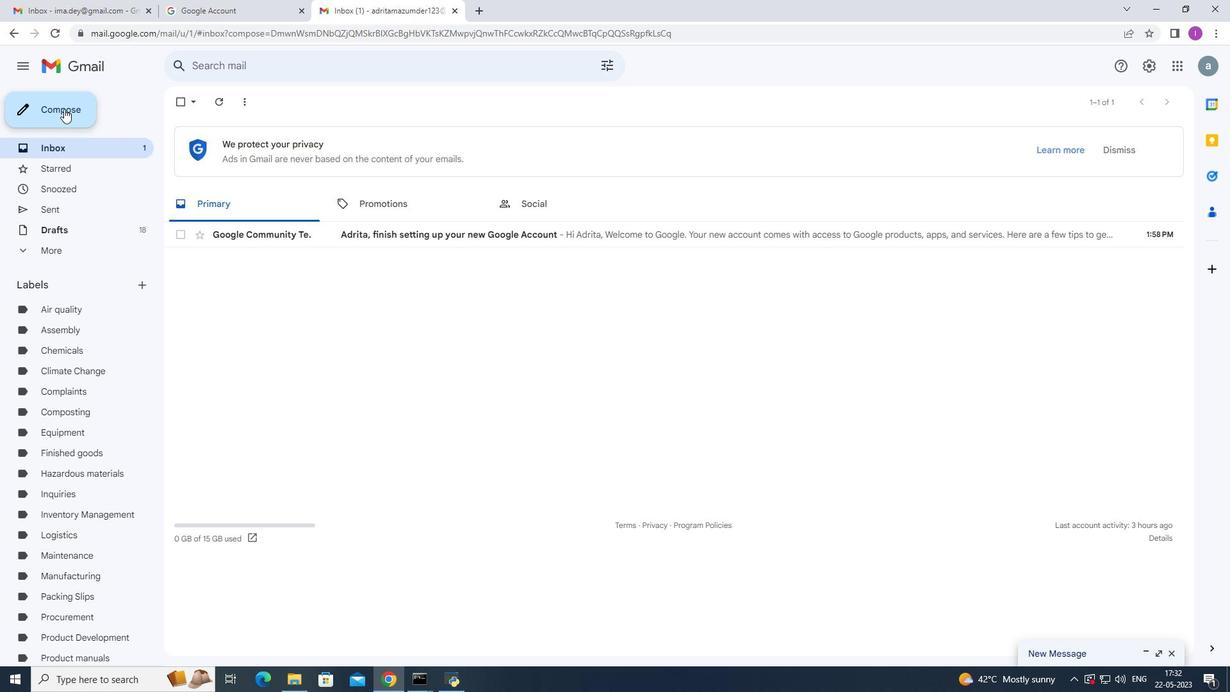 
Action: Mouse moved to (876, 324)
Screenshot: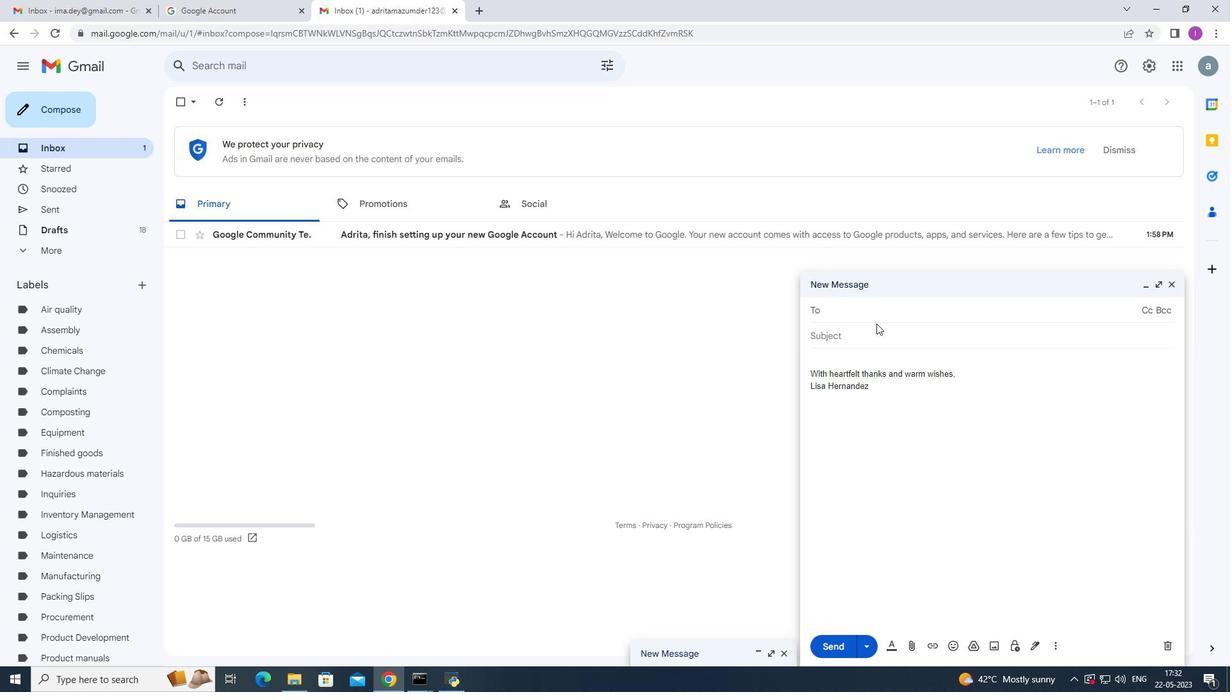 
Action: Key pressed s
Screenshot: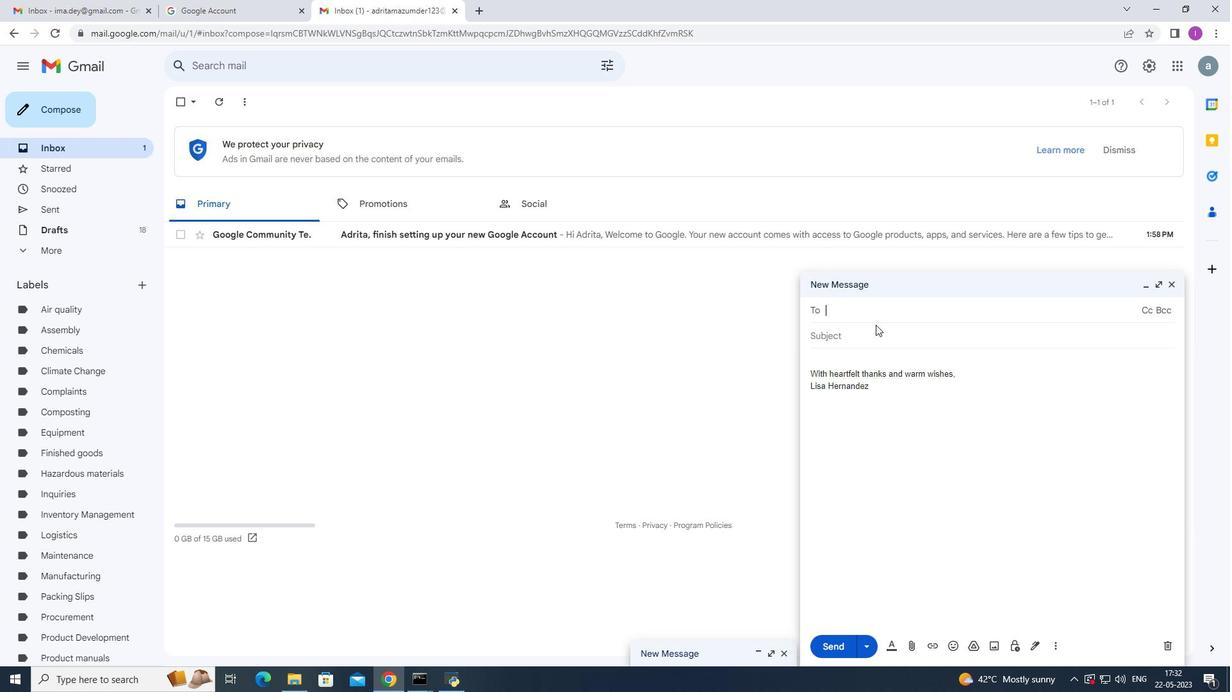 
Action: Mouse moved to (874, 332)
Screenshot: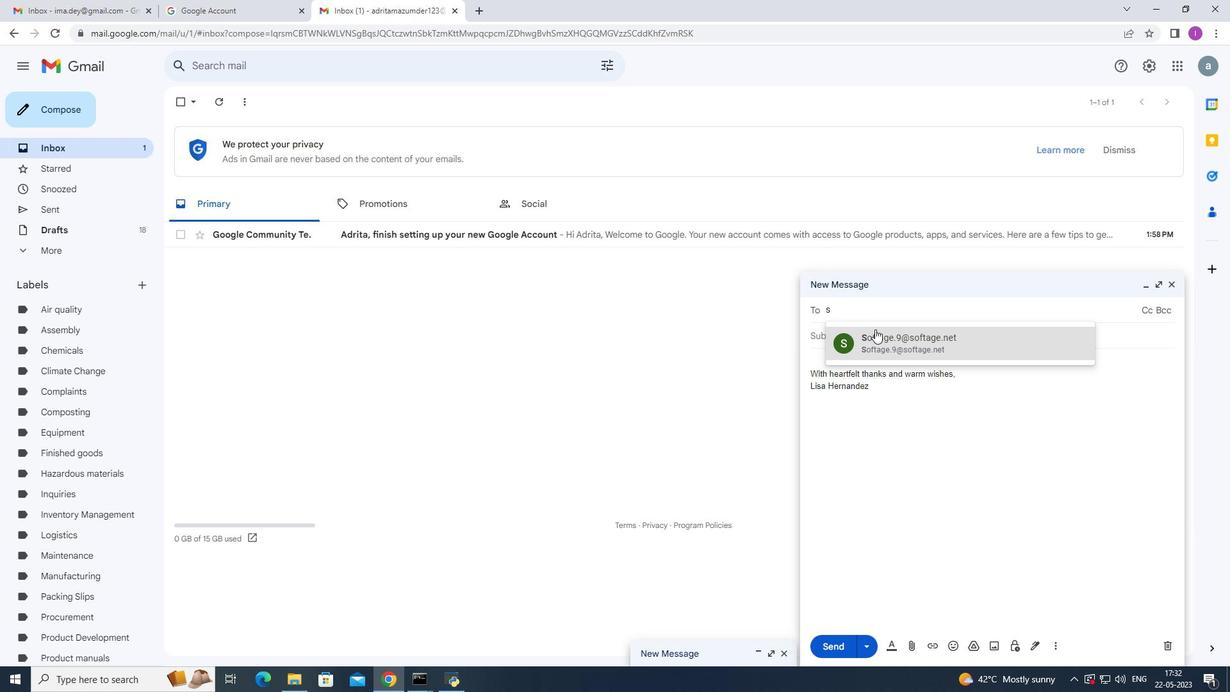 
Action: Key pressed o
Screenshot: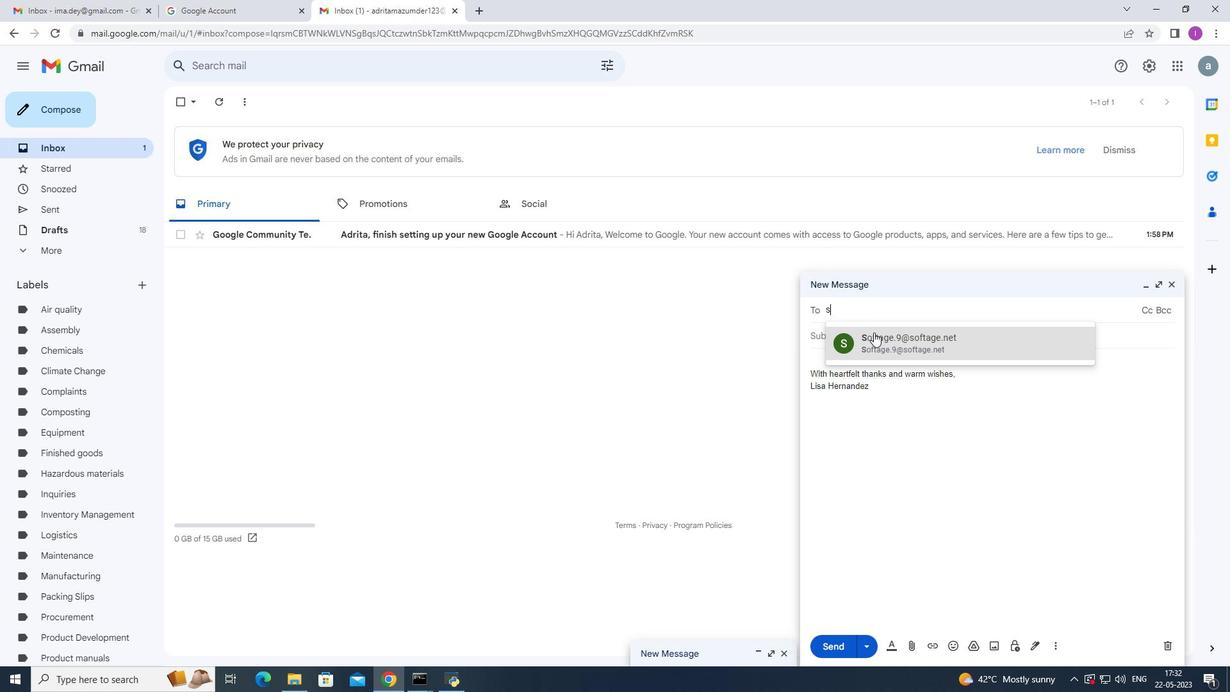 
Action: Mouse moved to (882, 345)
Screenshot: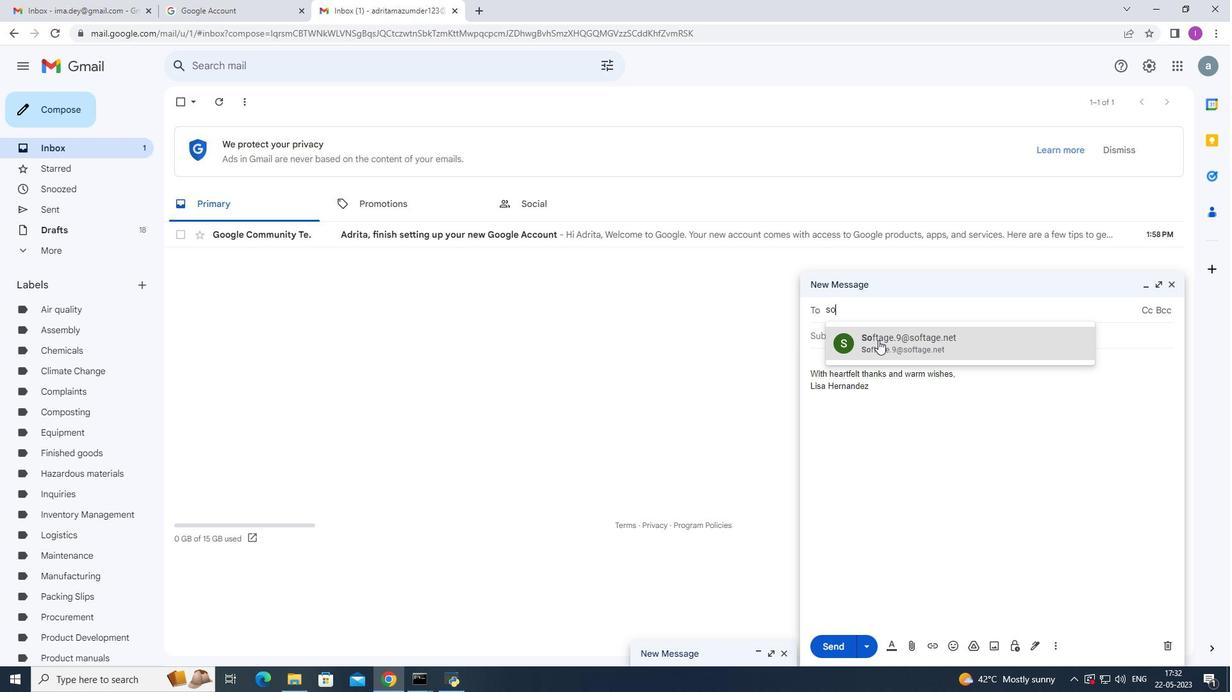 
Action: Mouse pressed left at (882, 345)
Screenshot: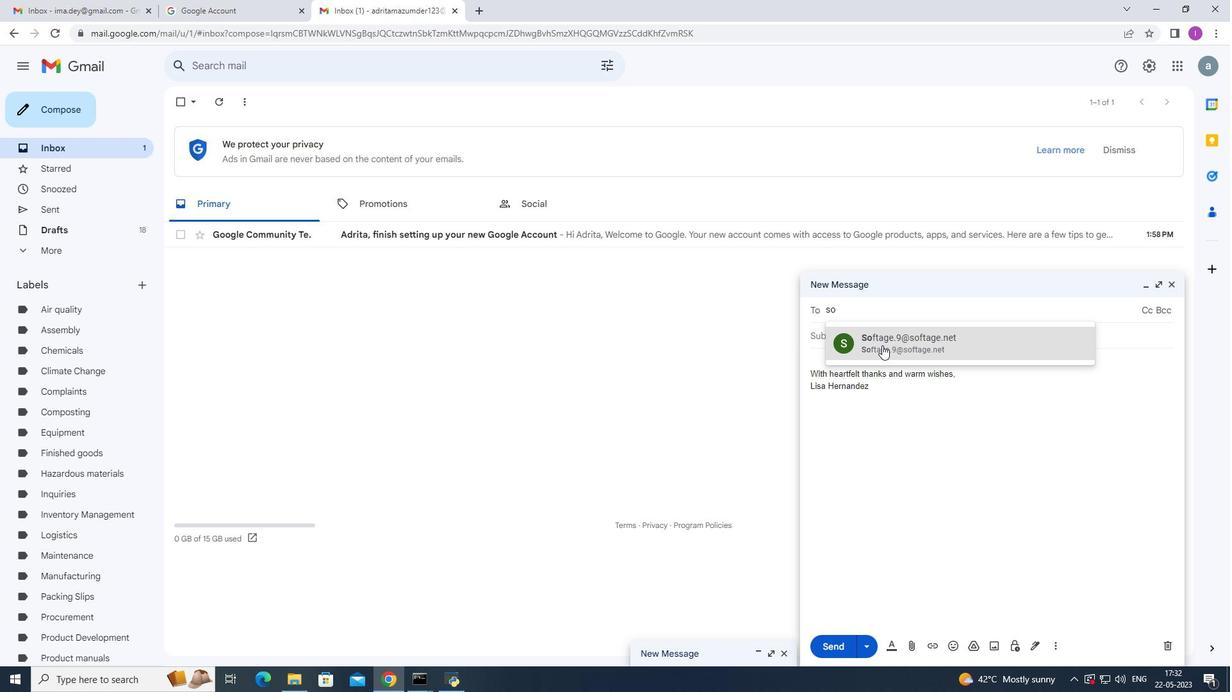 
Action: Mouse moved to (1040, 527)
Screenshot: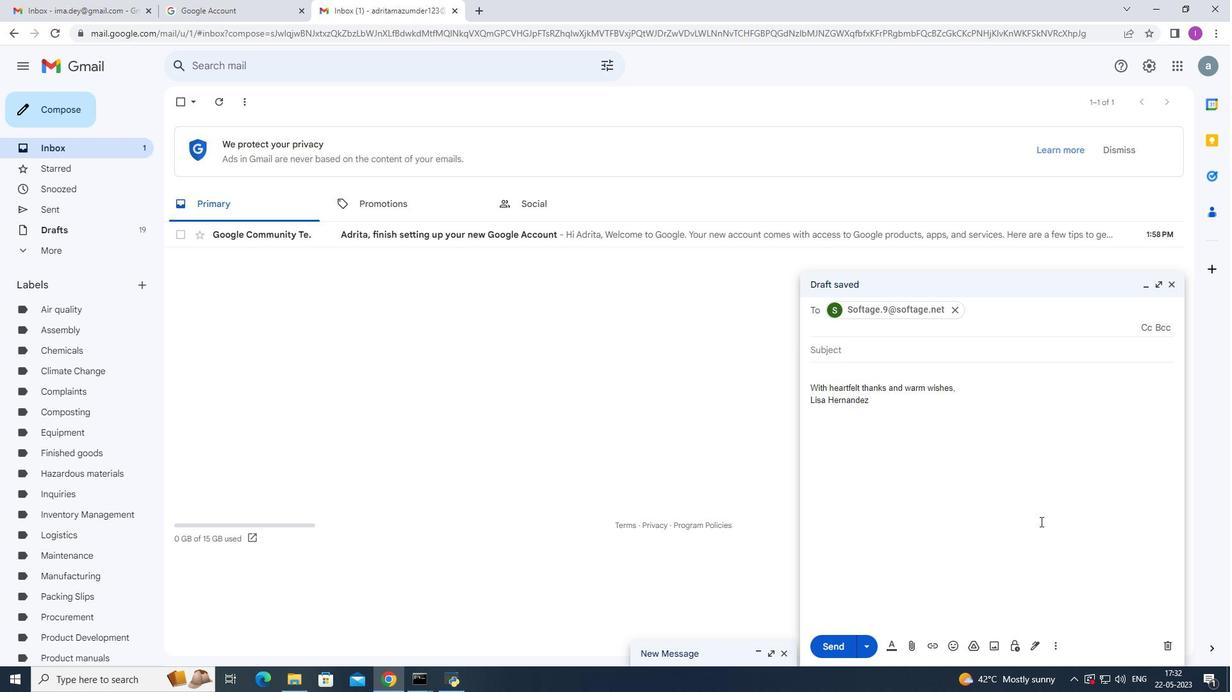 
Action: Mouse scrolled (1040, 526) with delta (0, 0)
Screenshot: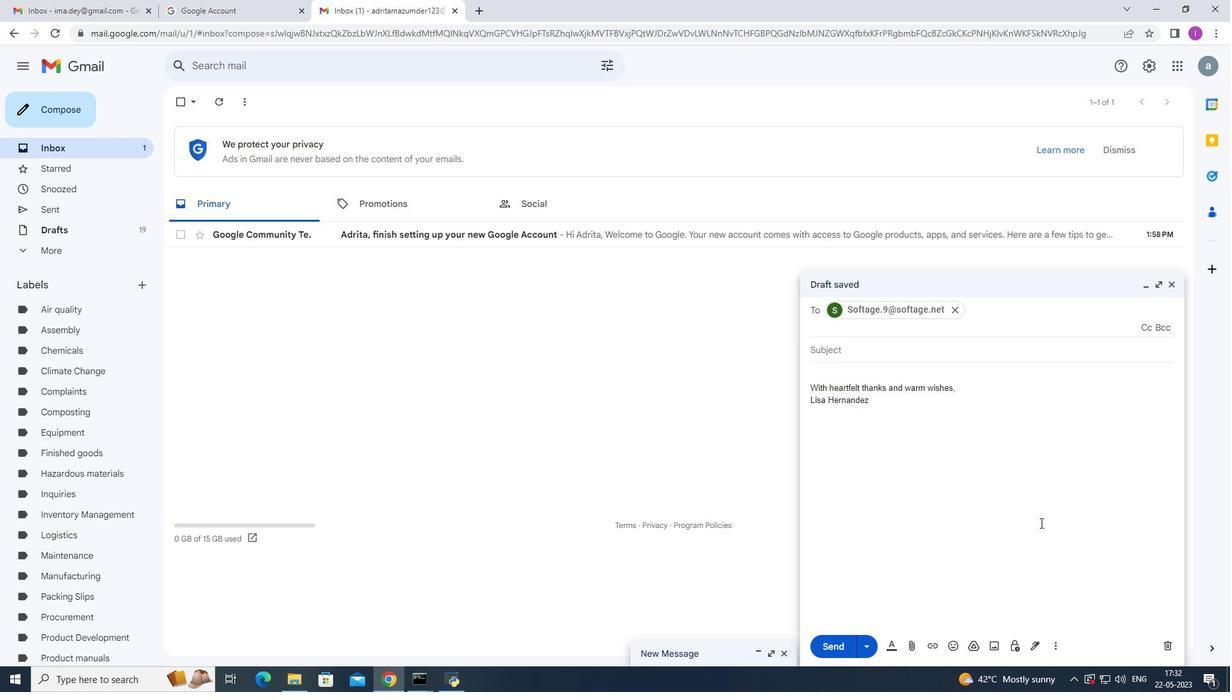 
Action: Mouse scrolled (1040, 526) with delta (0, 0)
Screenshot: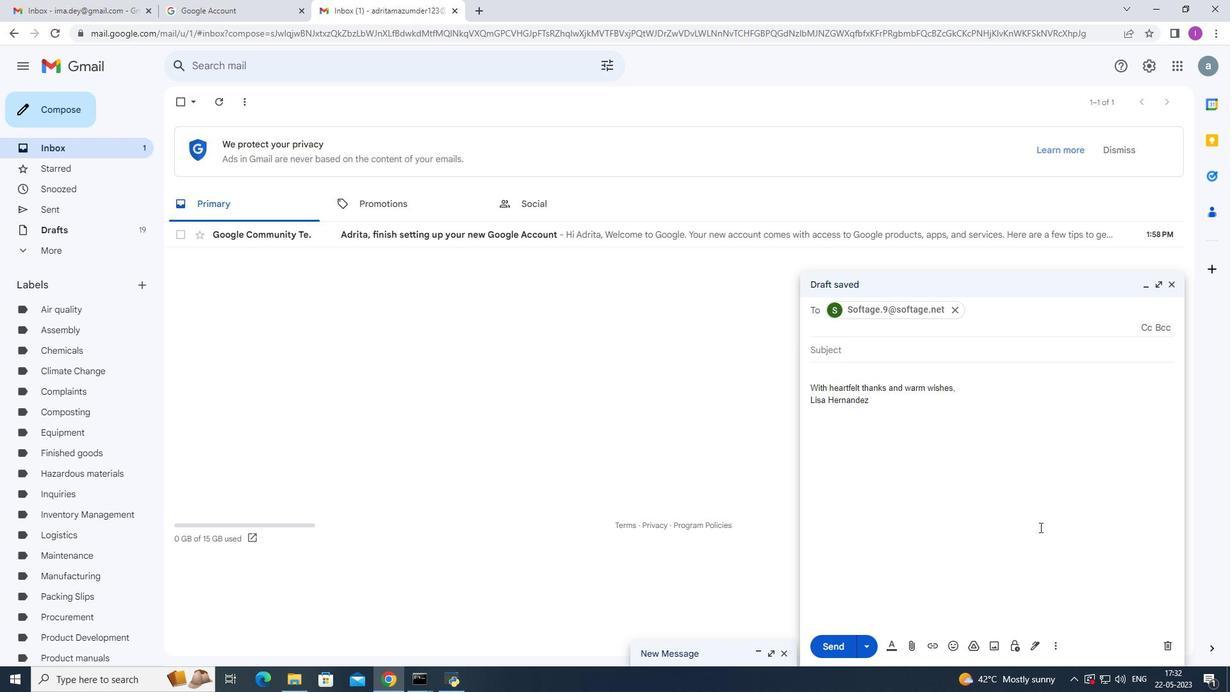 
Action: Mouse scrolled (1040, 526) with delta (0, 0)
Screenshot: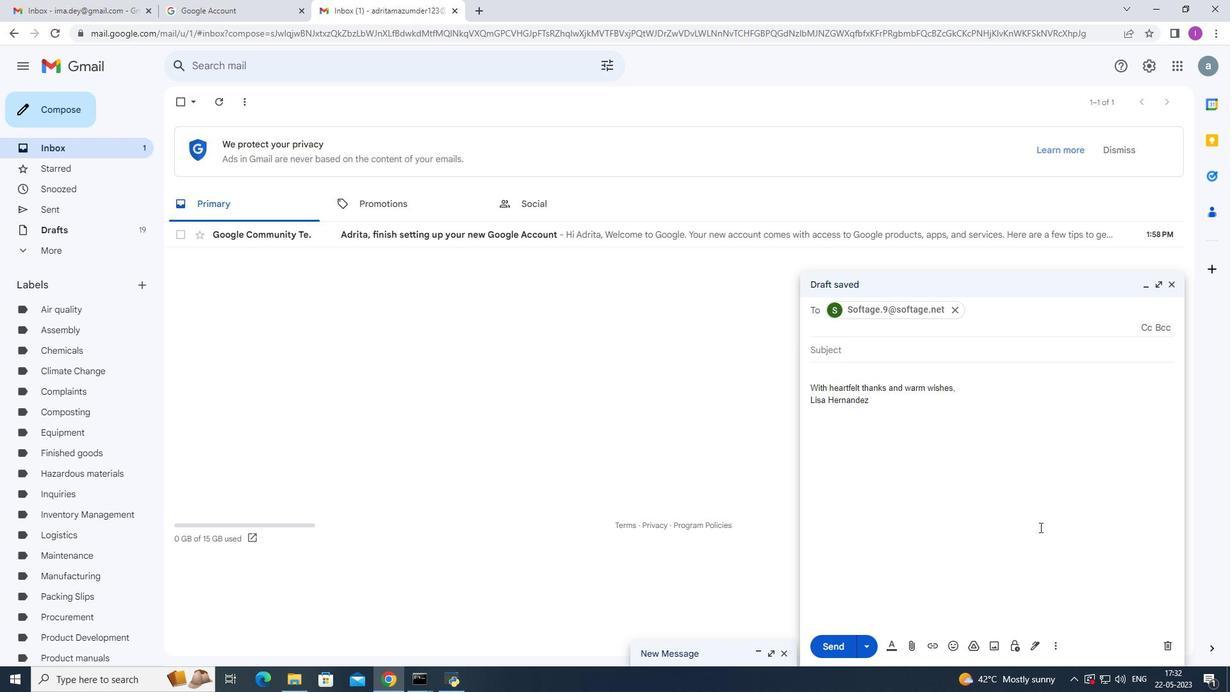
Action: Mouse scrolled (1040, 526) with delta (0, 0)
Screenshot: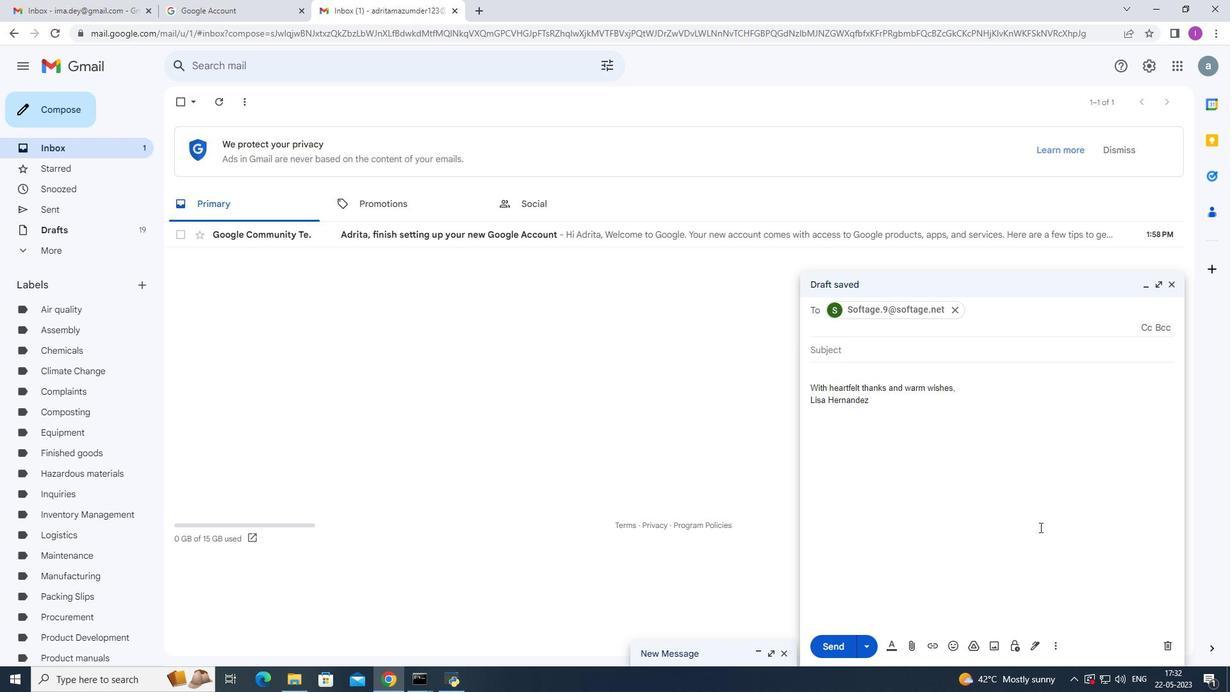 
Action: Mouse moved to (1056, 647)
Screenshot: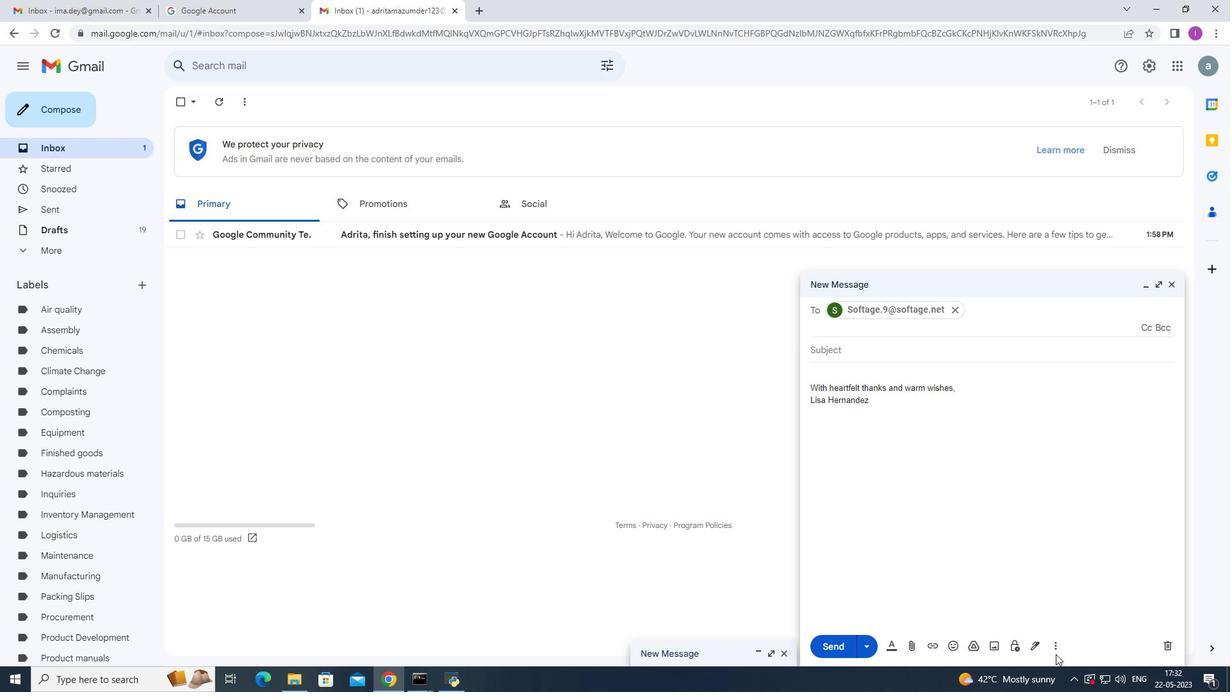 
Action: Mouse pressed left at (1056, 647)
Screenshot: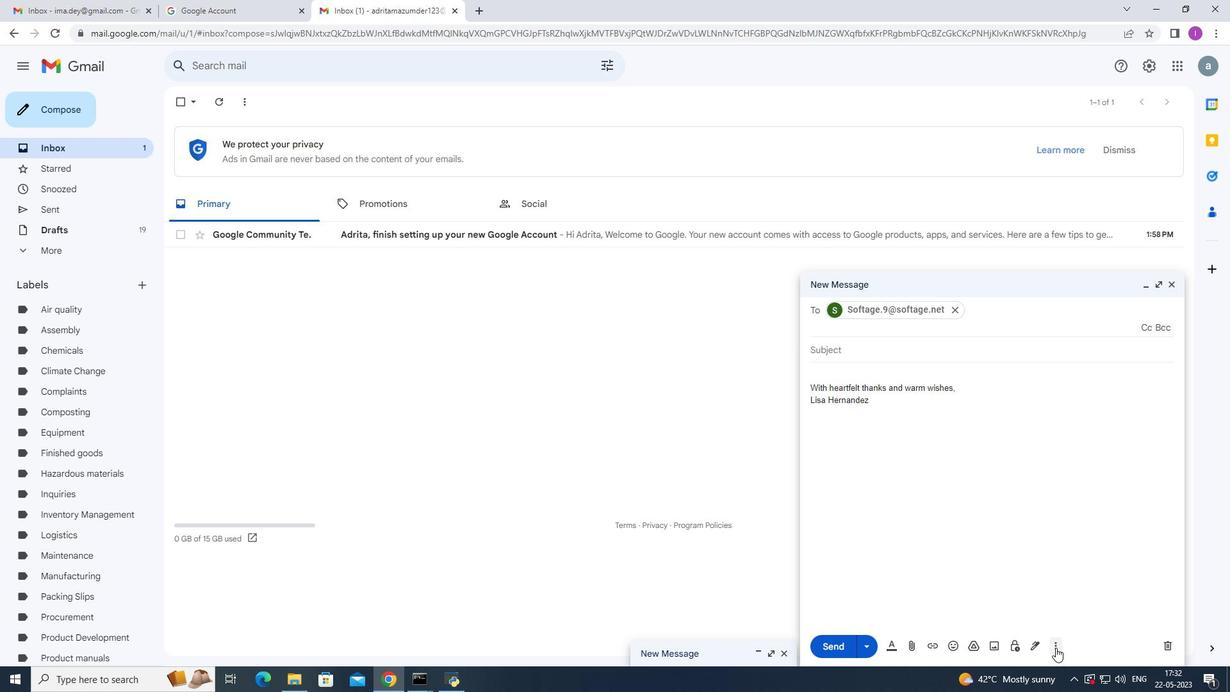 
Action: Mouse moved to (926, 274)
Screenshot: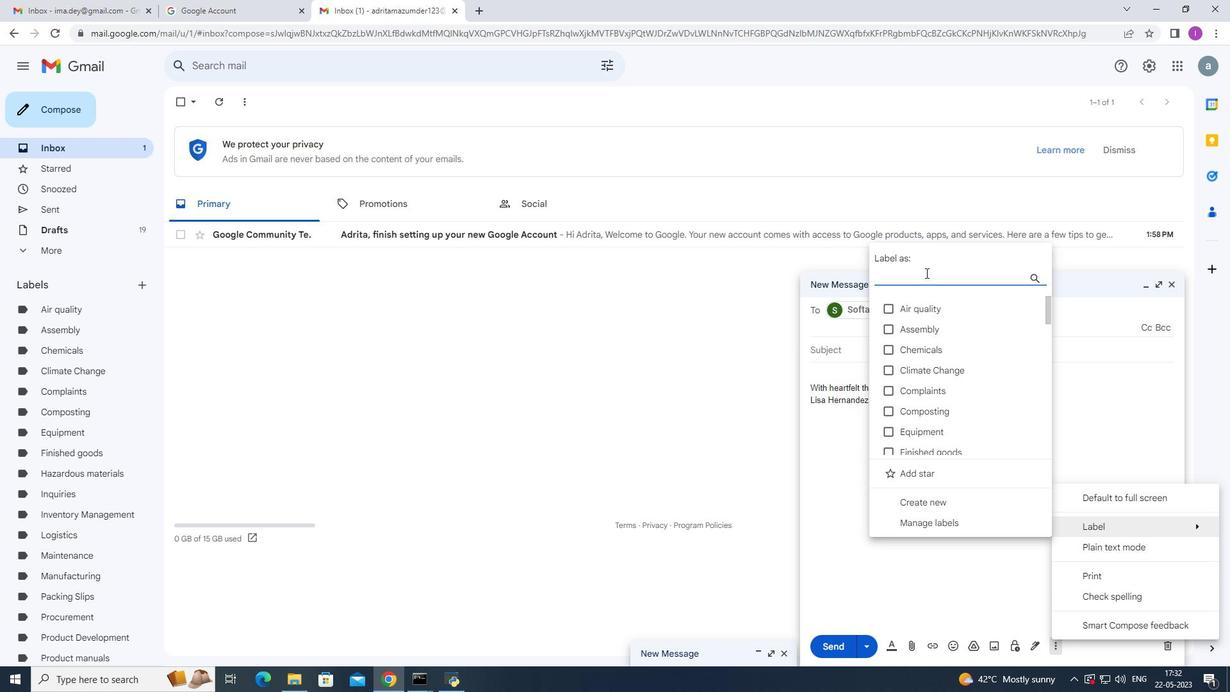 
Action: Key pressed <Key.shift>Training<Key.space>materials
Screenshot: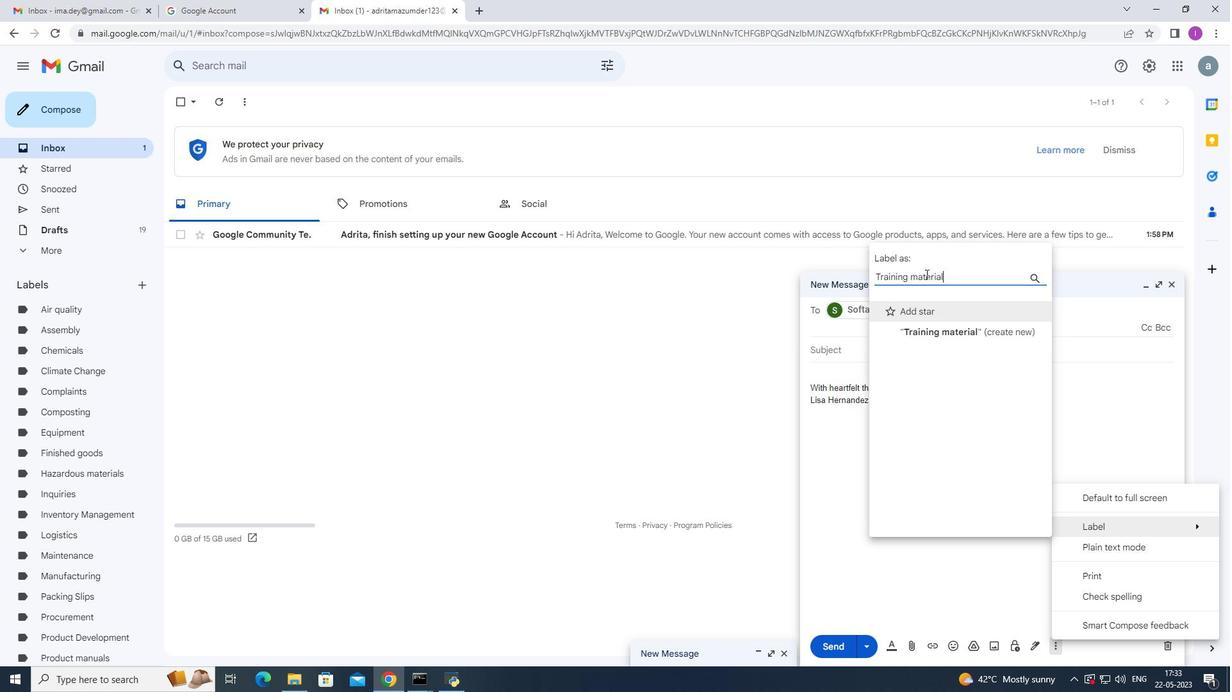 
Action: Mouse moved to (947, 334)
Screenshot: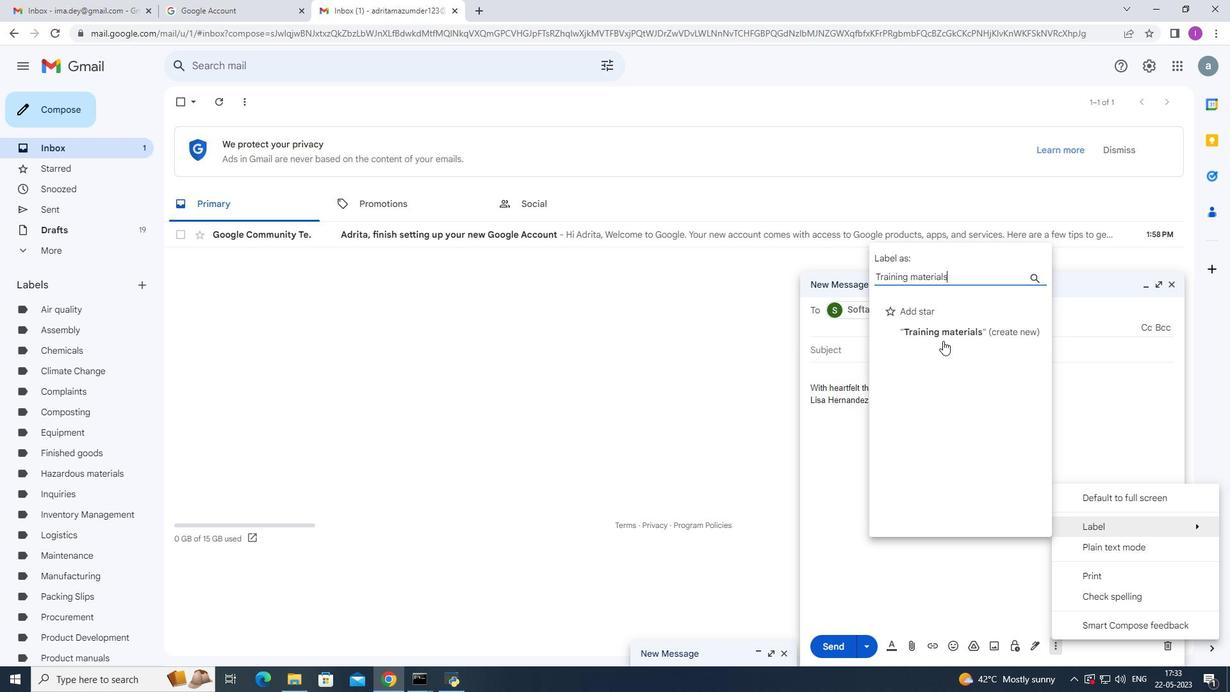 
Action: Mouse pressed left at (947, 334)
Screenshot: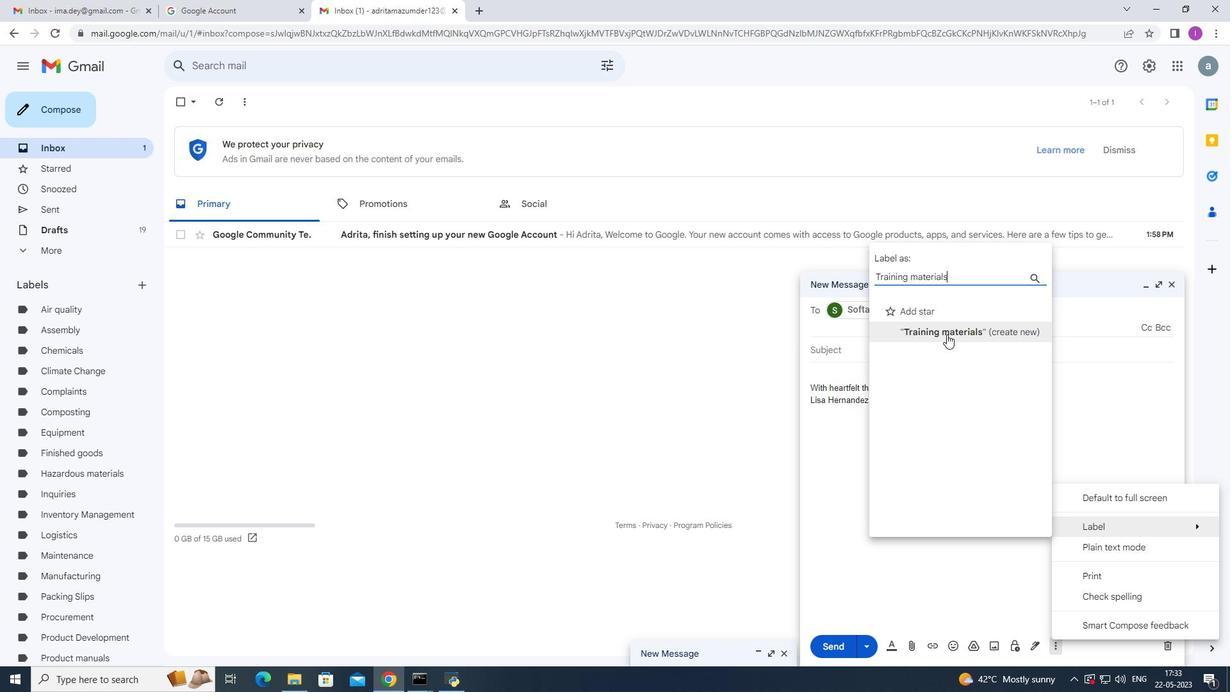 
Action: Mouse moved to (754, 408)
Screenshot: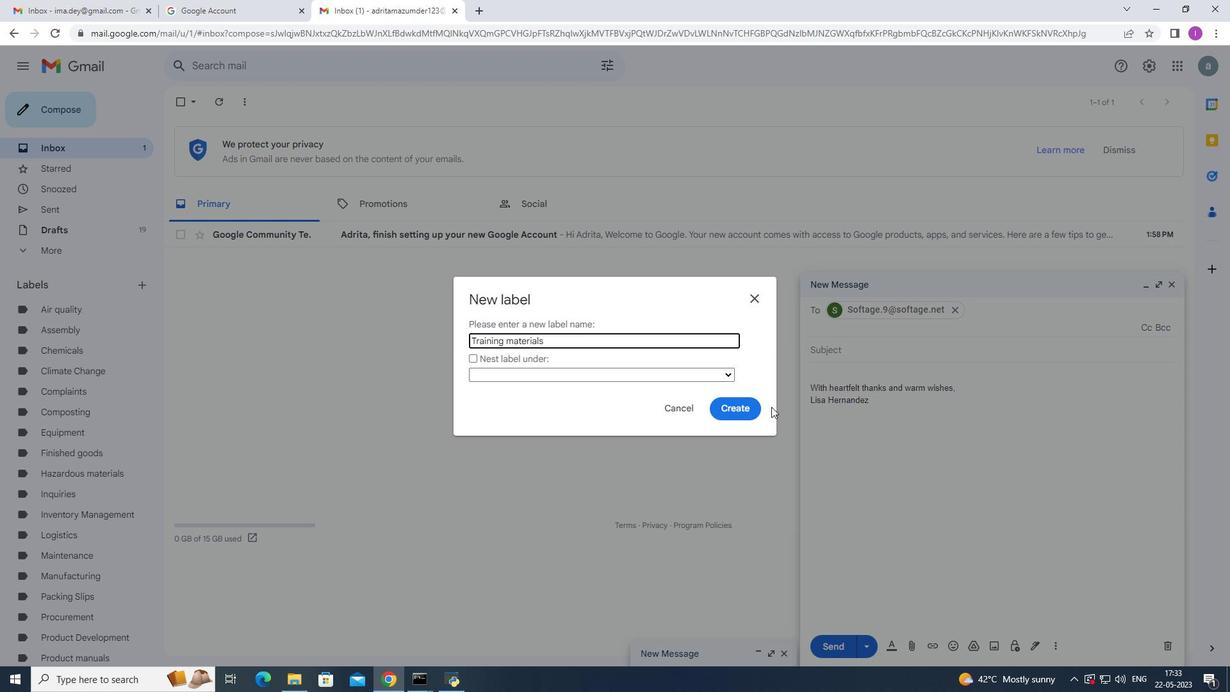 
Action: Mouse pressed left at (754, 408)
Screenshot: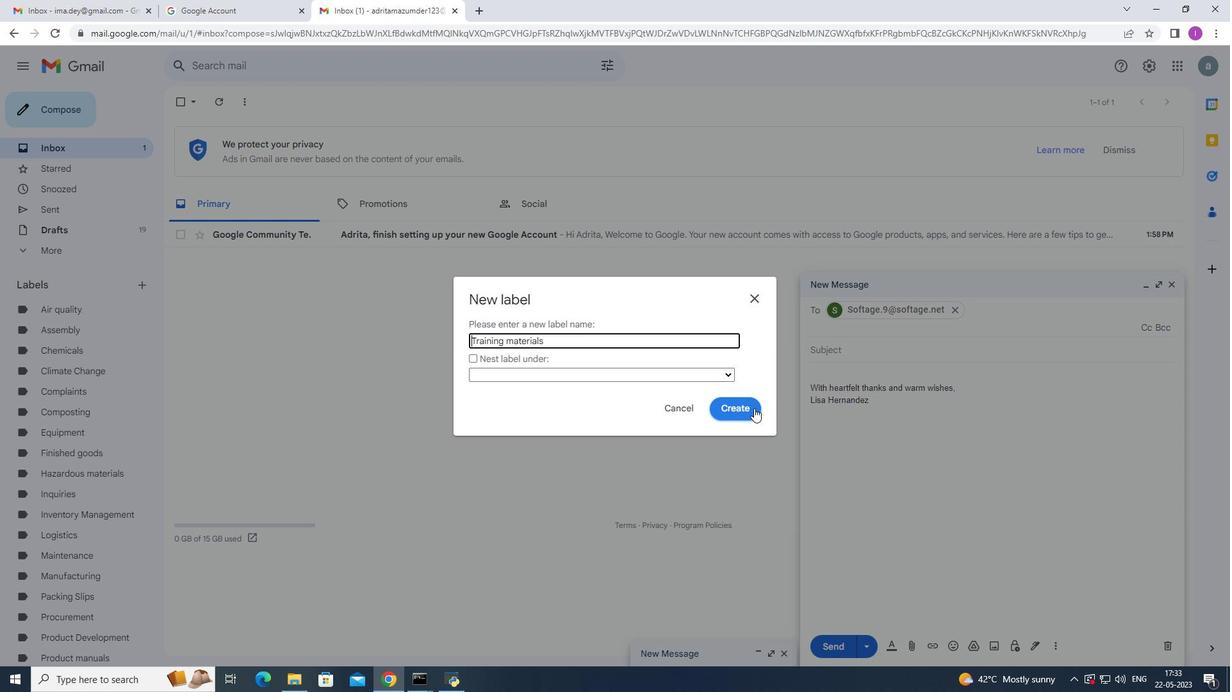 
Action: Mouse moved to (1051, 640)
Screenshot: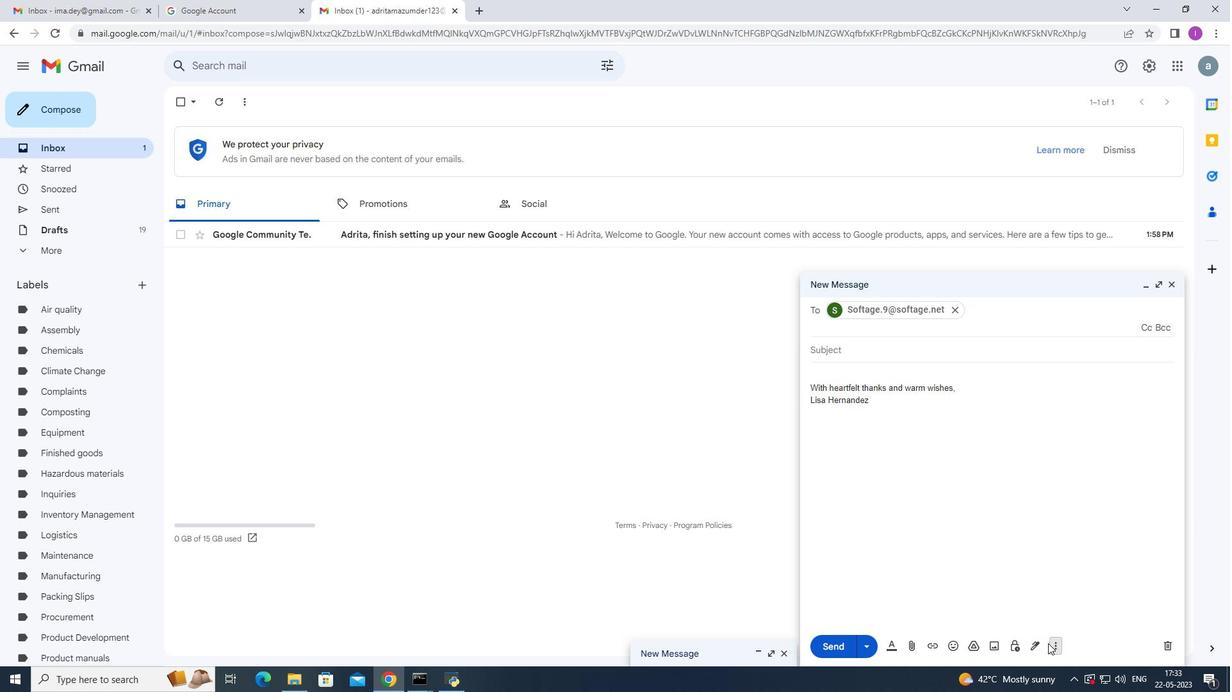 
Action: Mouse pressed left at (1051, 640)
Screenshot: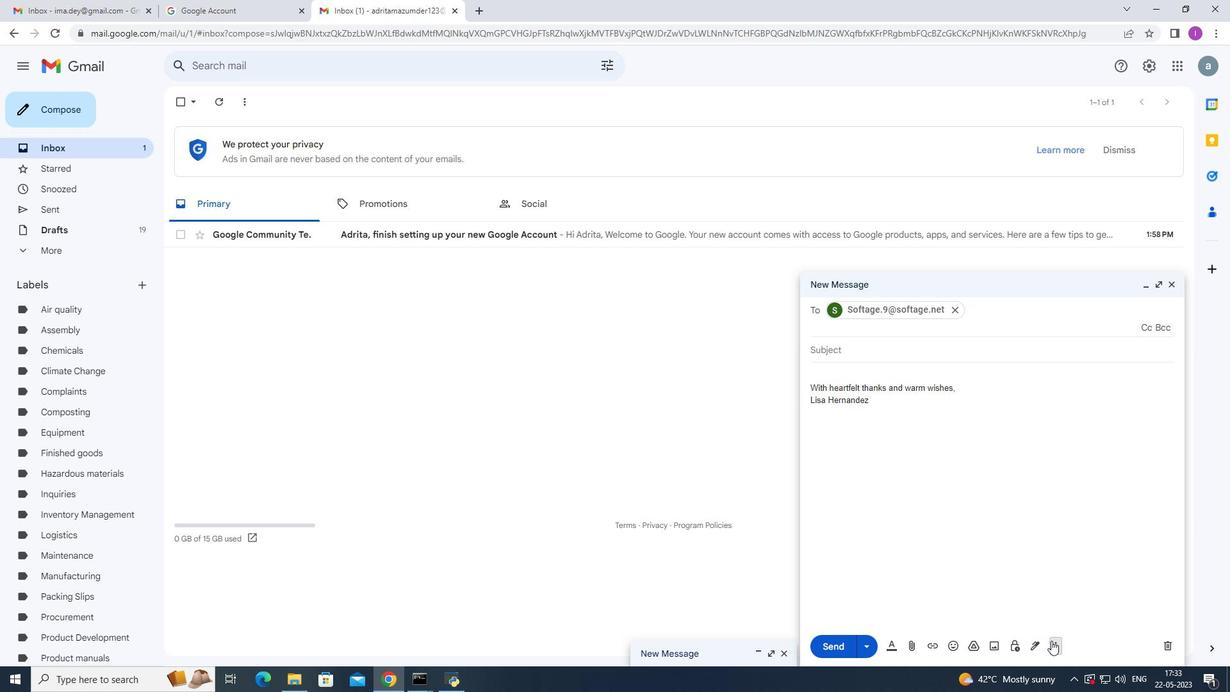 
Action: Mouse moved to (843, 505)
Screenshot: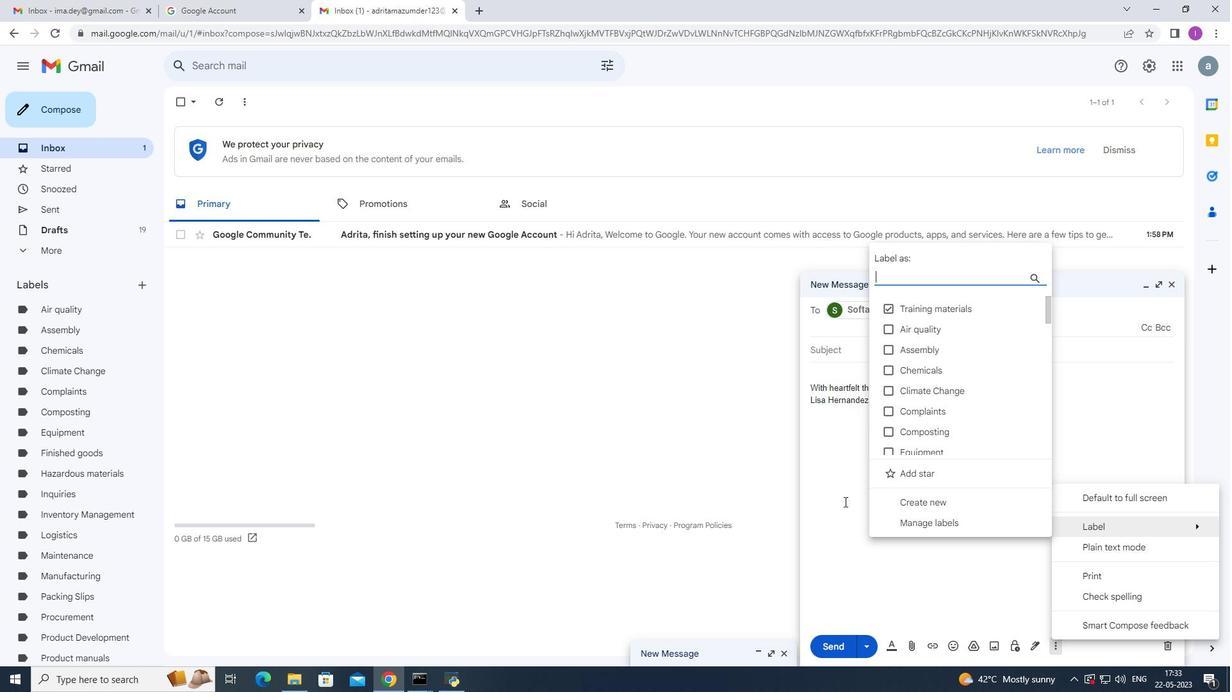 
Action: Mouse pressed left at (843, 505)
Screenshot: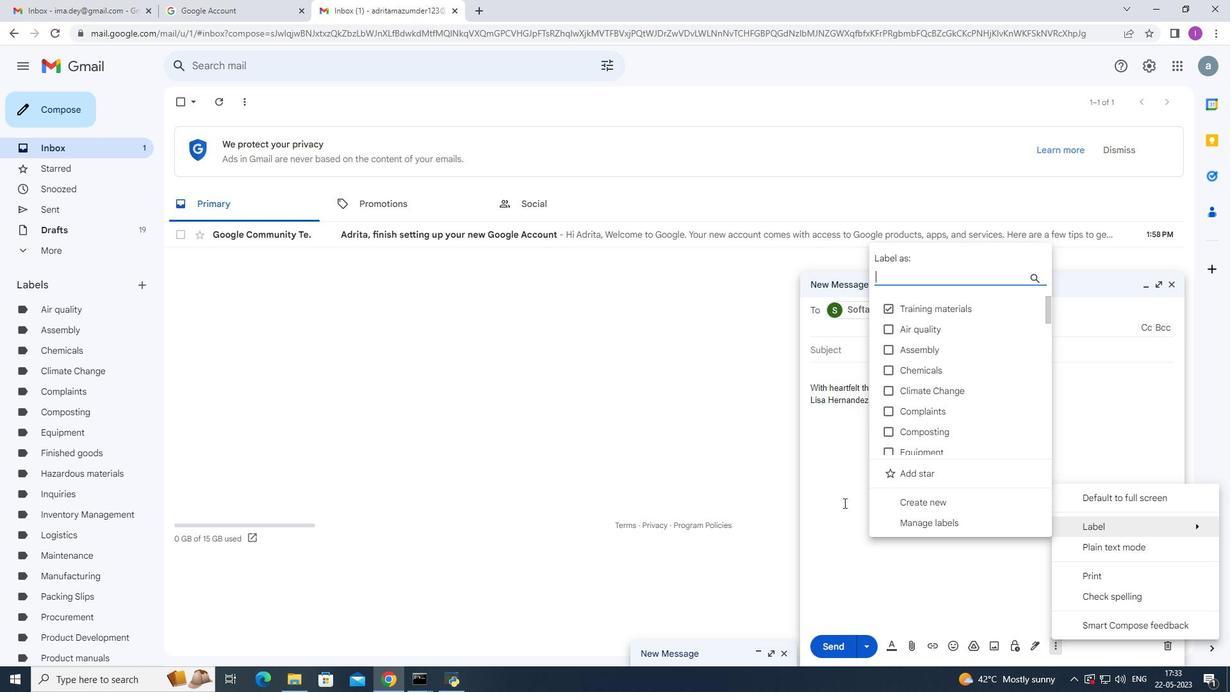 
Action: Mouse moved to (804, 589)
Screenshot: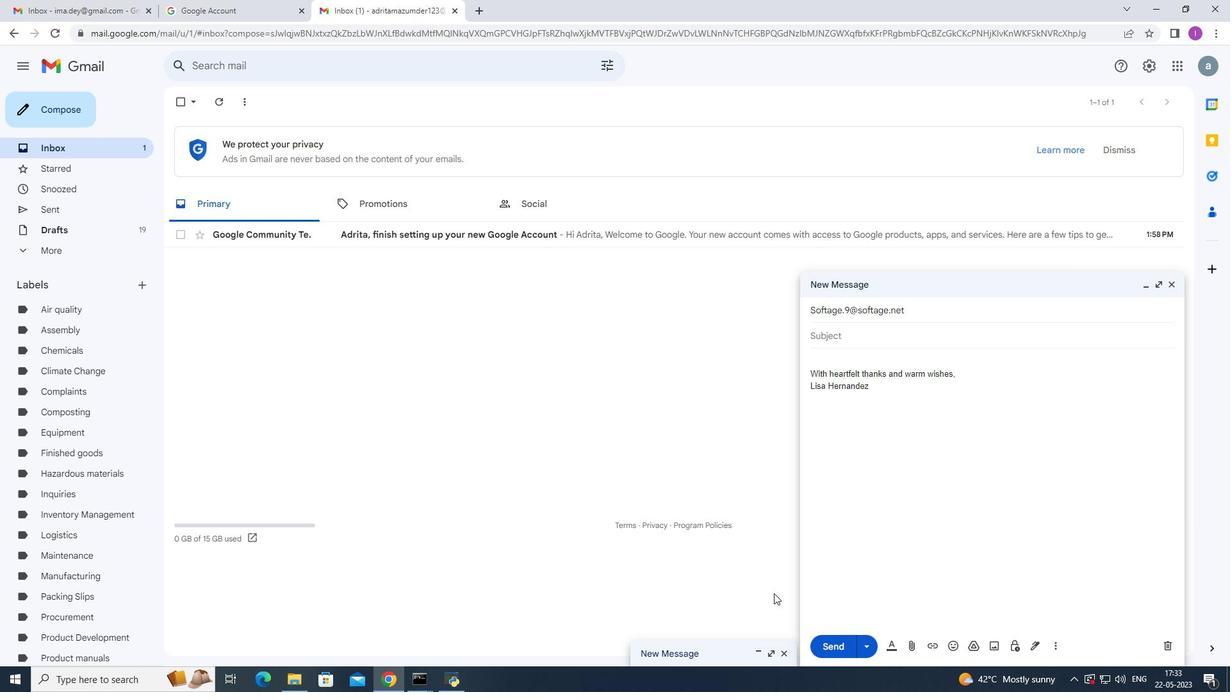 
